 Task: Find connections with filter location Patna with filter topic #Ideaswith filter profile language Potuguese with filter current company Embassy Group with filter school Dr. Ambedkar Institute Of Technology with filter industry Caterers with filter service category Computer Repair with filter keywords title Personal Assistant
Action: Mouse moved to (719, 95)
Screenshot: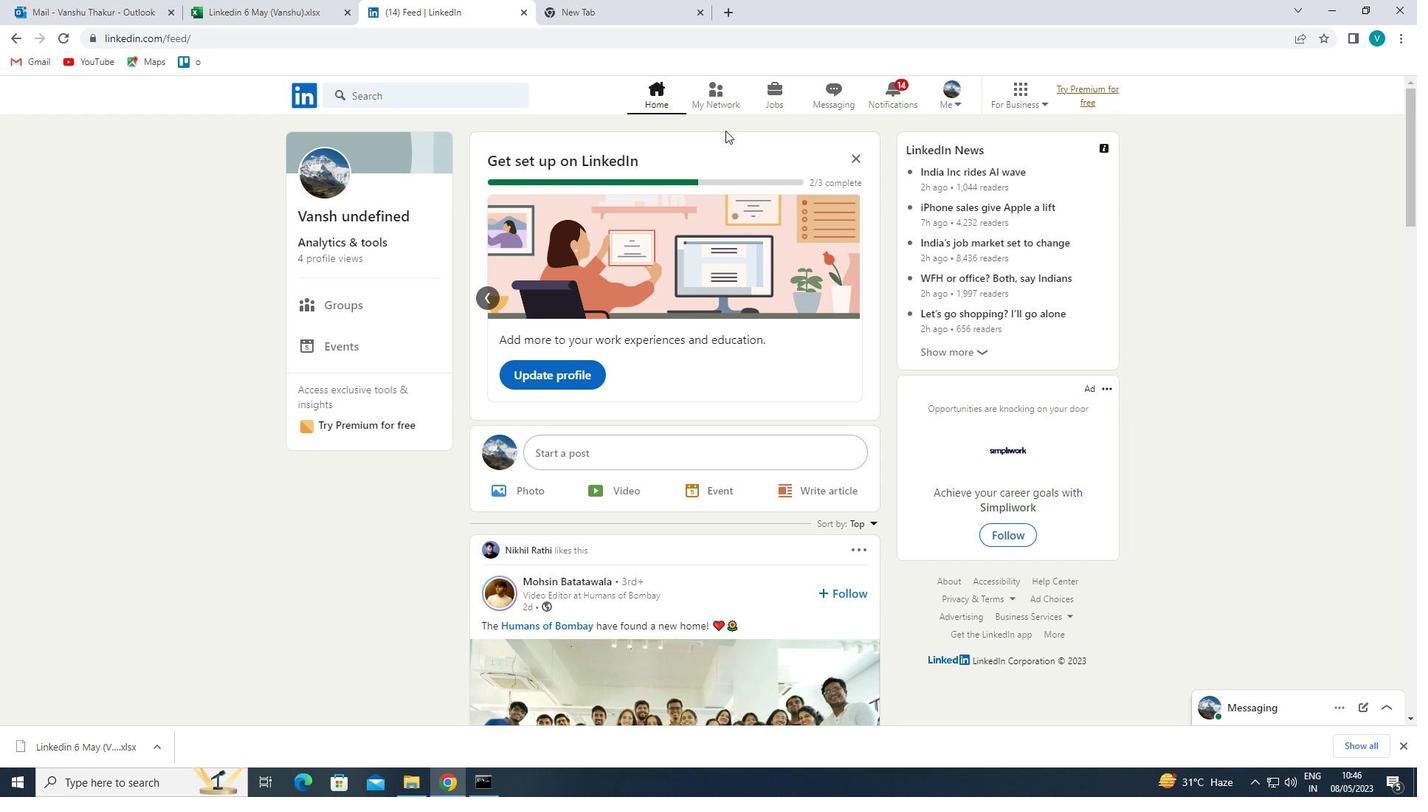 
Action: Mouse pressed left at (719, 95)
Screenshot: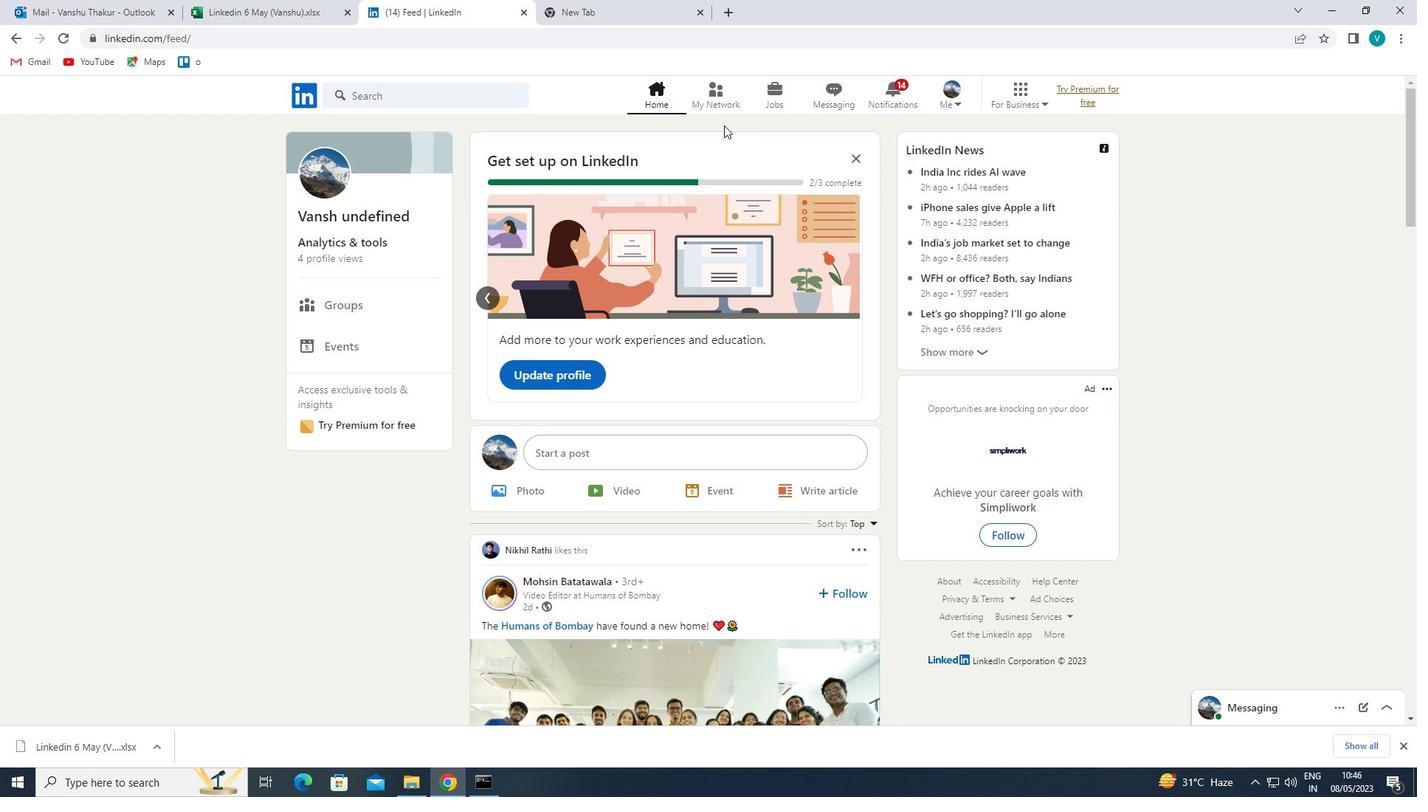 
Action: Mouse moved to (417, 175)
Screenshot: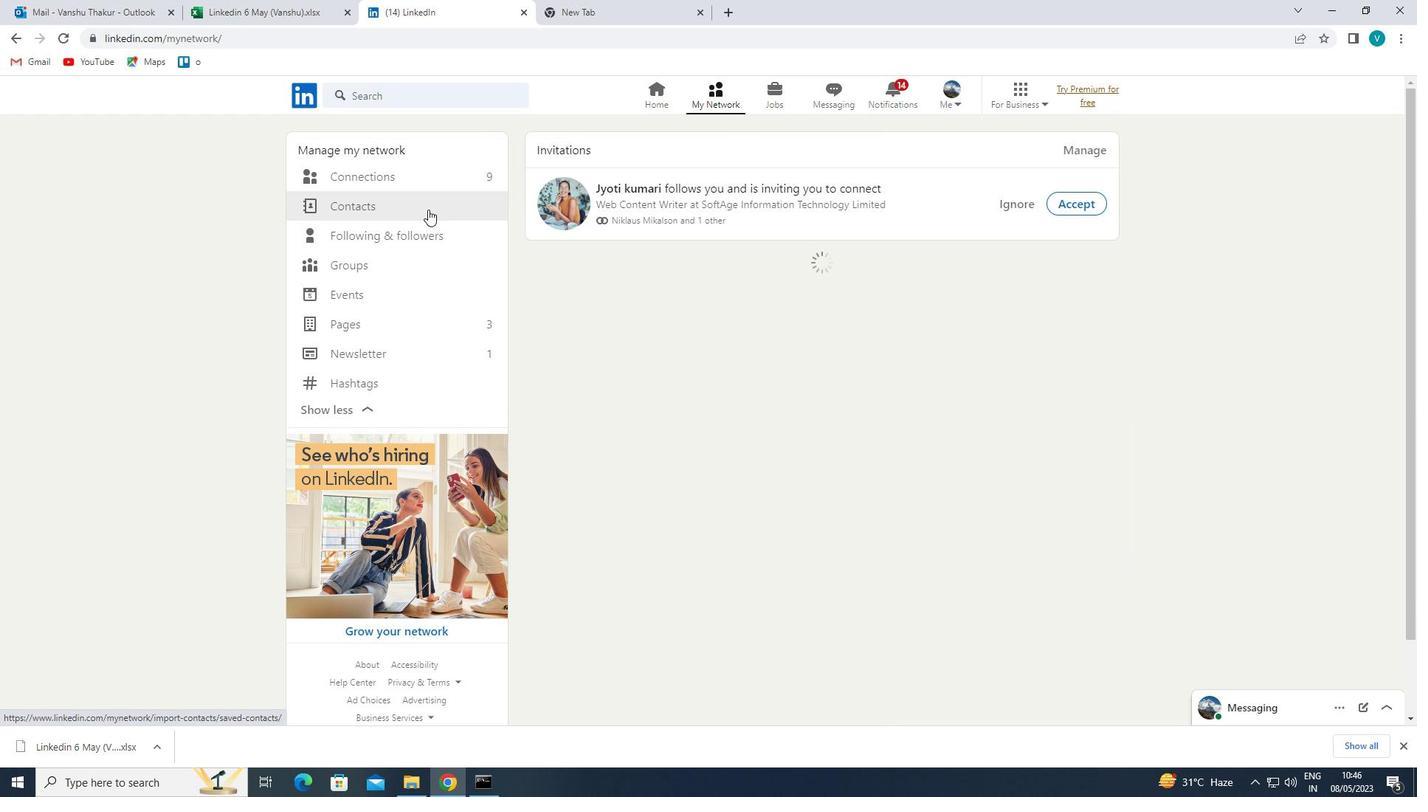 
Action: Mouse pressed left at (417, 175)
Screenshot: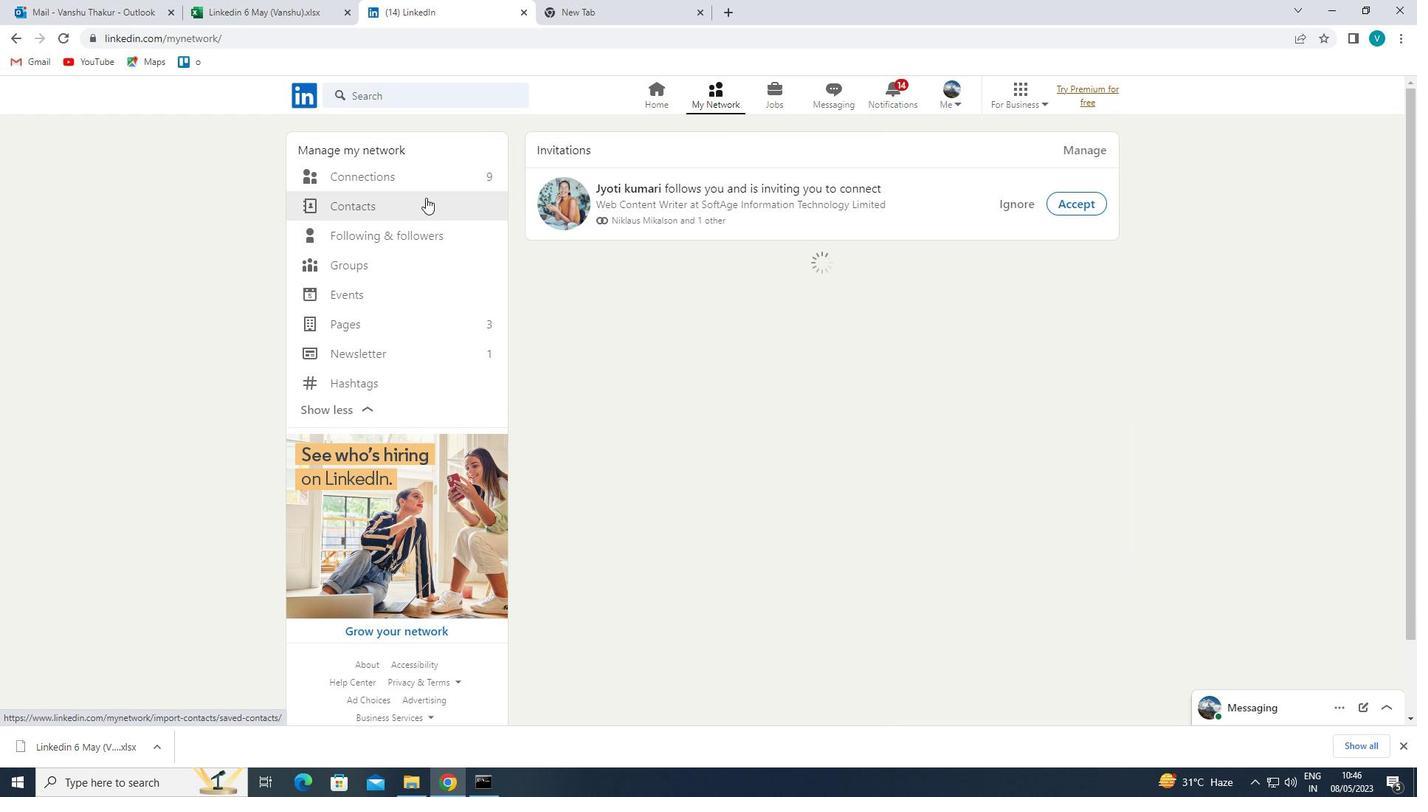 
Action: Mouse moved to (800, 170)
Screenshot: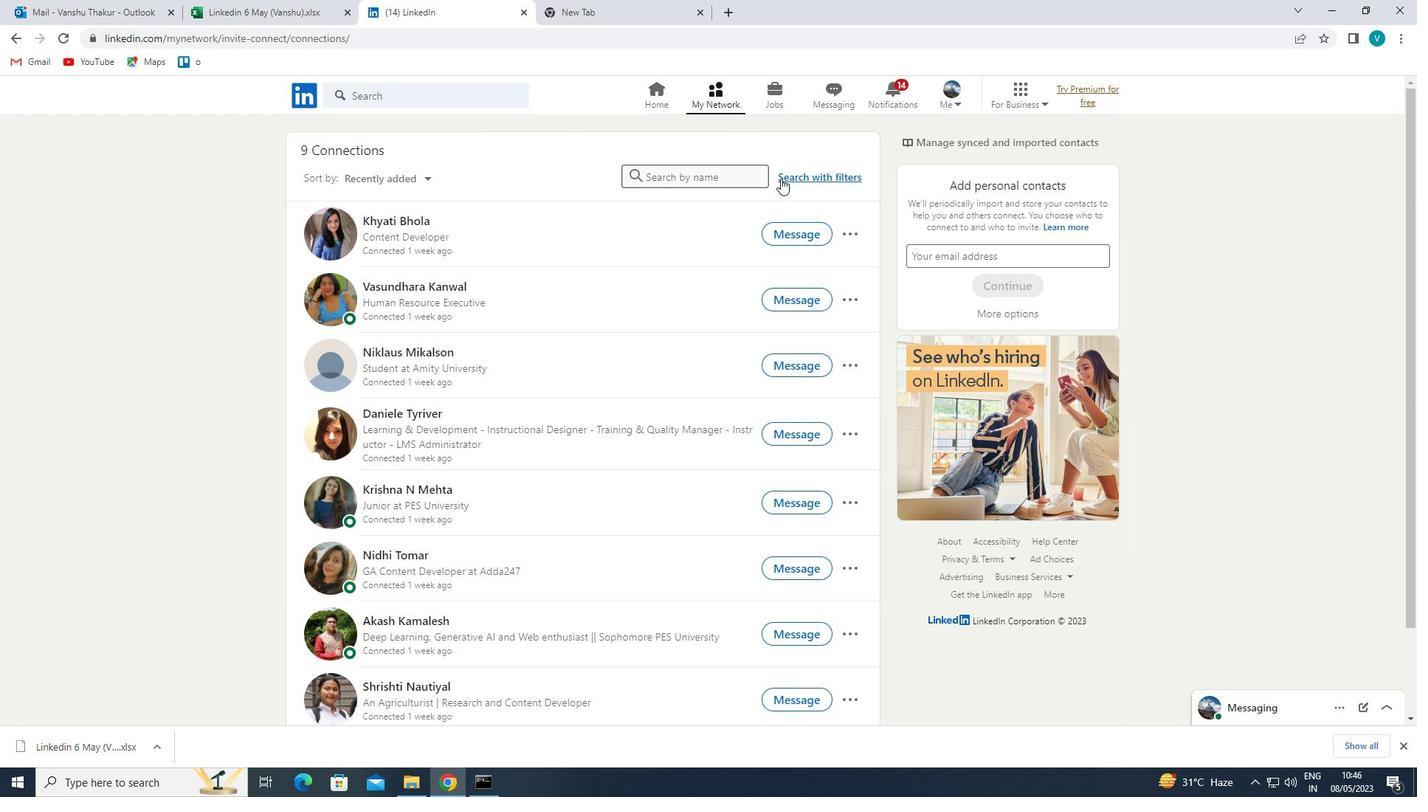 
Action: Mouse pressed left at (800, 170)
Screenshot: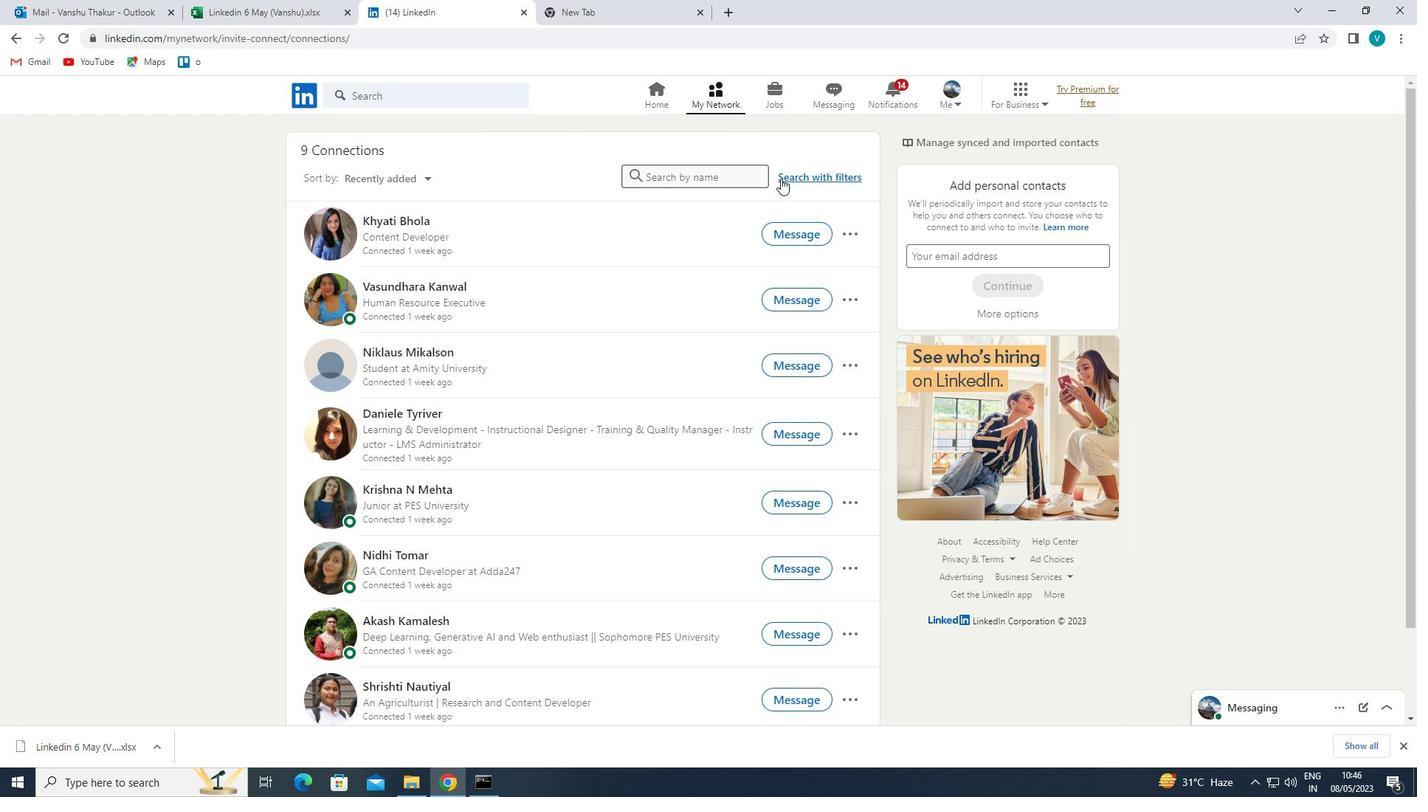 
Action: Mouse moved to (707, 136)
Screenshot: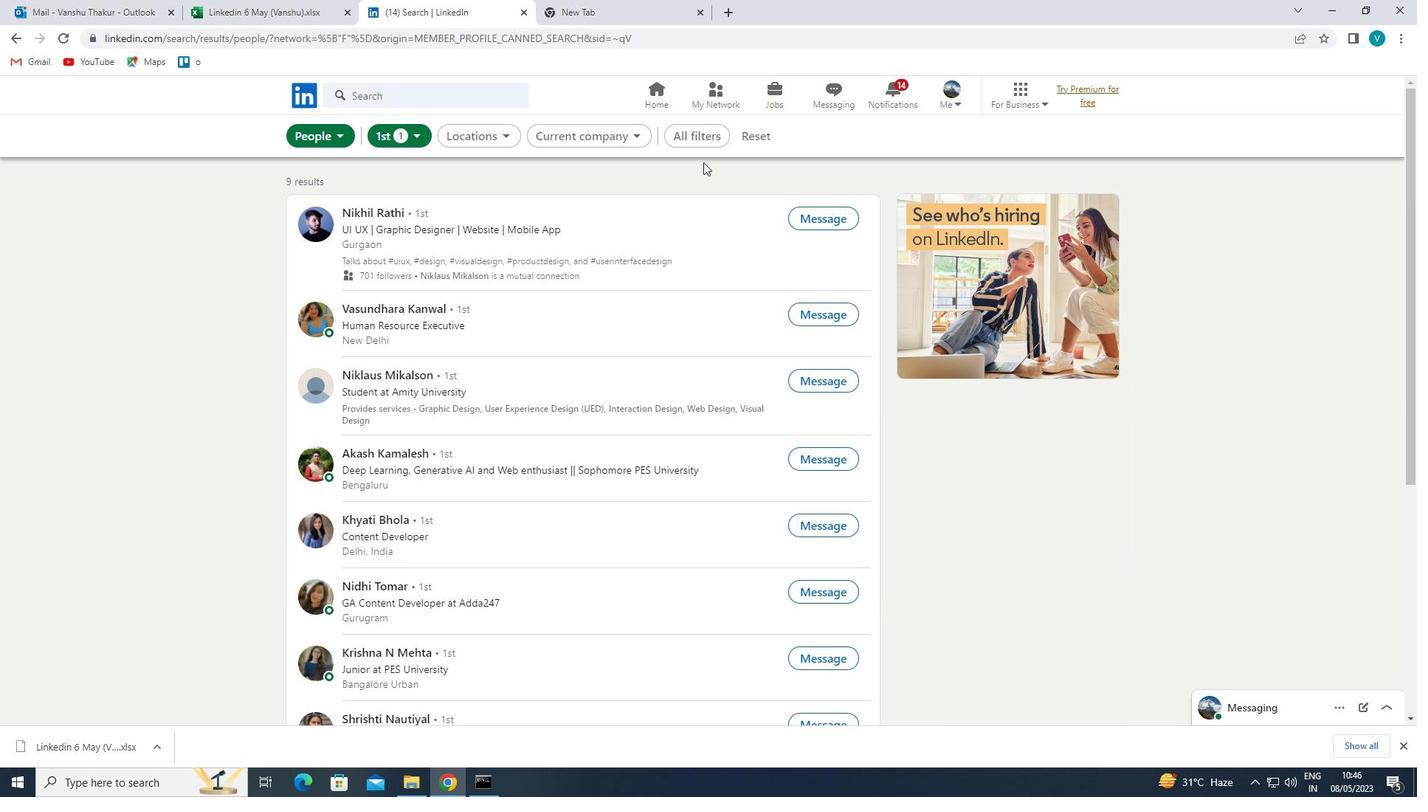 
Action: Mouse pressed left at (707, 136)
Screenshot: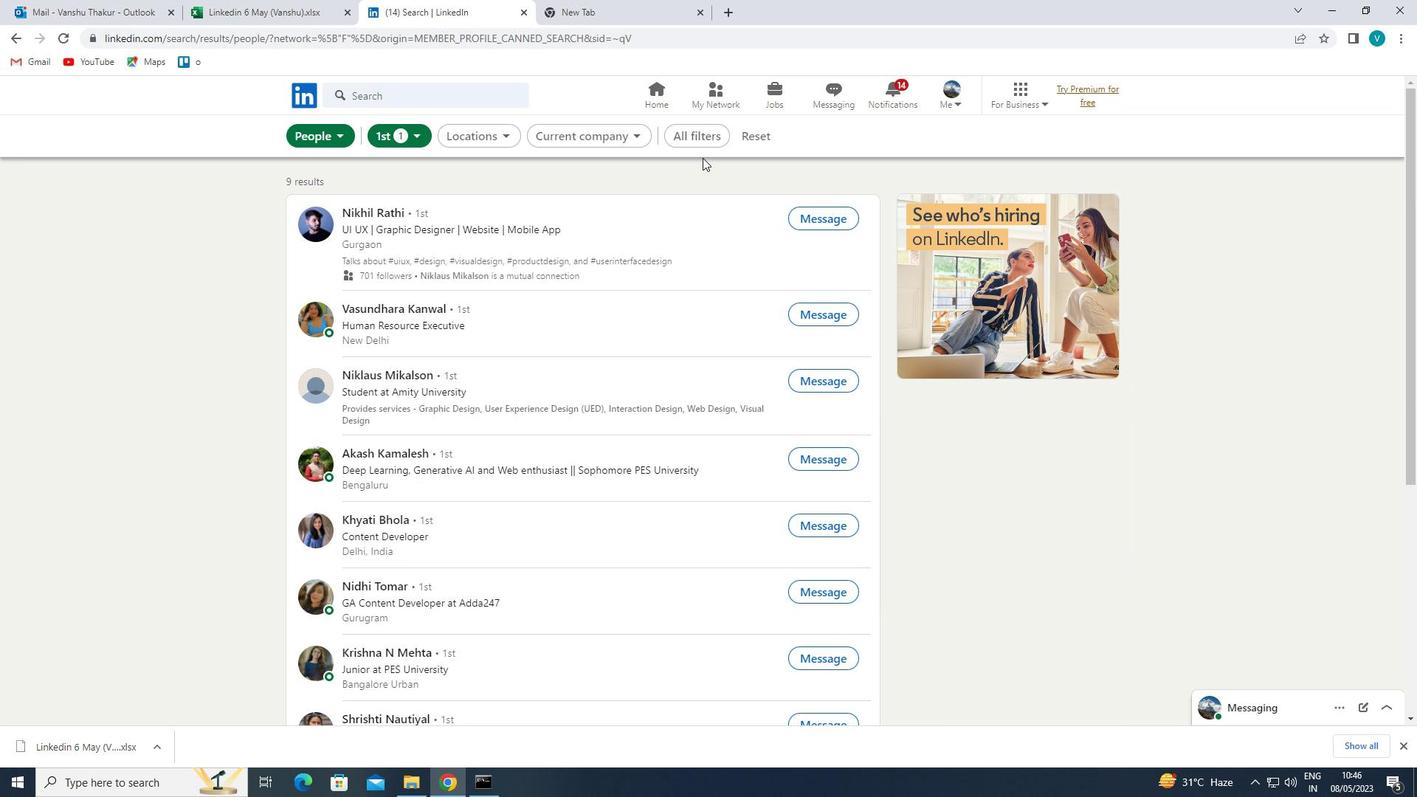
Action: Mouse moved to (1189, 340)
Screenshot: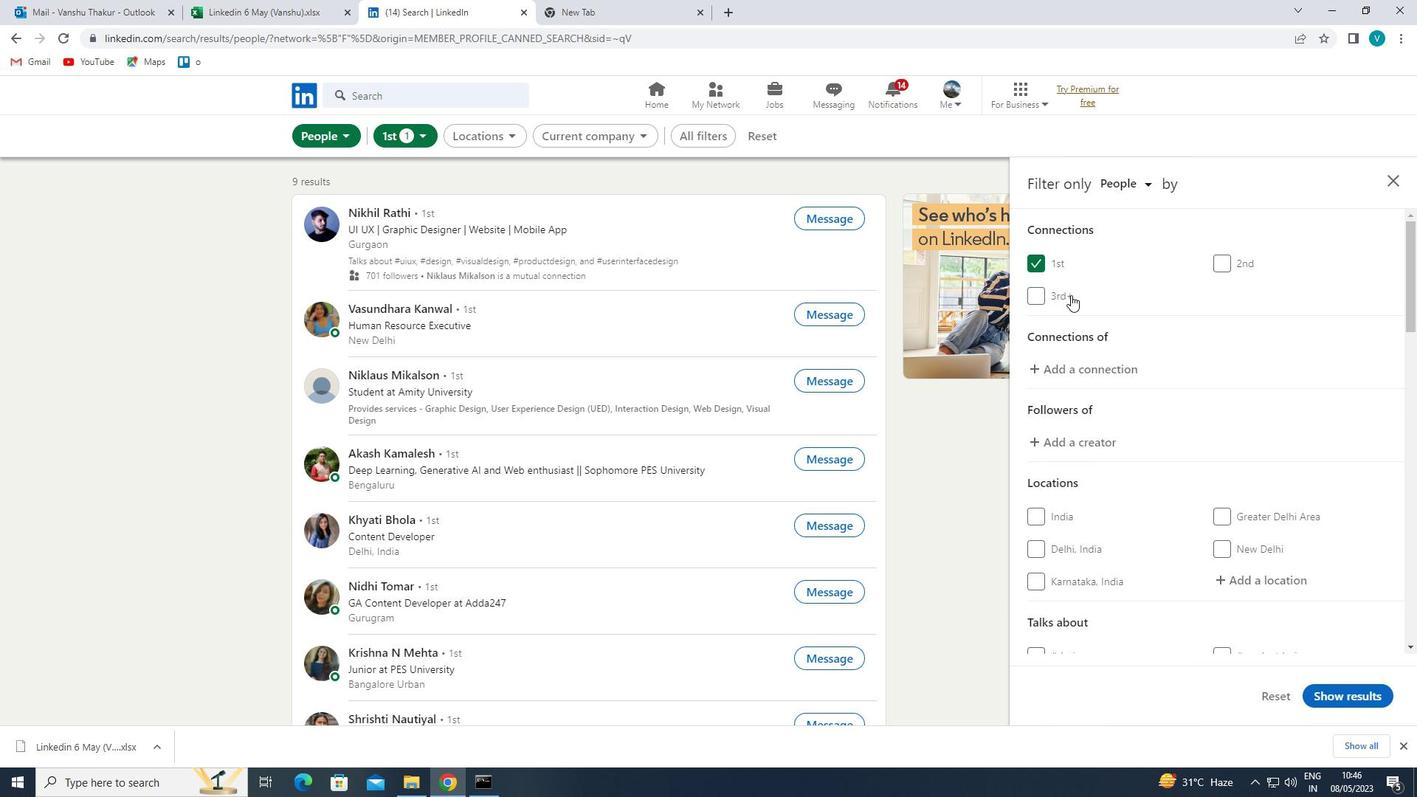 
Action: Mouse scrolled (1189, 339) with delta (0, 0)
Screenshot: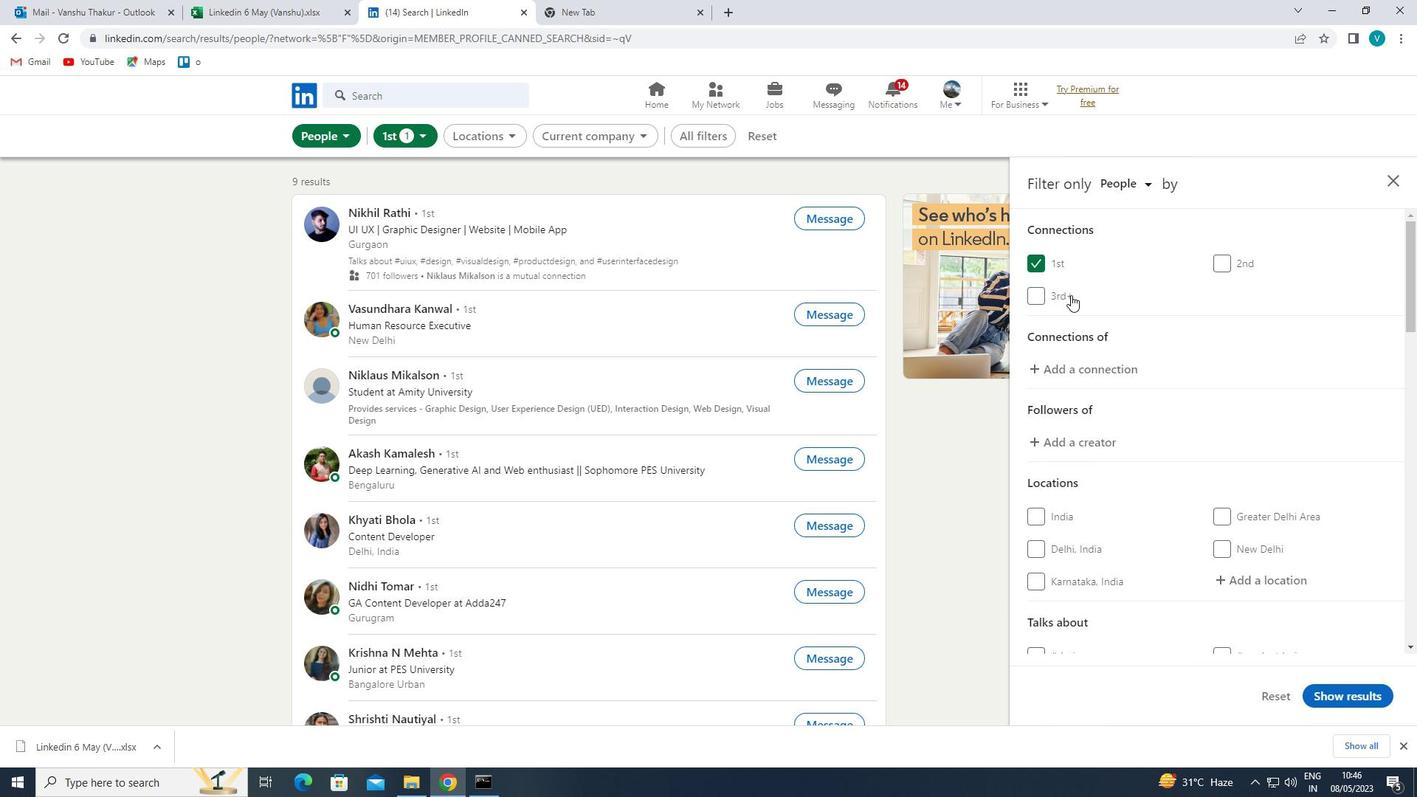 
Action: Mouse moved to (1199, 345)
Screenshot: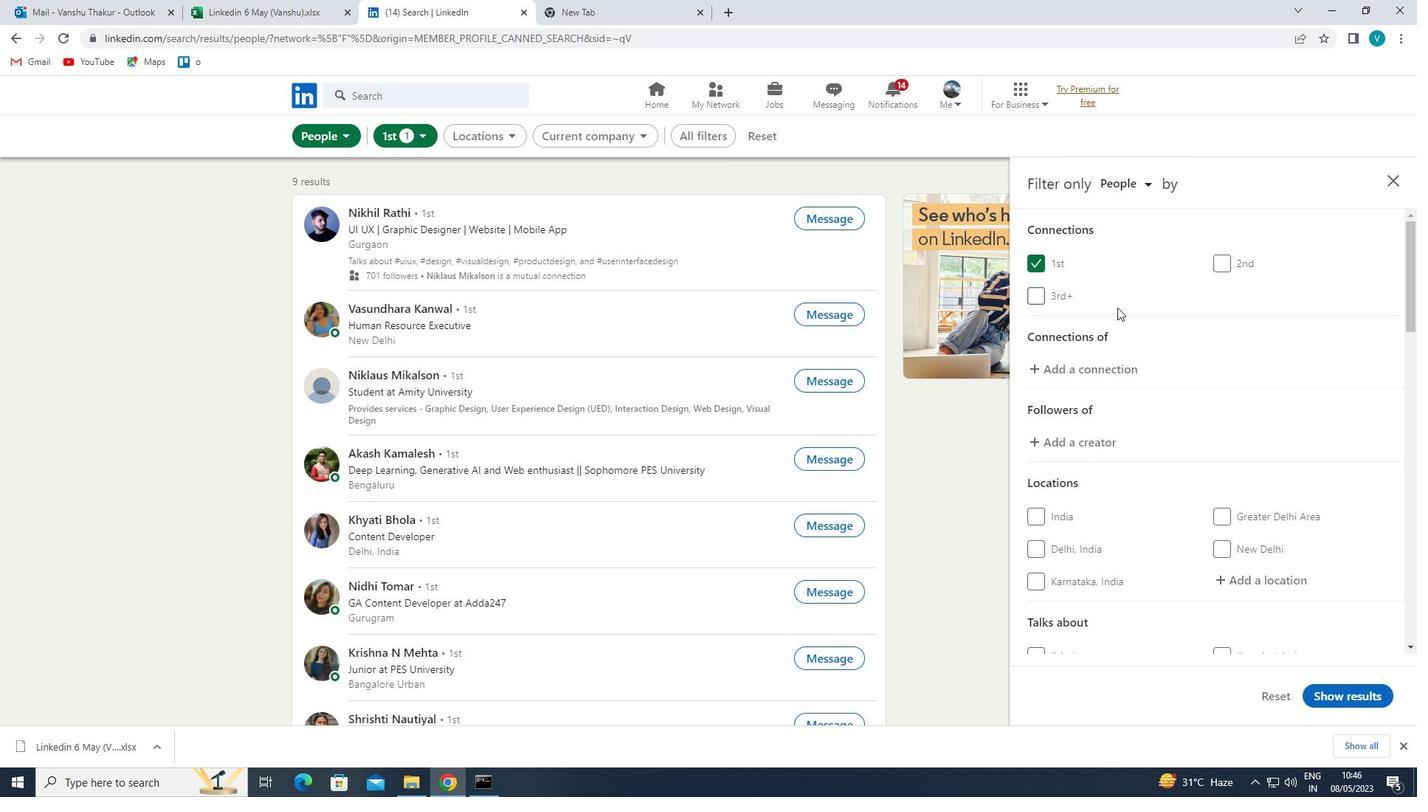 
Action: Mouse scrolled (1199, 344) with delta (0, 0)
Screenshot: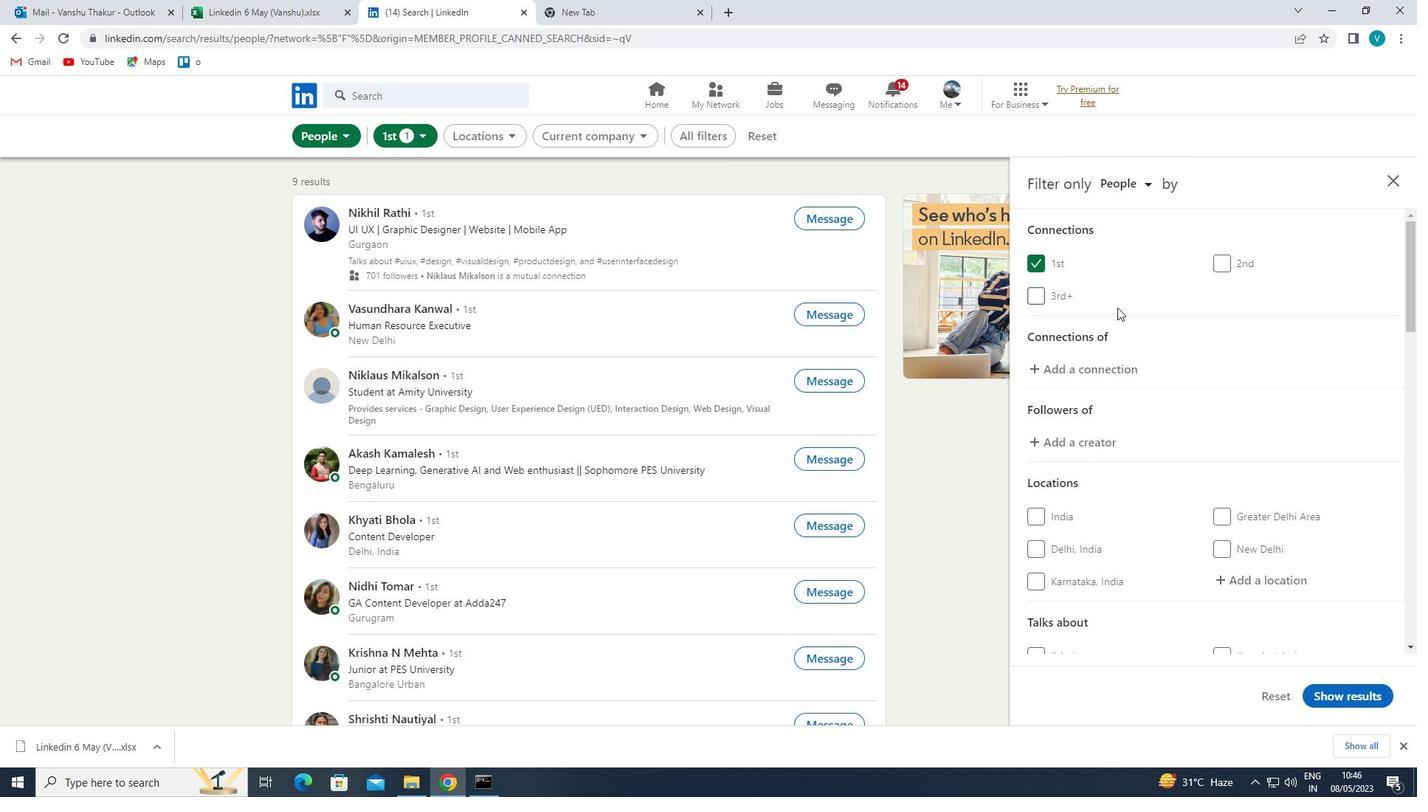 
Action: Mouse moved to (1282, 430)
Screenshot: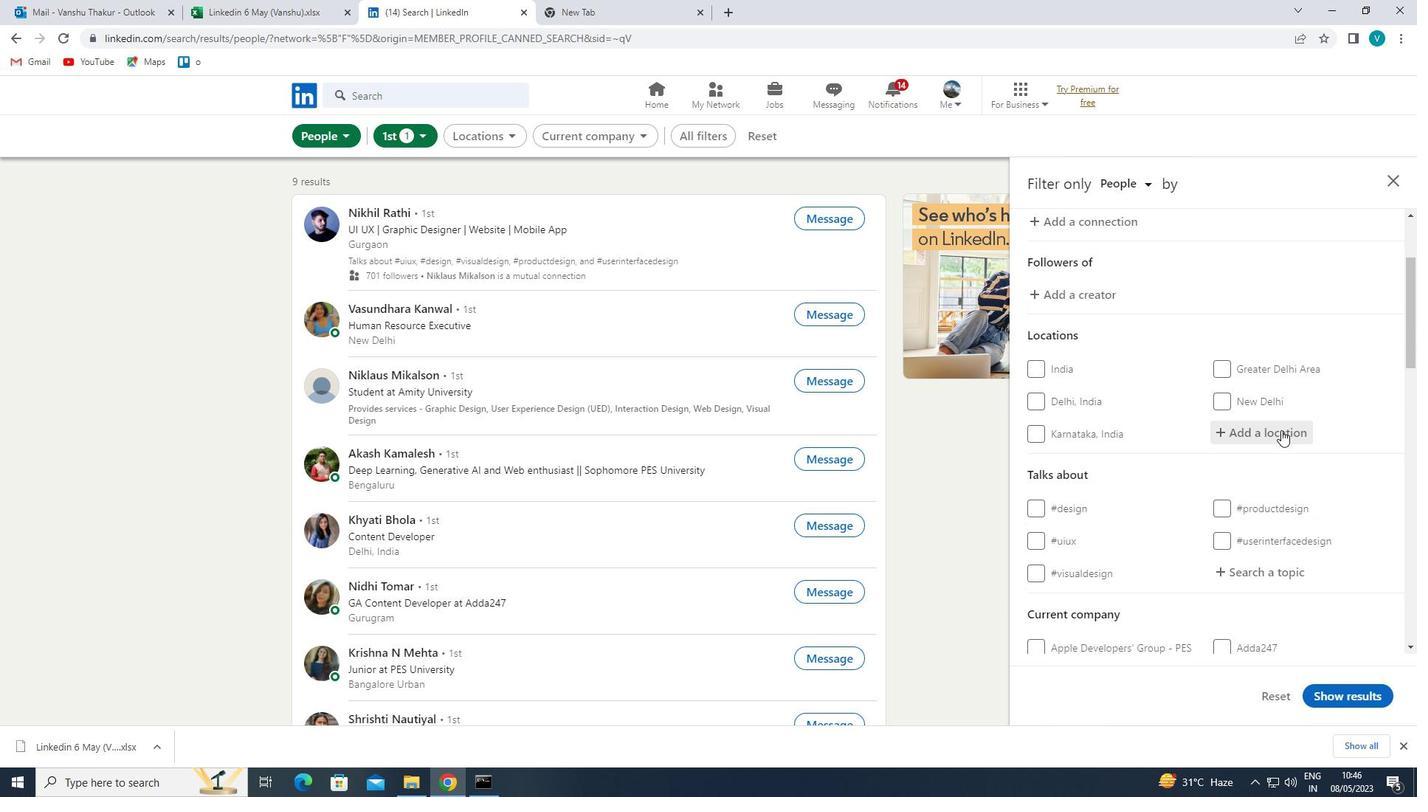
Action: Mouse pressed left at (1282, 430)
Screenshot: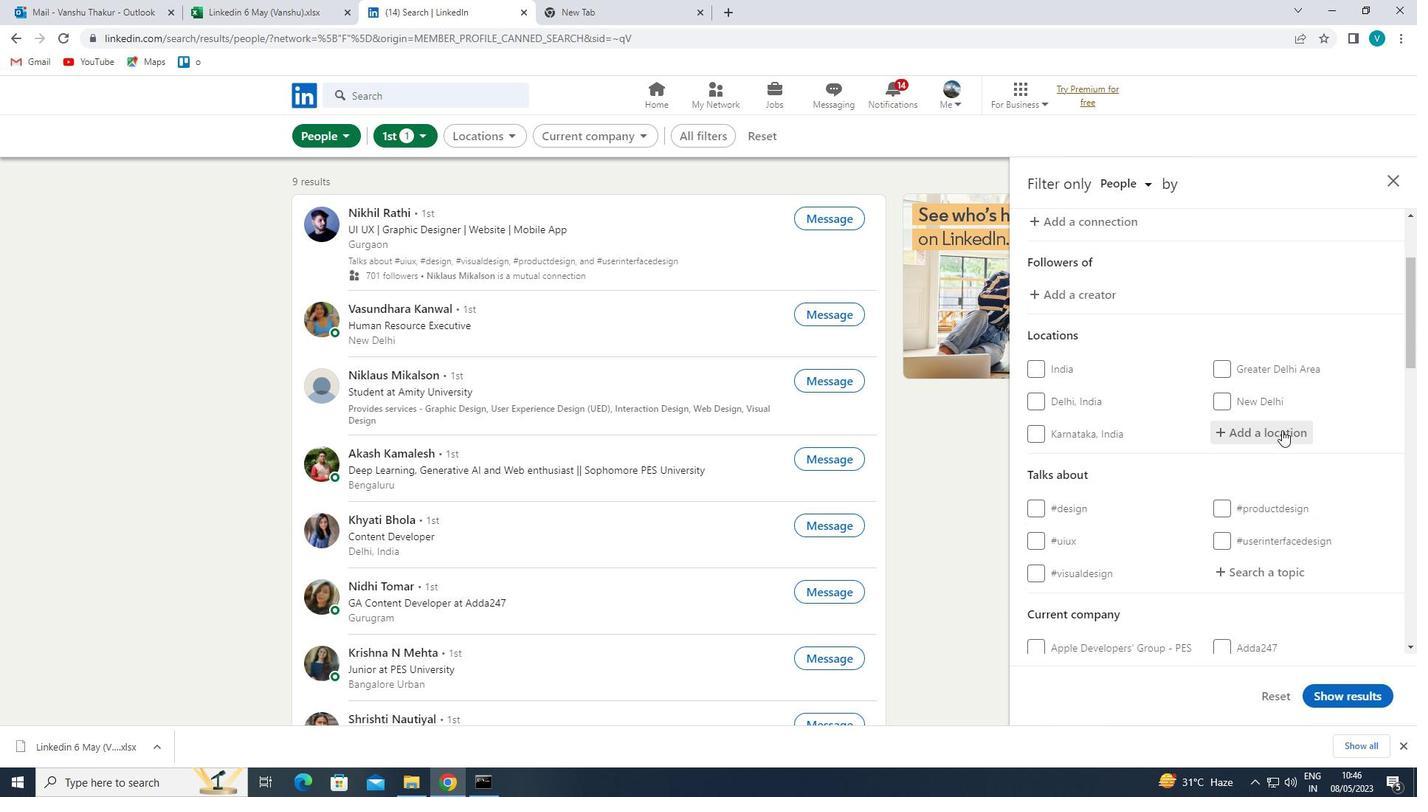
Action: Mouse moved to (1143, 353)
Screenshot: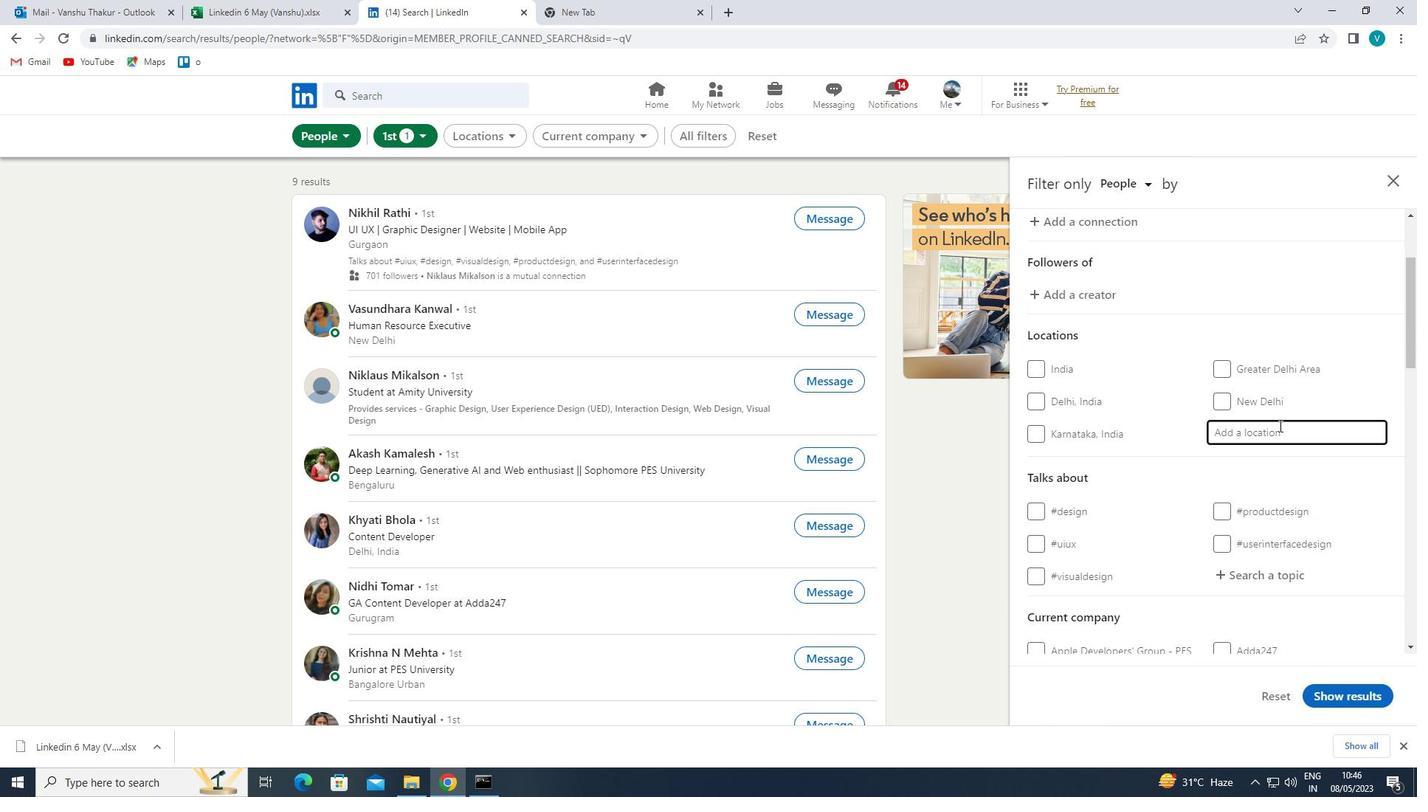 
Action: Key pressed <Key.shift>
Screenshot: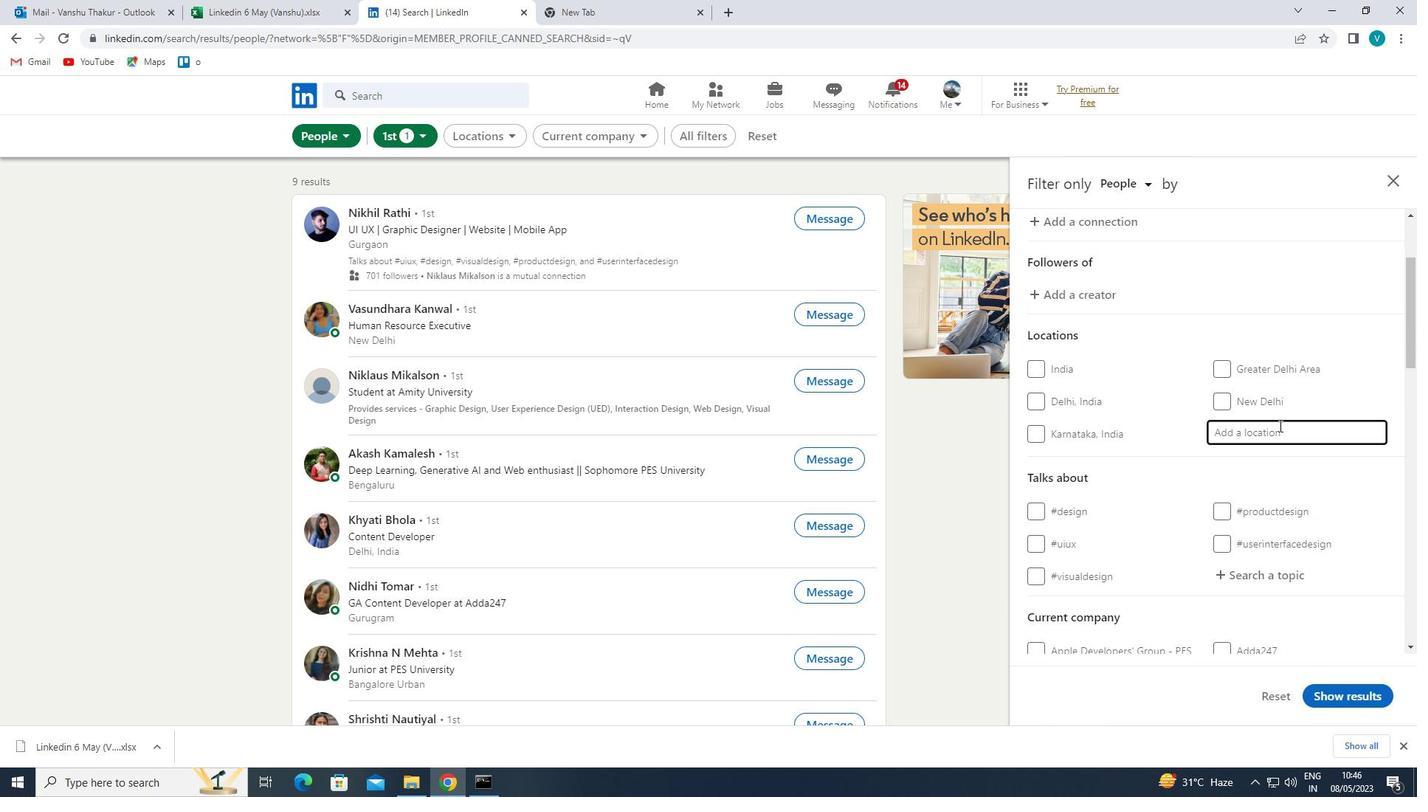 
Action: Mouse moved to (1136, 351)
Screenshot: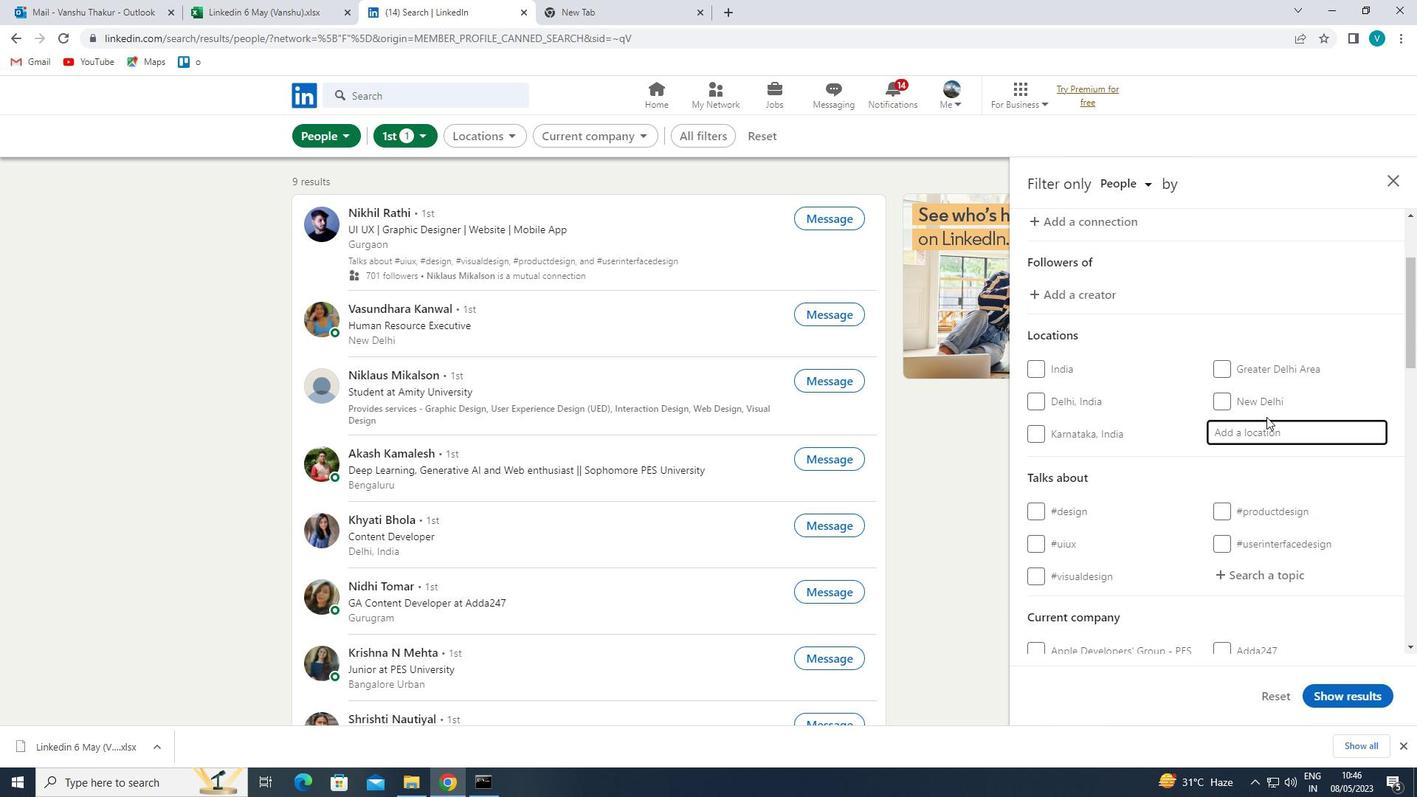
Action: Key pressed PATNA<Key.space>
Screenshot: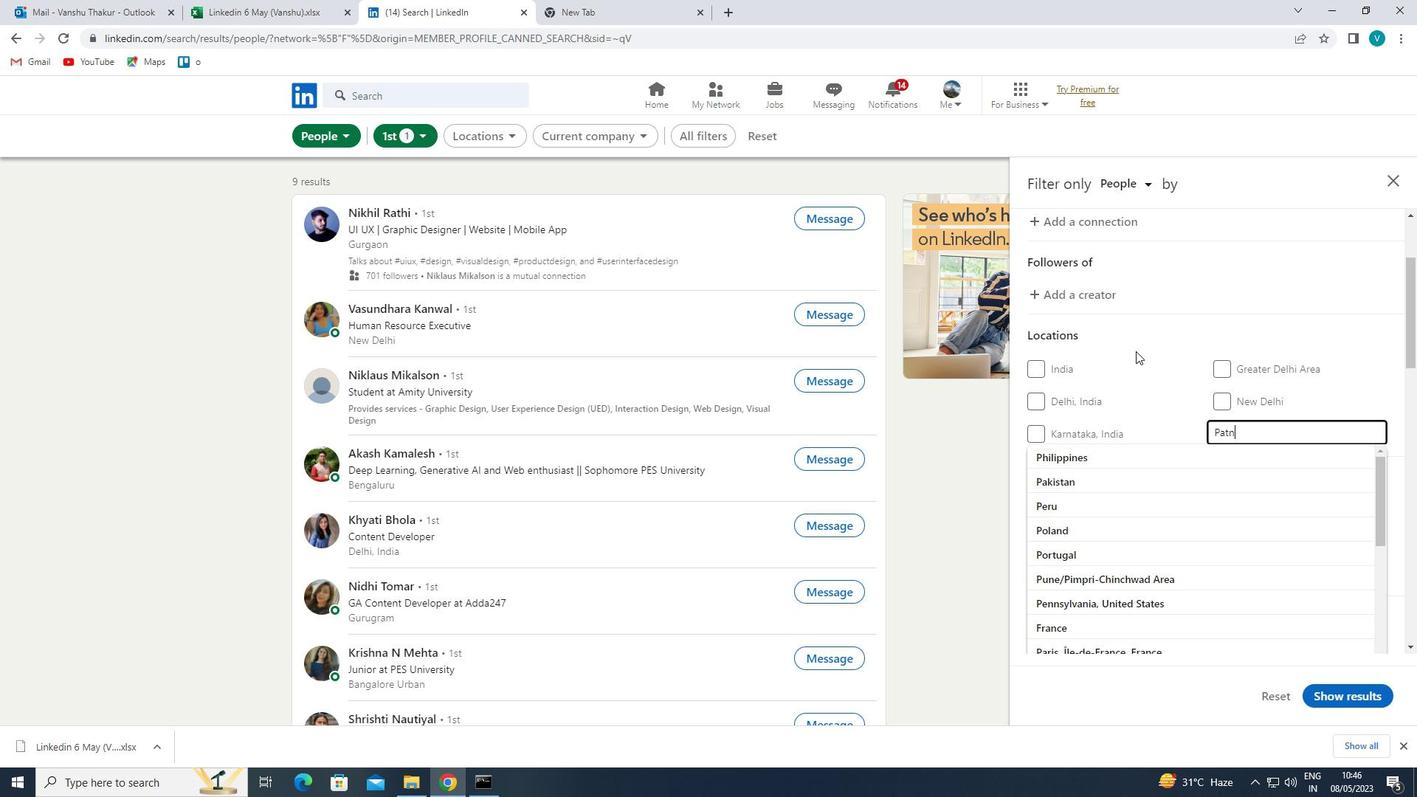 
Action: Mouse moved to (1159, 458)
Screenshot: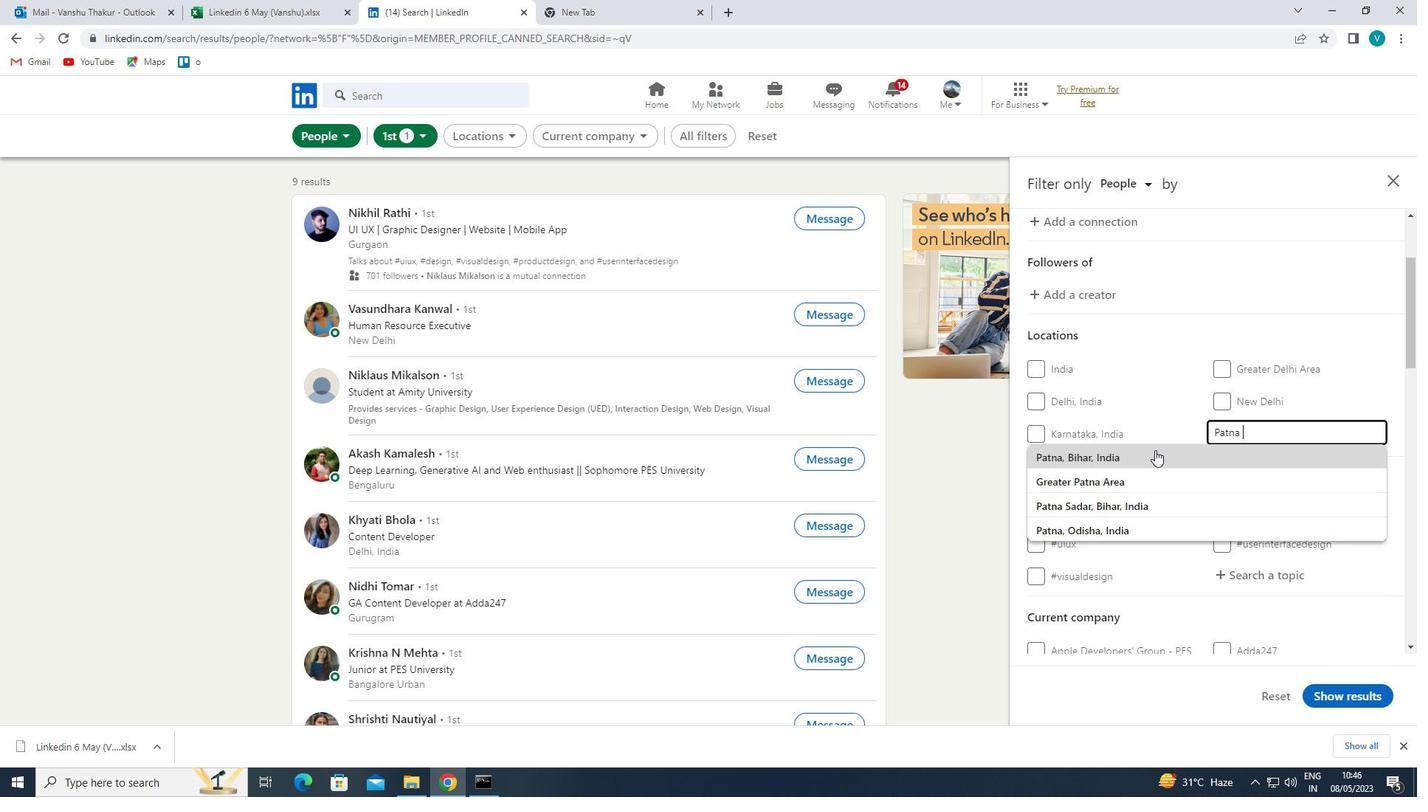 
Action: Mouse pressed left at (1159, 458)
Screenshot: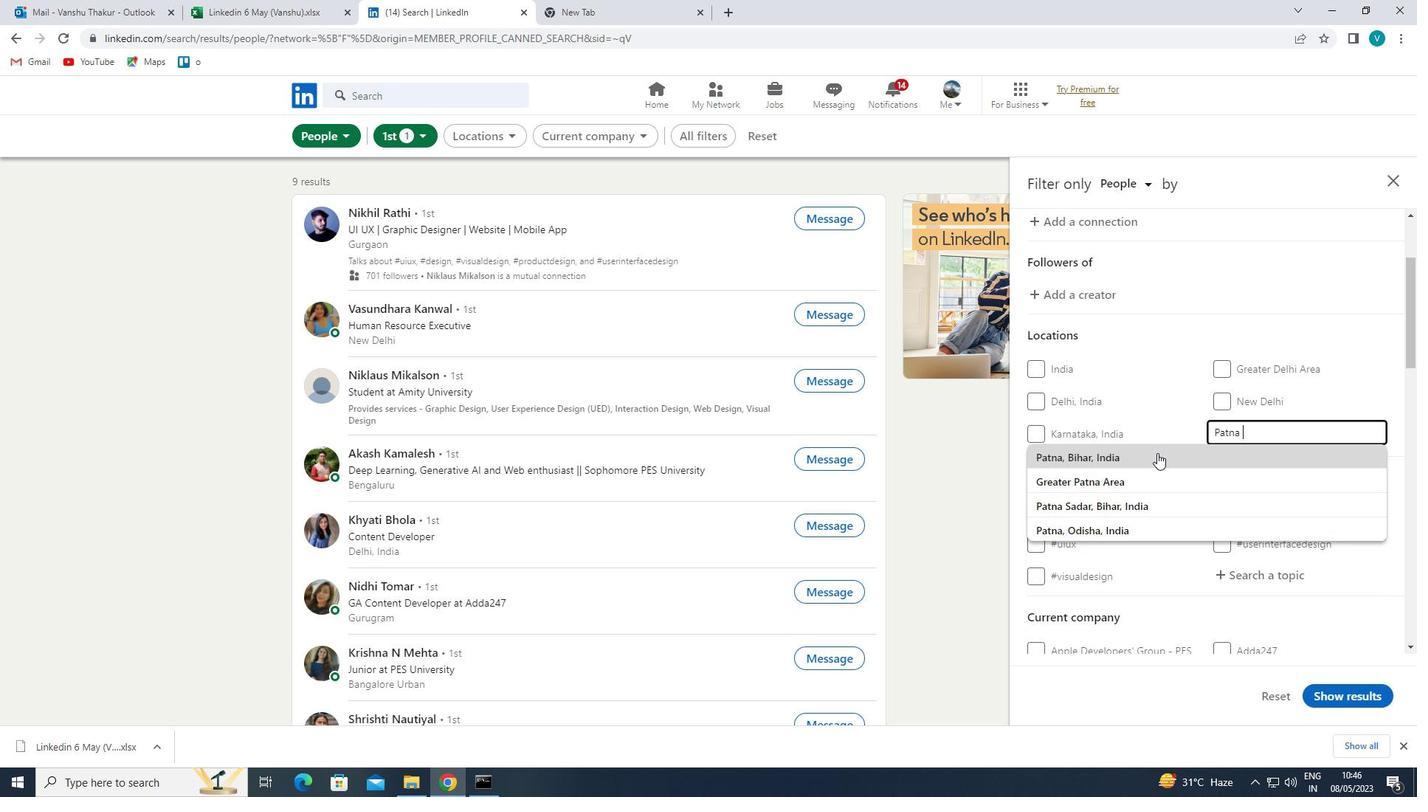 
Action: Mouse moved to (1173, 465)
Screenshot: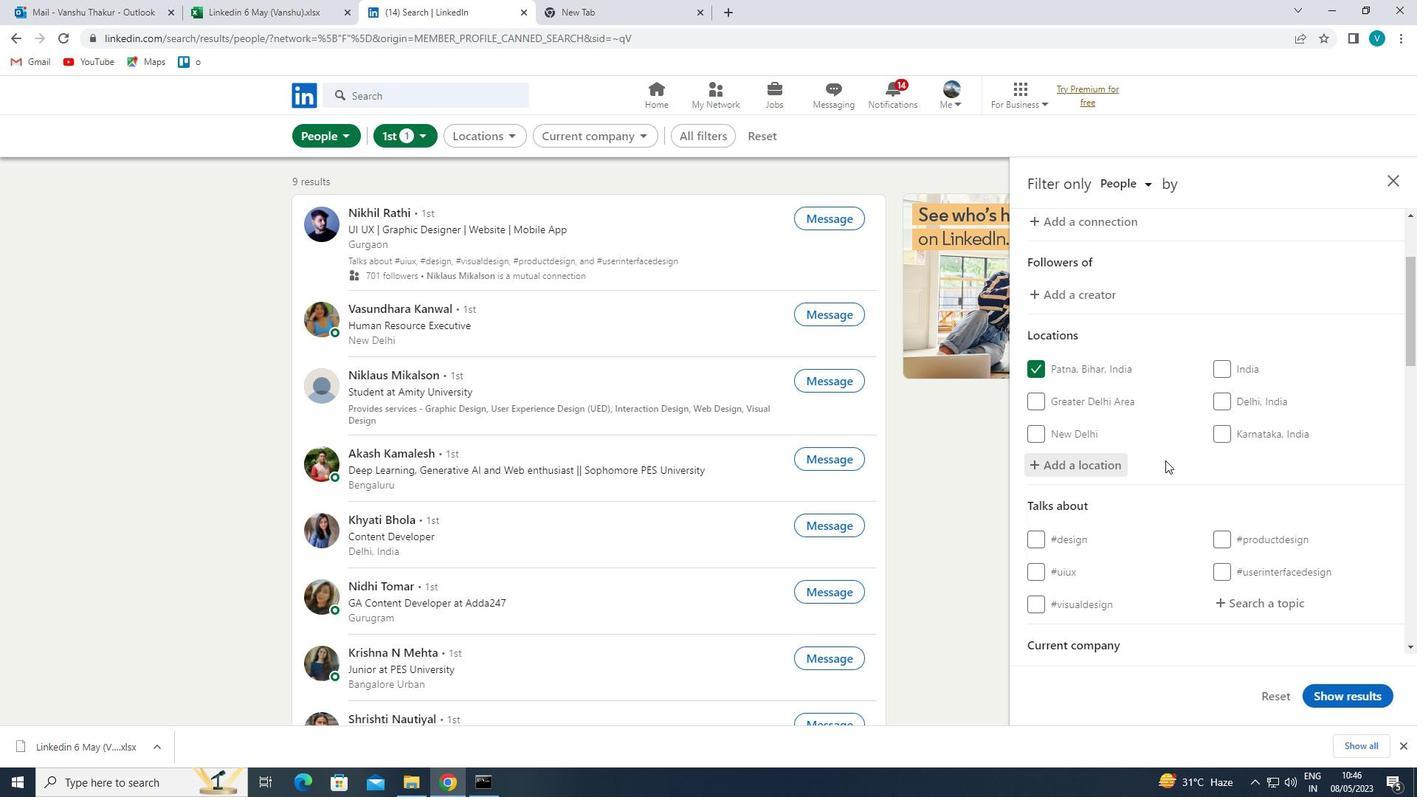 
Action: Mouse scrolled (1173, 464) with delta (0, 0)
Screenshot: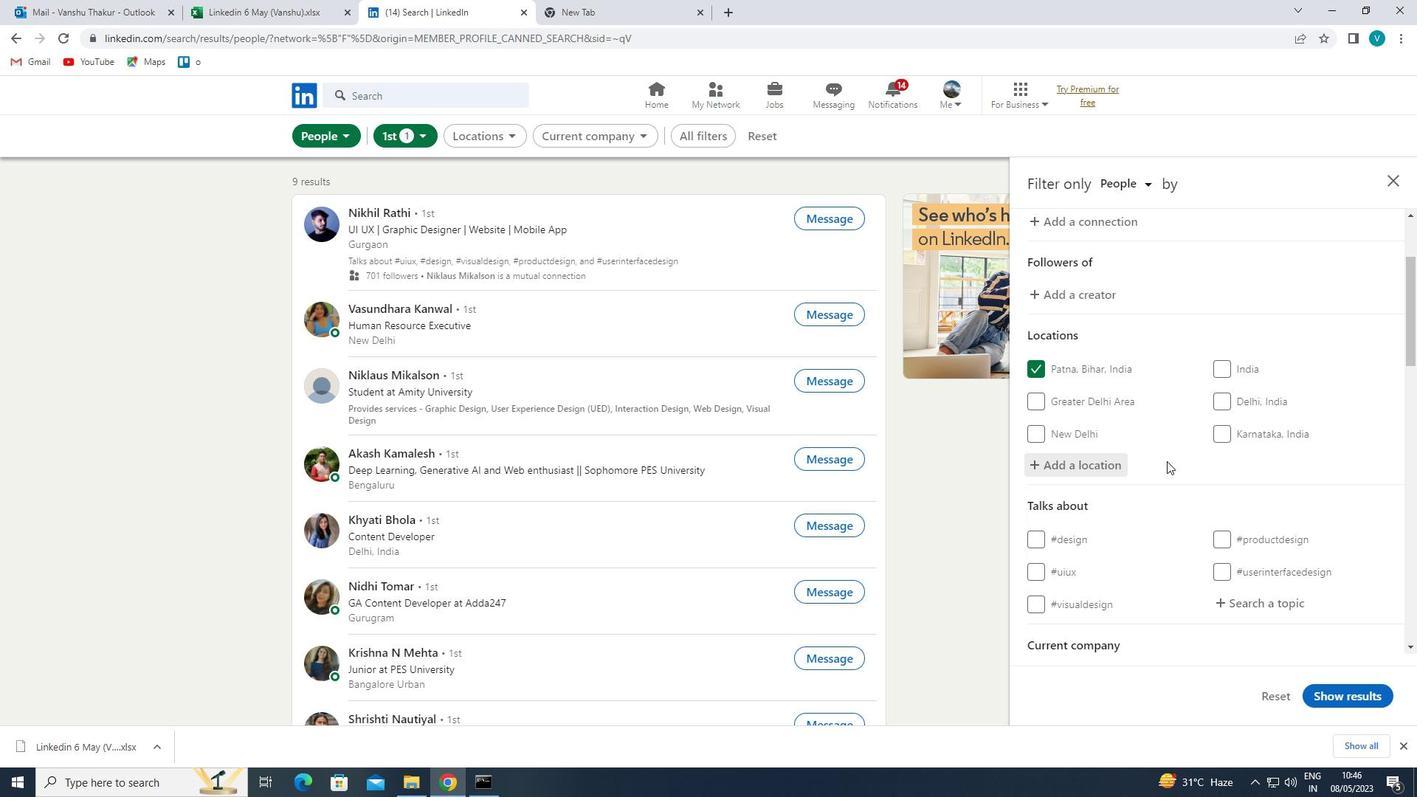 
Action: Mouse moved to (1175, 465)
Screenshot: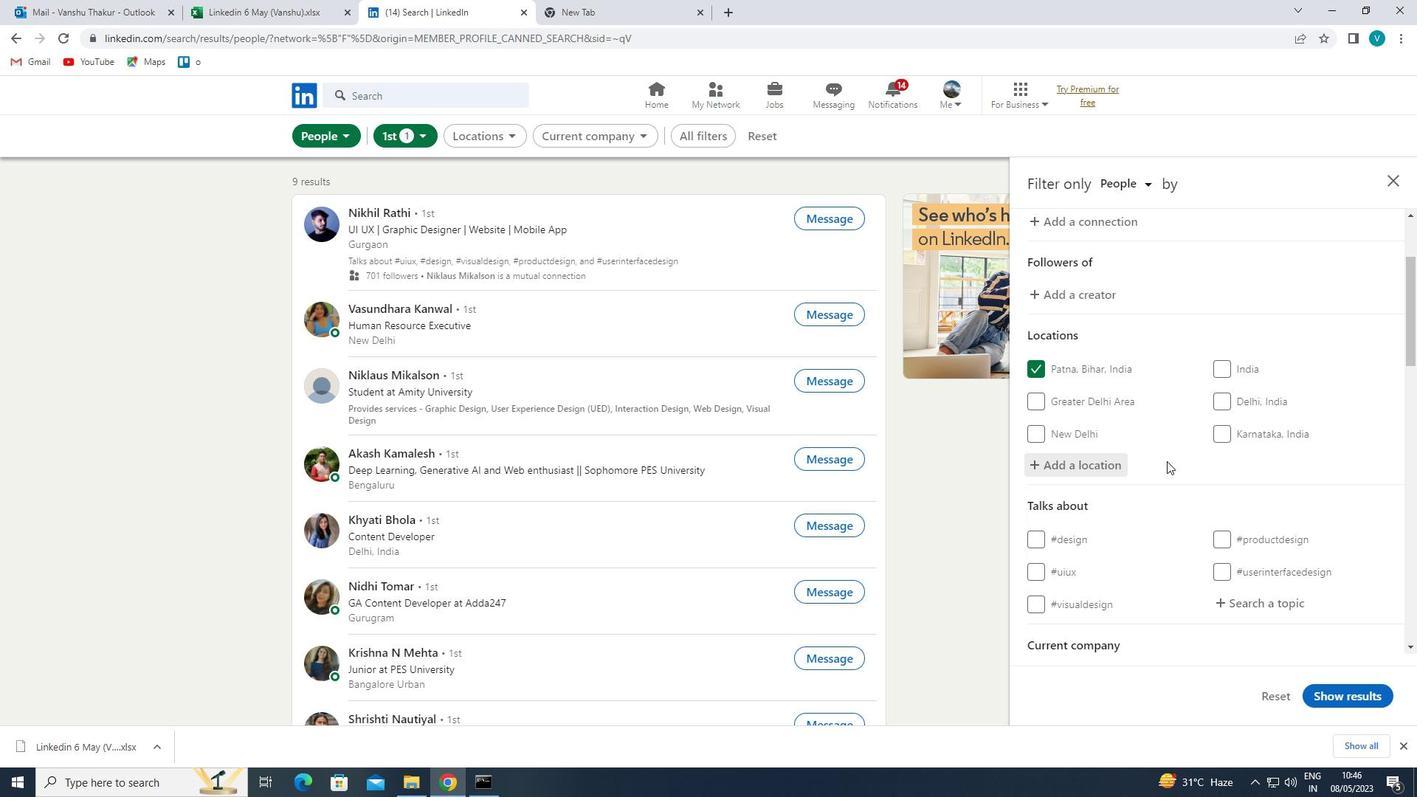 
Action: Mouse scrolled (1175, 465) with delta (0, 0)
Screenshot: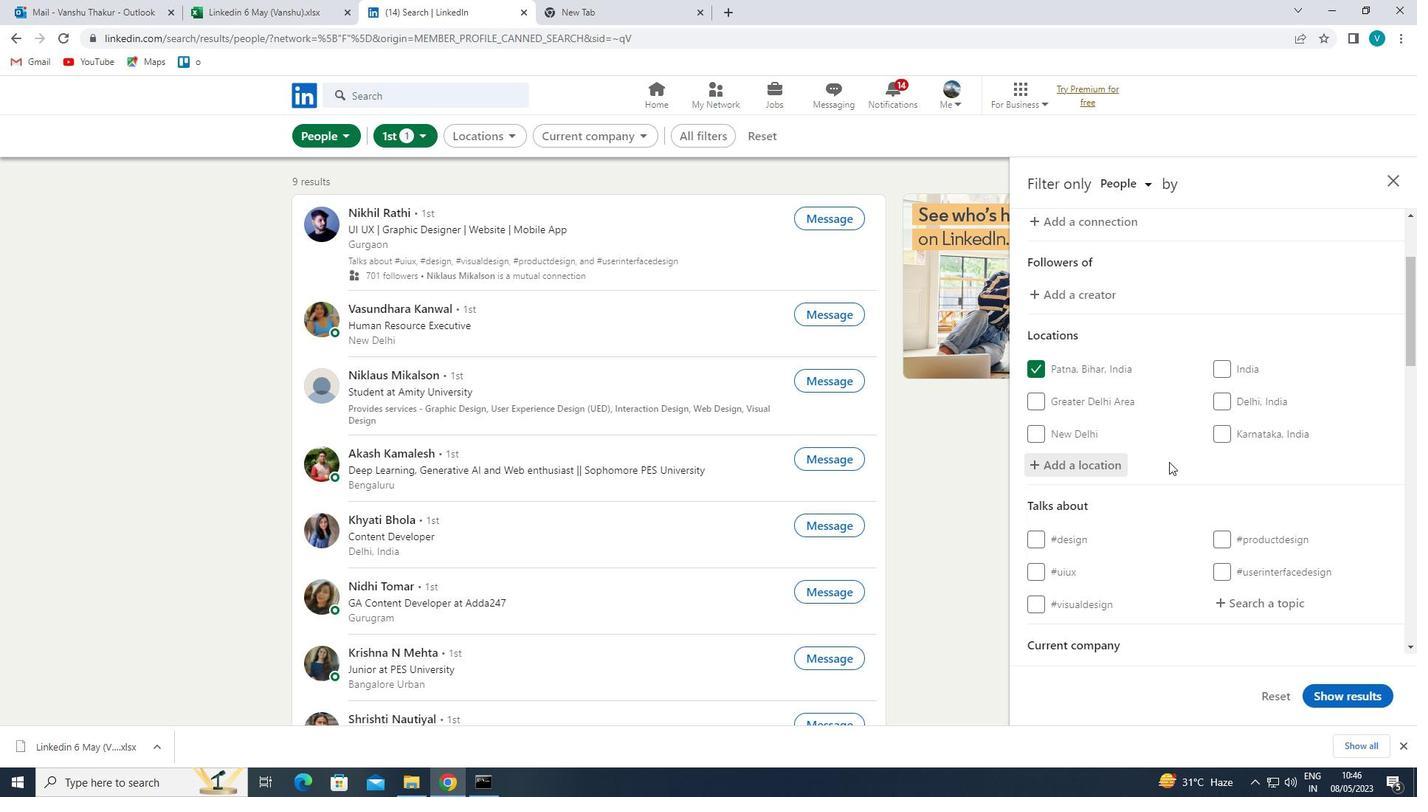 
Action: Mouse moved to (1239, 453)
Screenshot: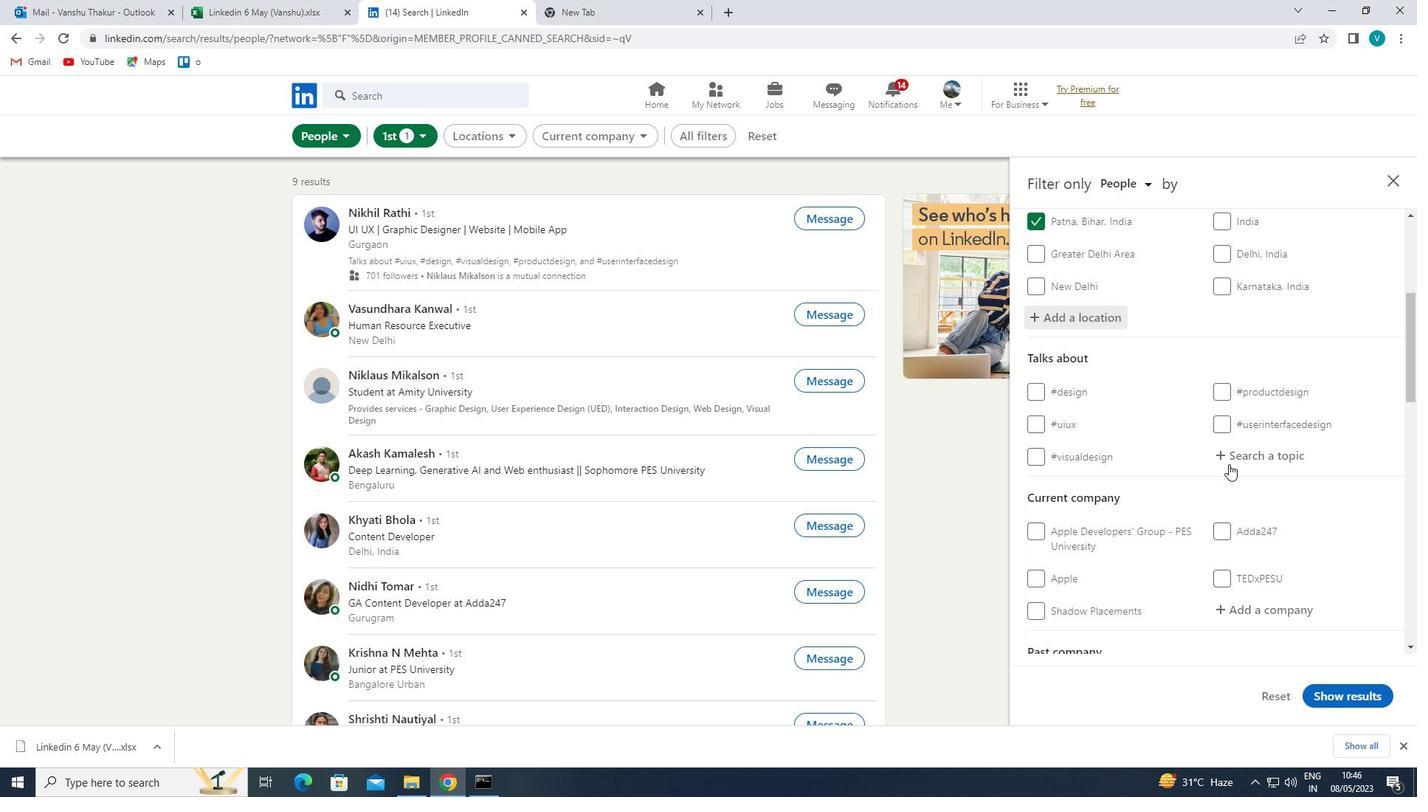 
Action: Mouse pressed left at (1239, 453)
Screenshot: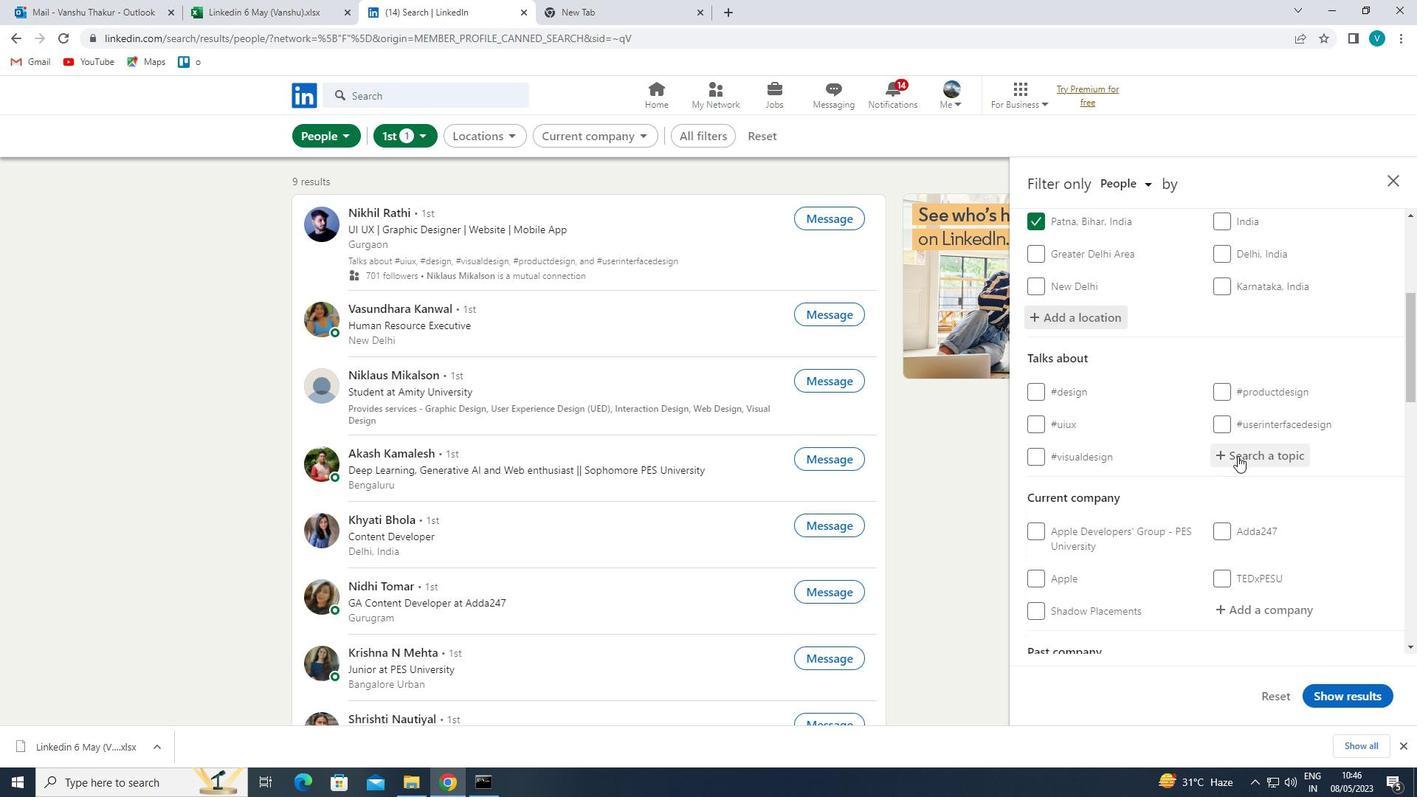 
Action: Mouse moved to (1140, 394)
Screenshot: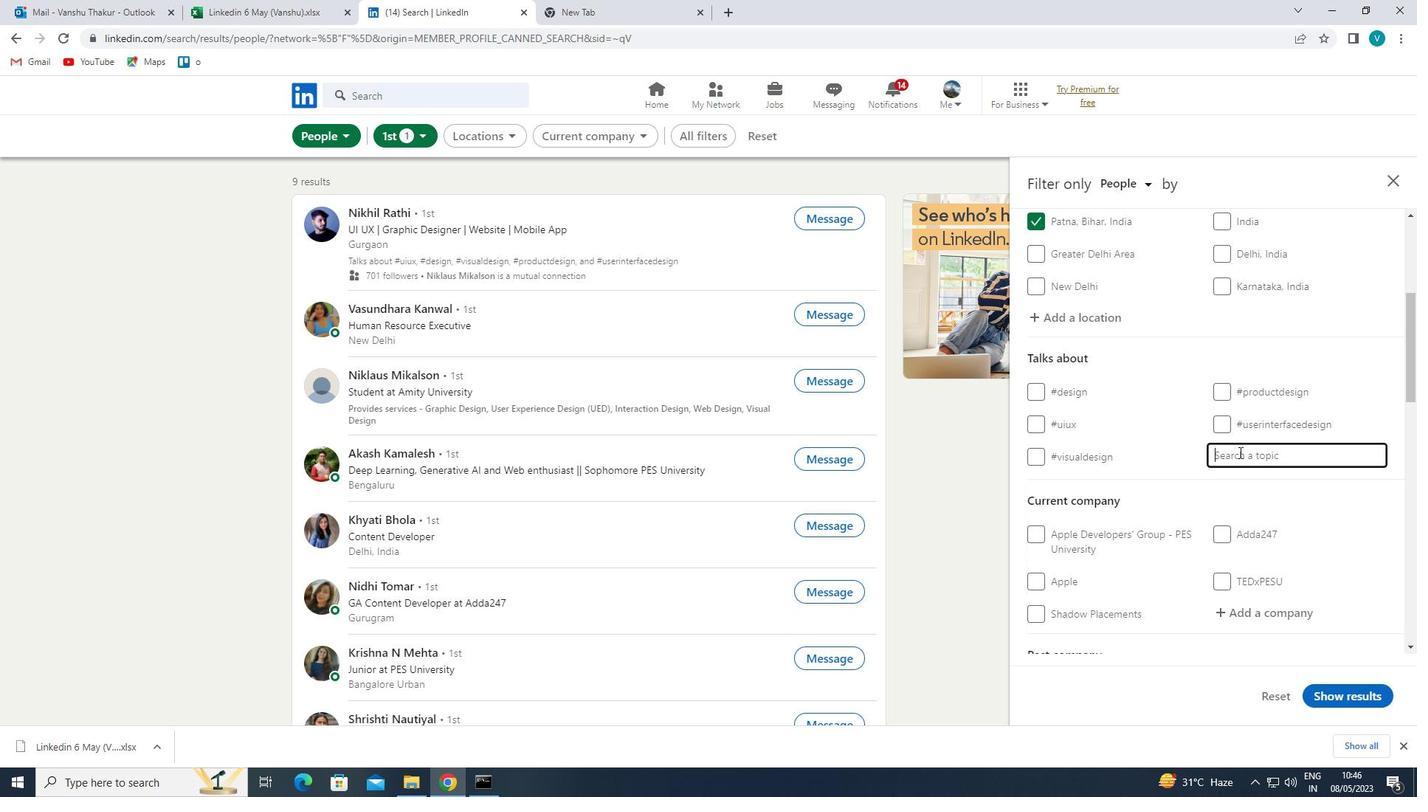 
Action: Key pressed <Key.shift>IDEAS
Screenshot: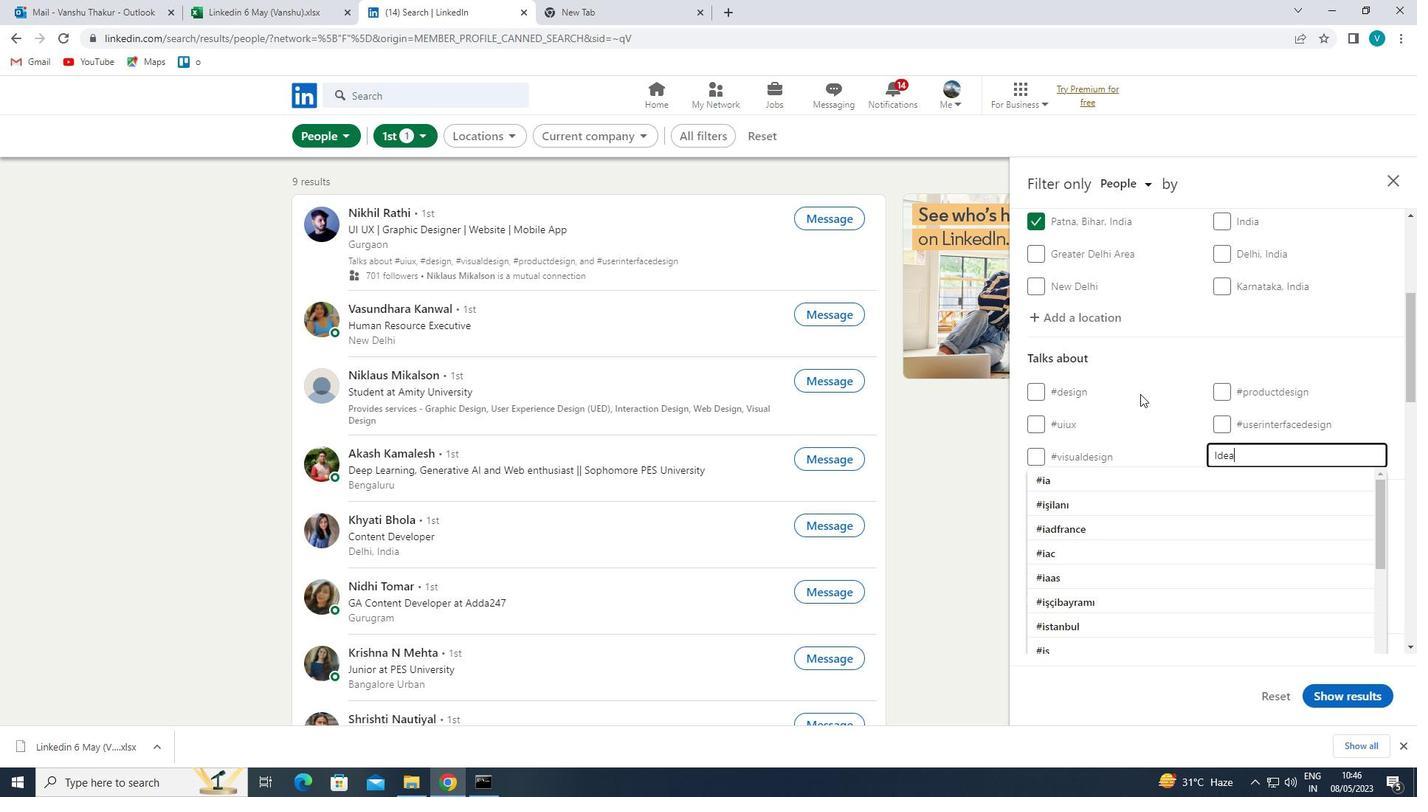 
Action: Mouse moved to (1128, 476)
Screenshot: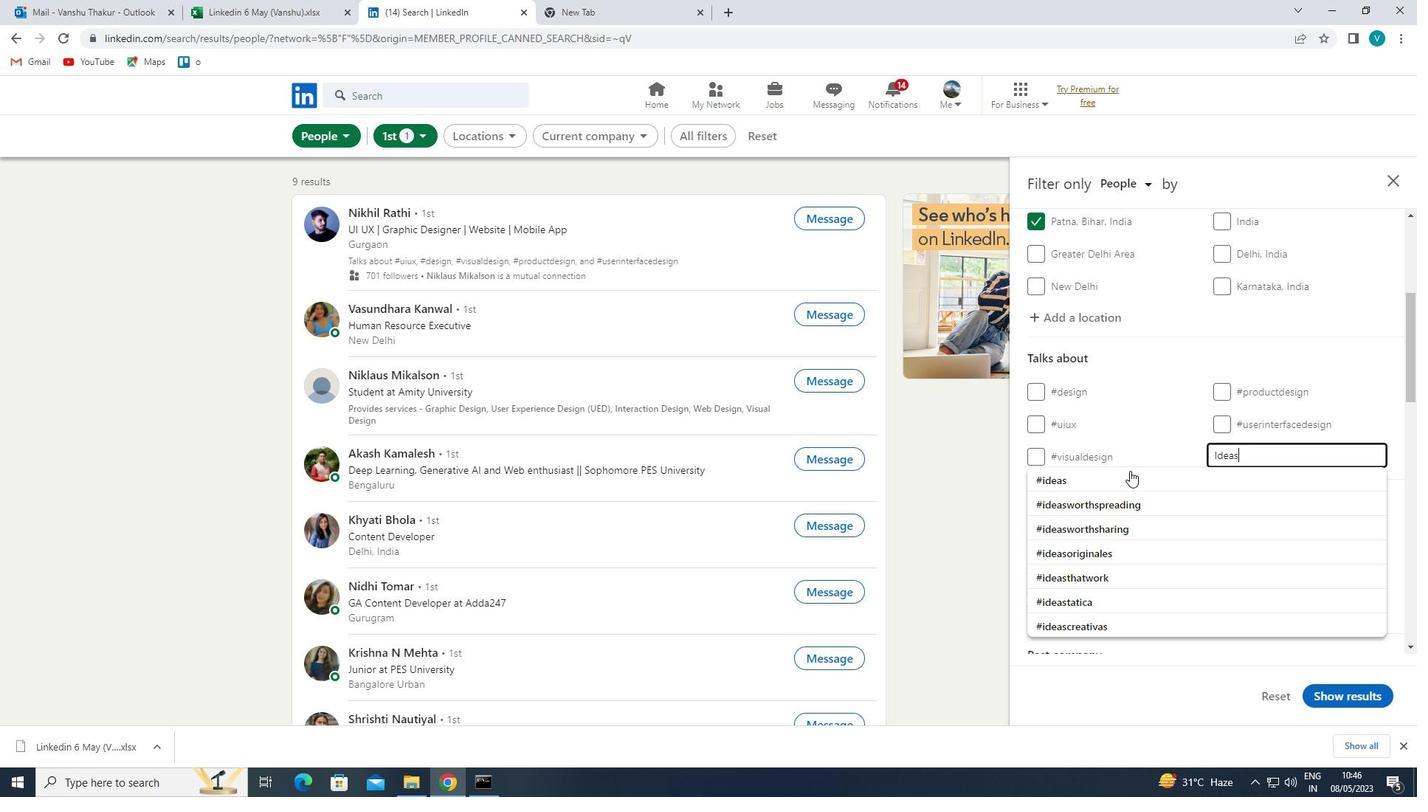 
Action: Mouse pressed left at (1128, 476)
Screenshot: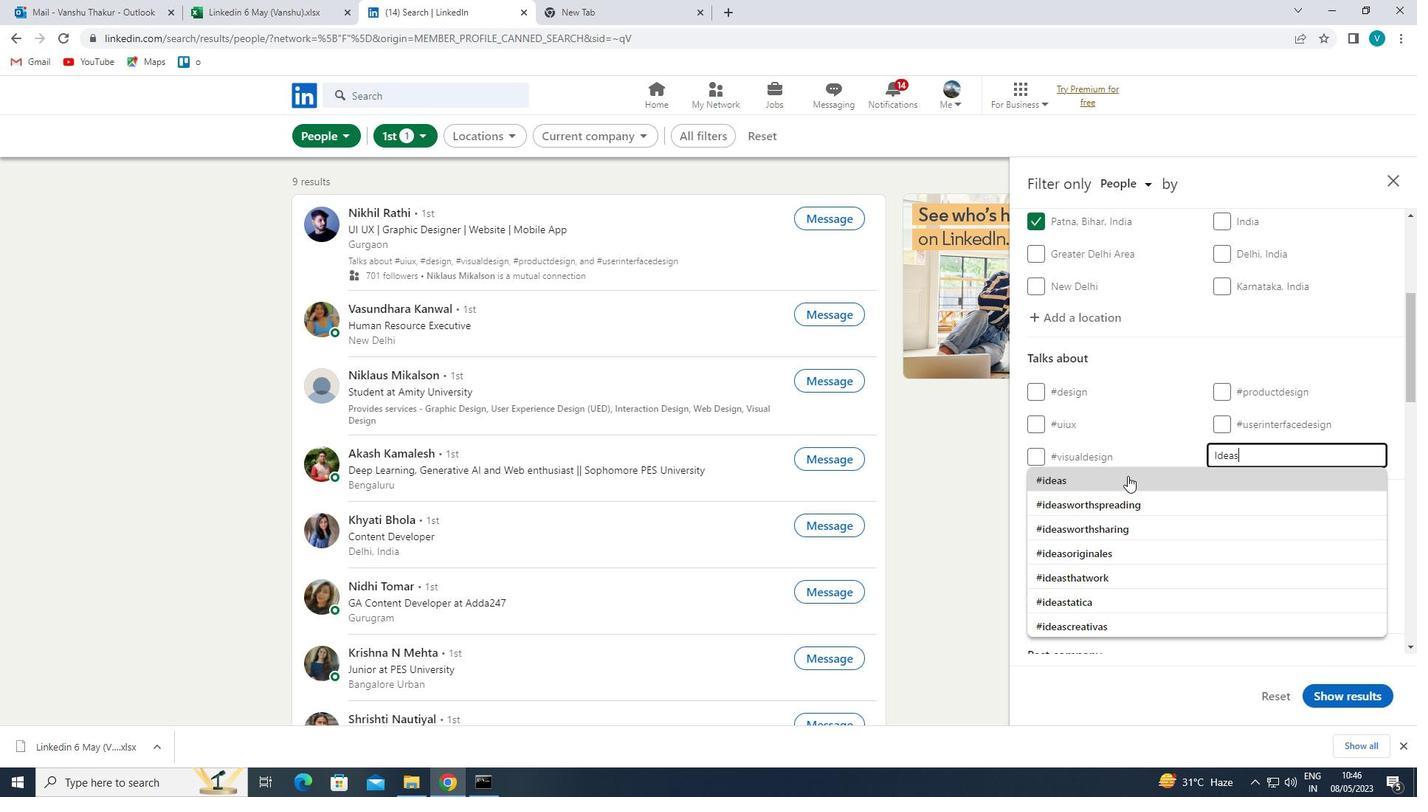 
Action: Mouse moved to (1136, 482)
Screenshot: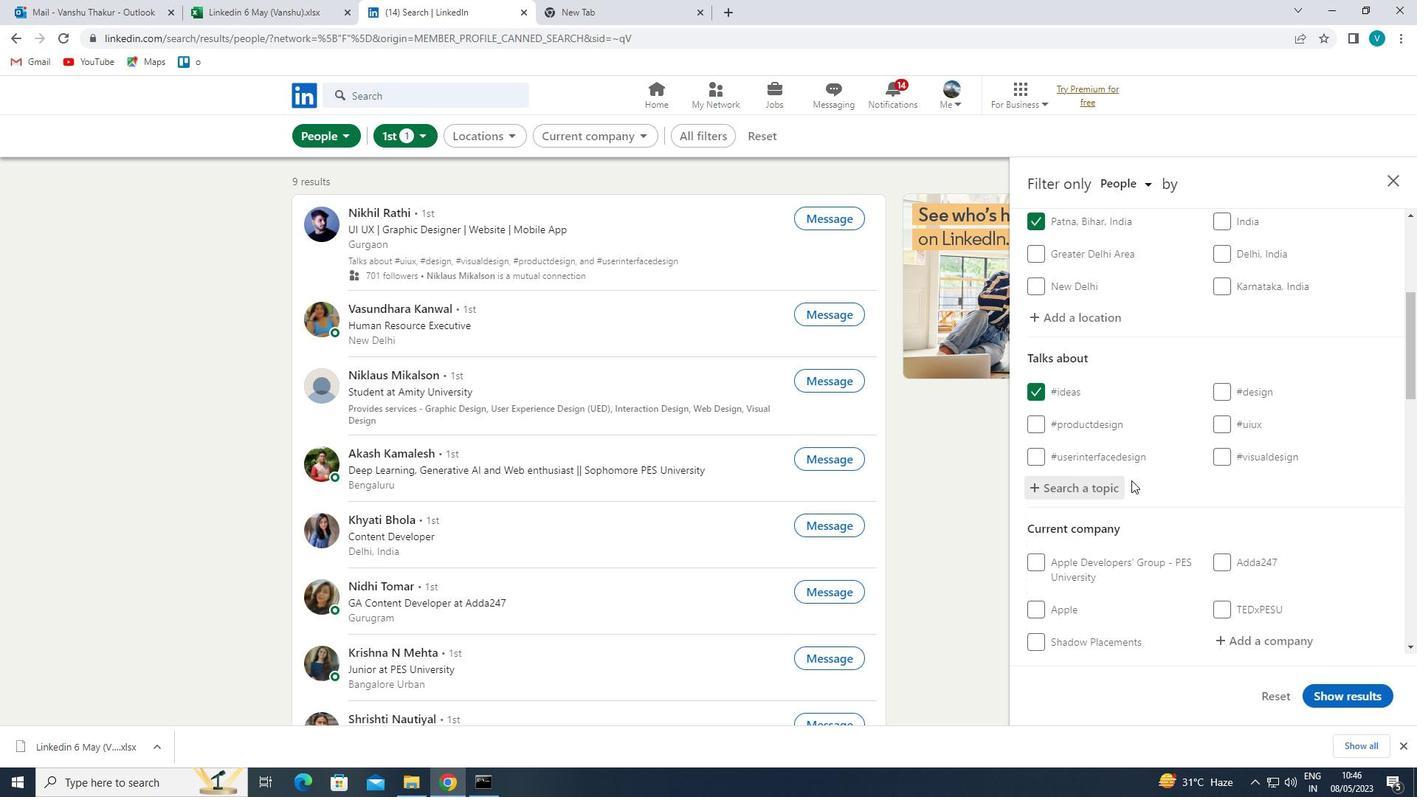 
Action: Mouse scrolled (1136, 482) with delta (0, 0)
Screenshot: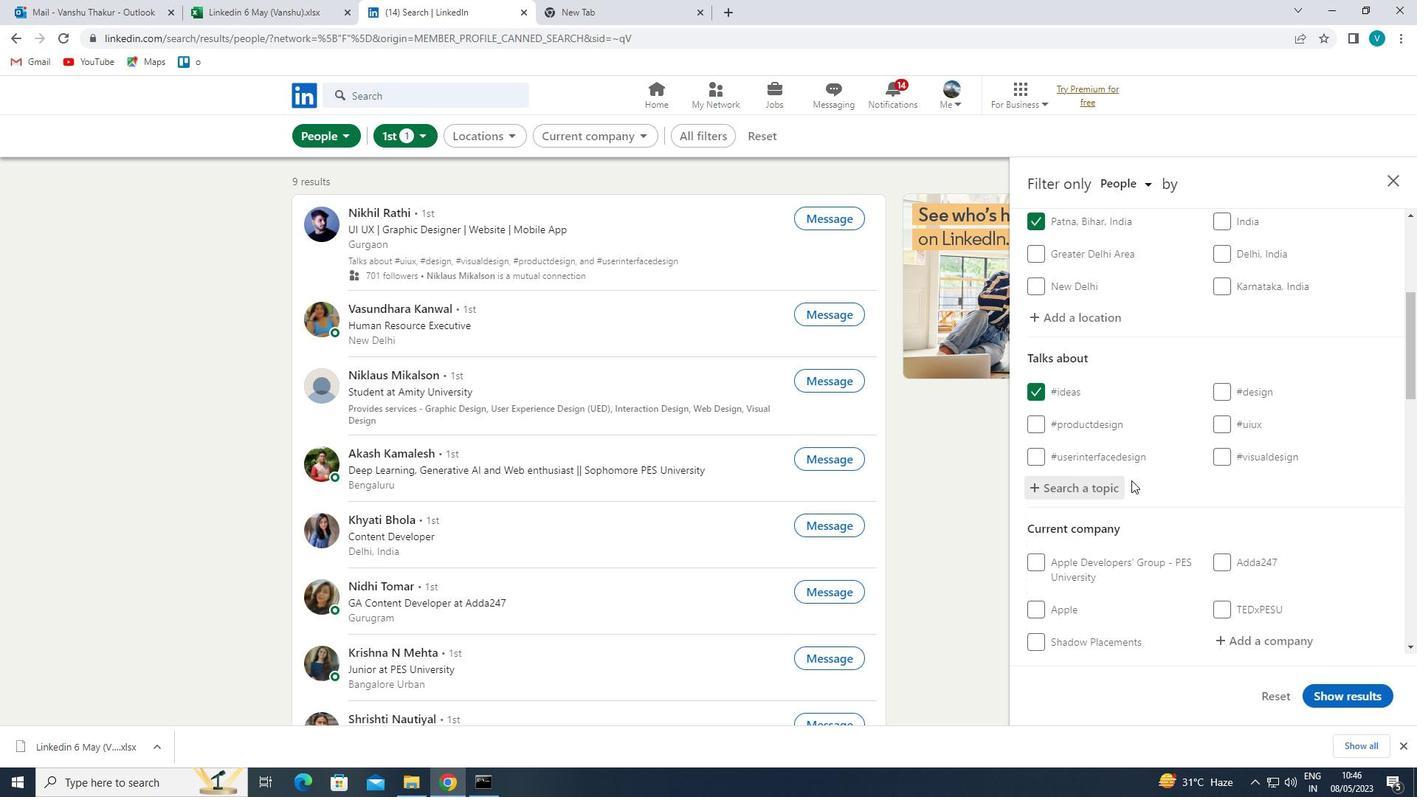 
Action: Mouse moved to (1173, 524)
Screenshot: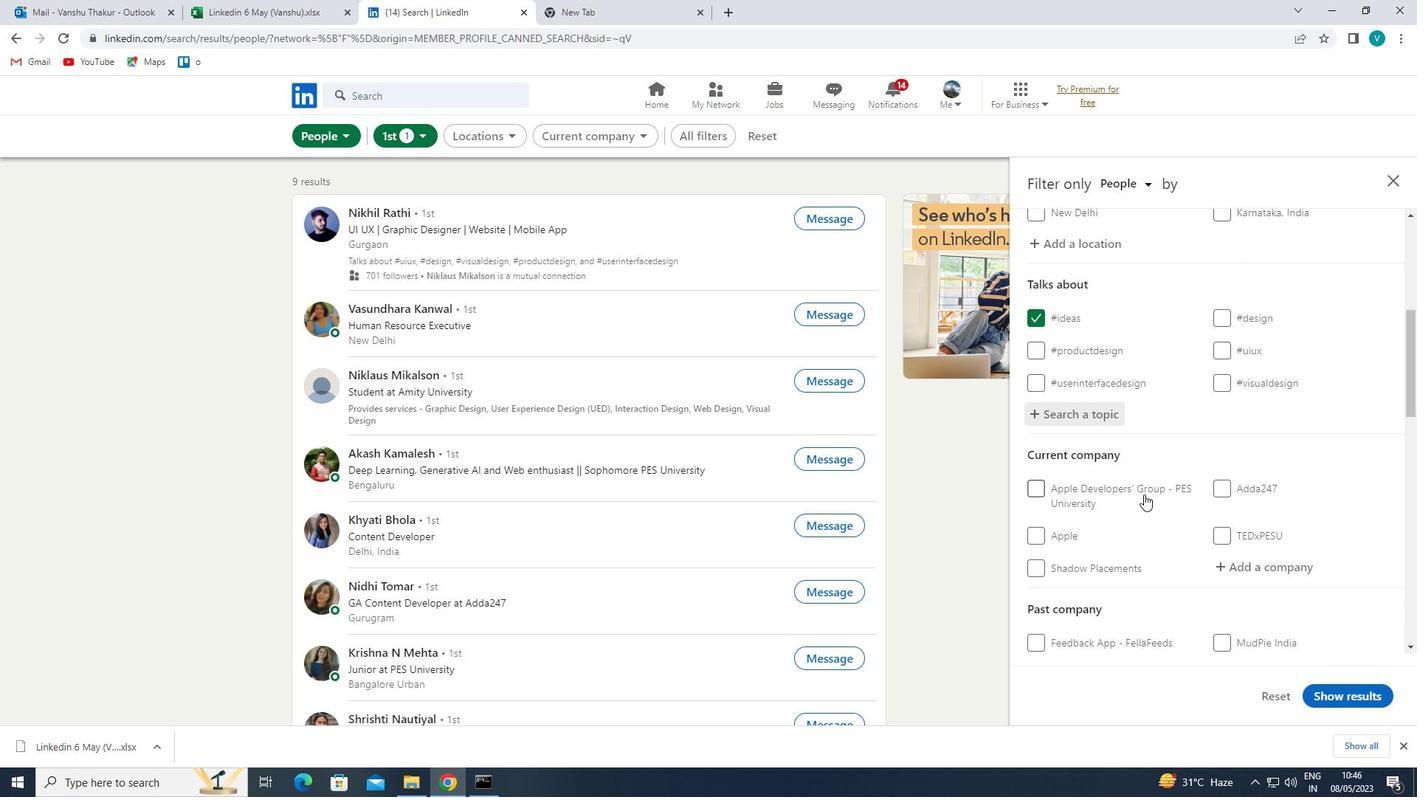 
Action: Mouse scrolled (1173, 524) with delta (0, 0)
Screenshot: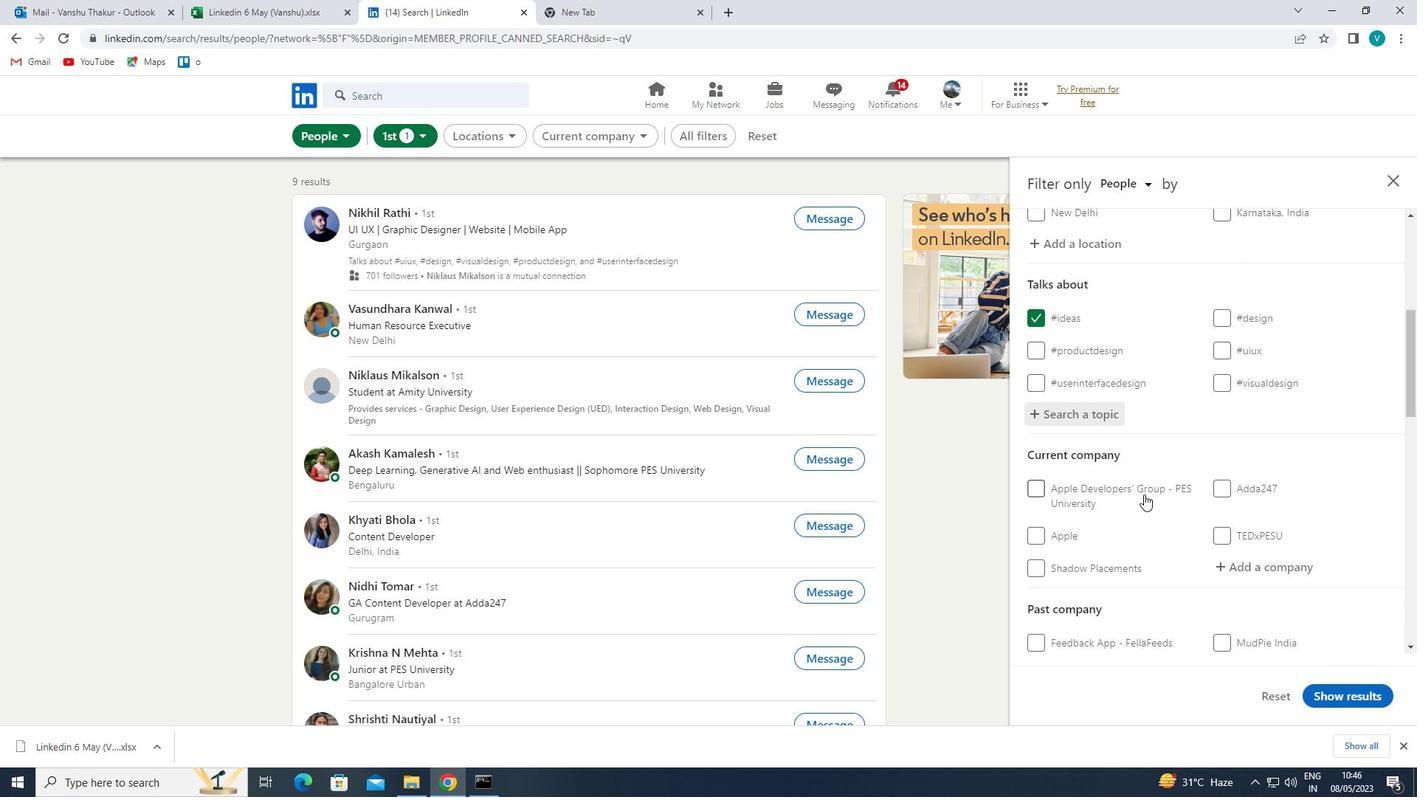 
Action: Mouse moved to (1232, 489)
Screenshot: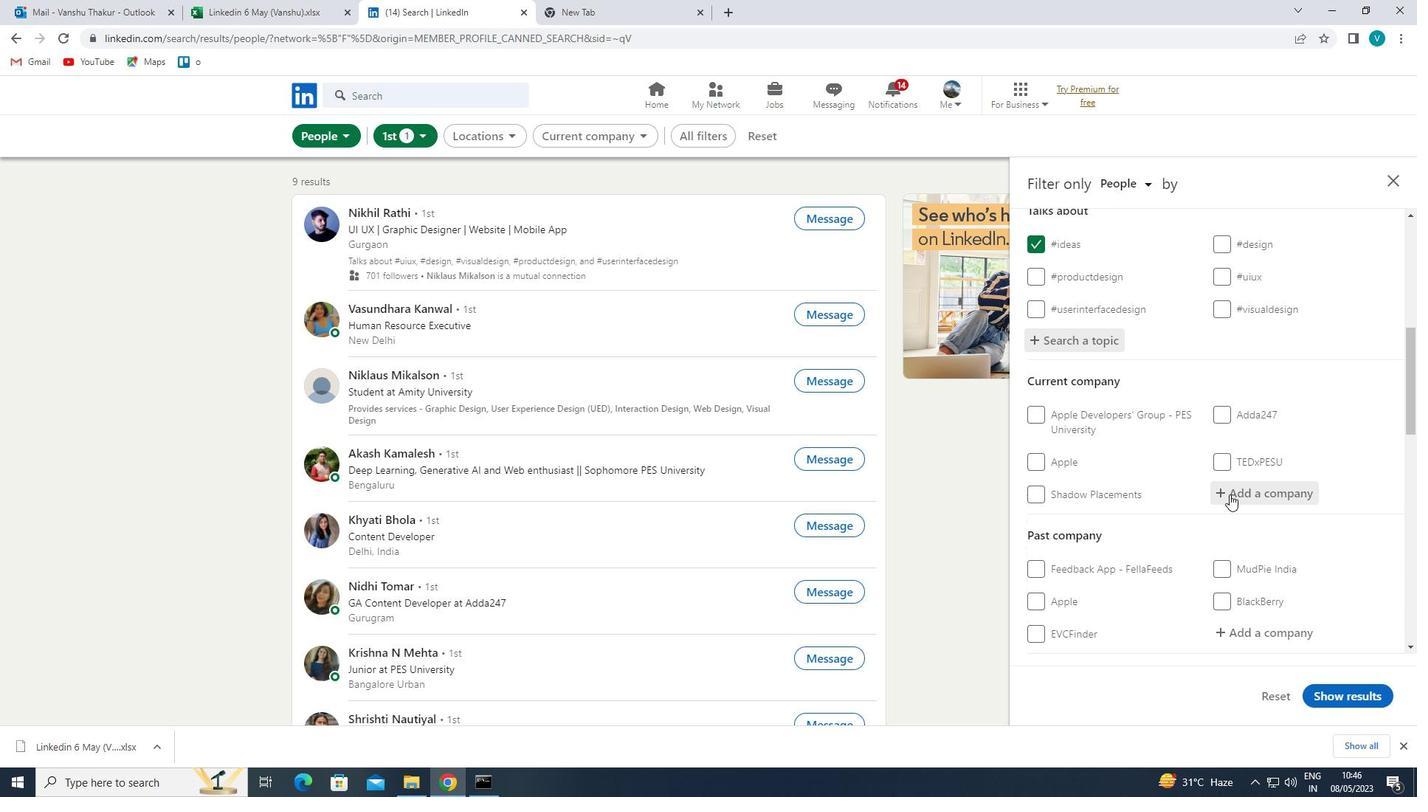 
Action: Mouse pressed left at (1232, 489)
Screenshot: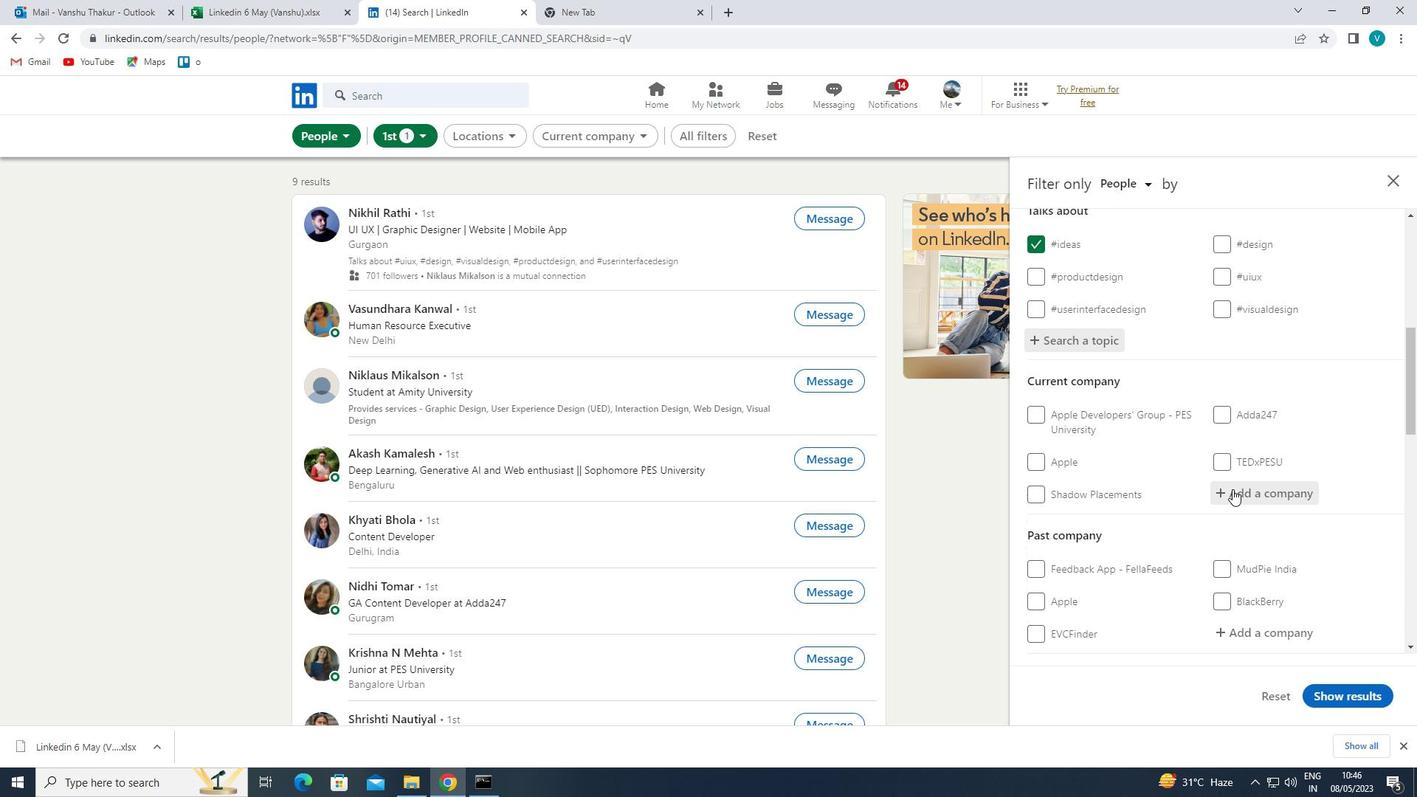 
Action: Mouse moved to (1232, 488)
Screenshot: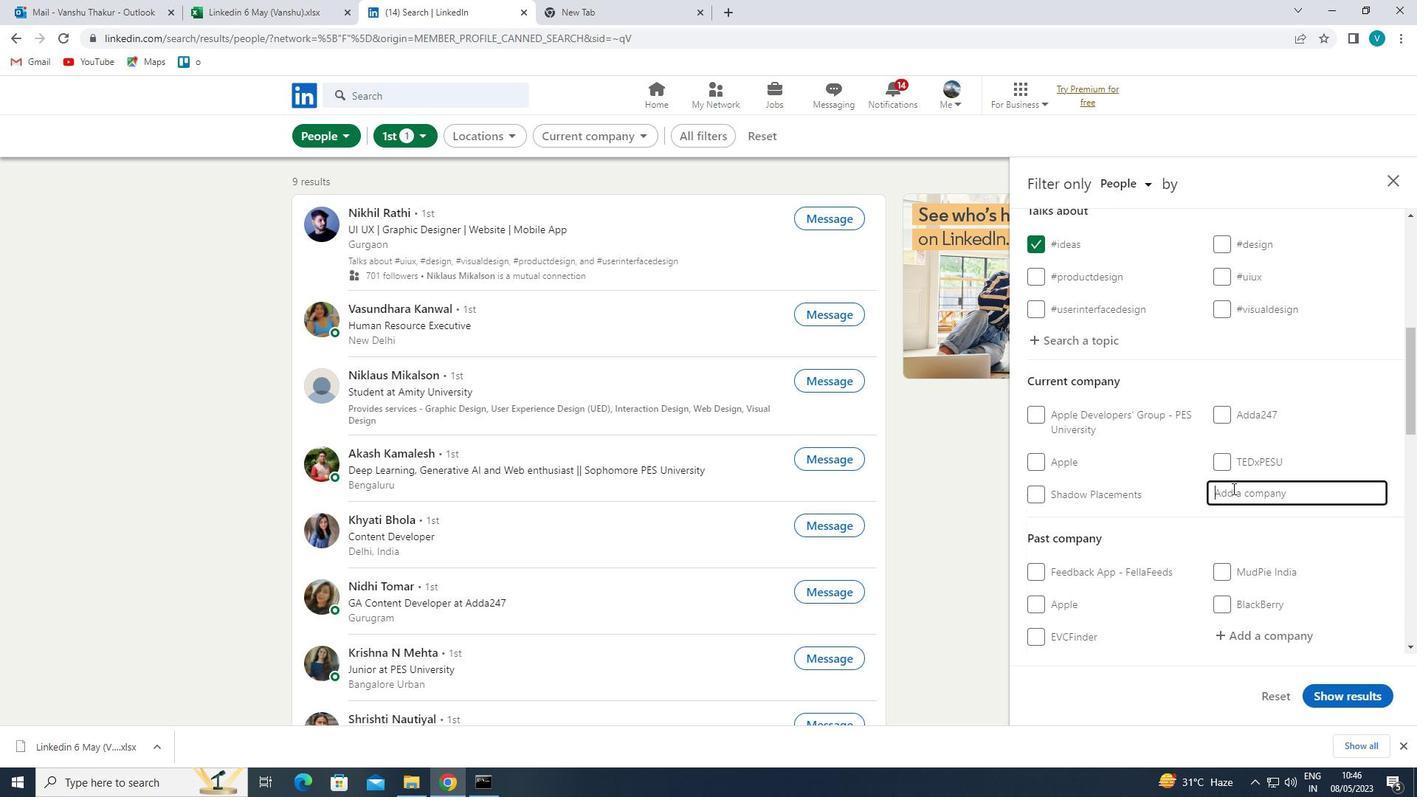 
Action: Key pressed <Key.shift>E
Screenshot: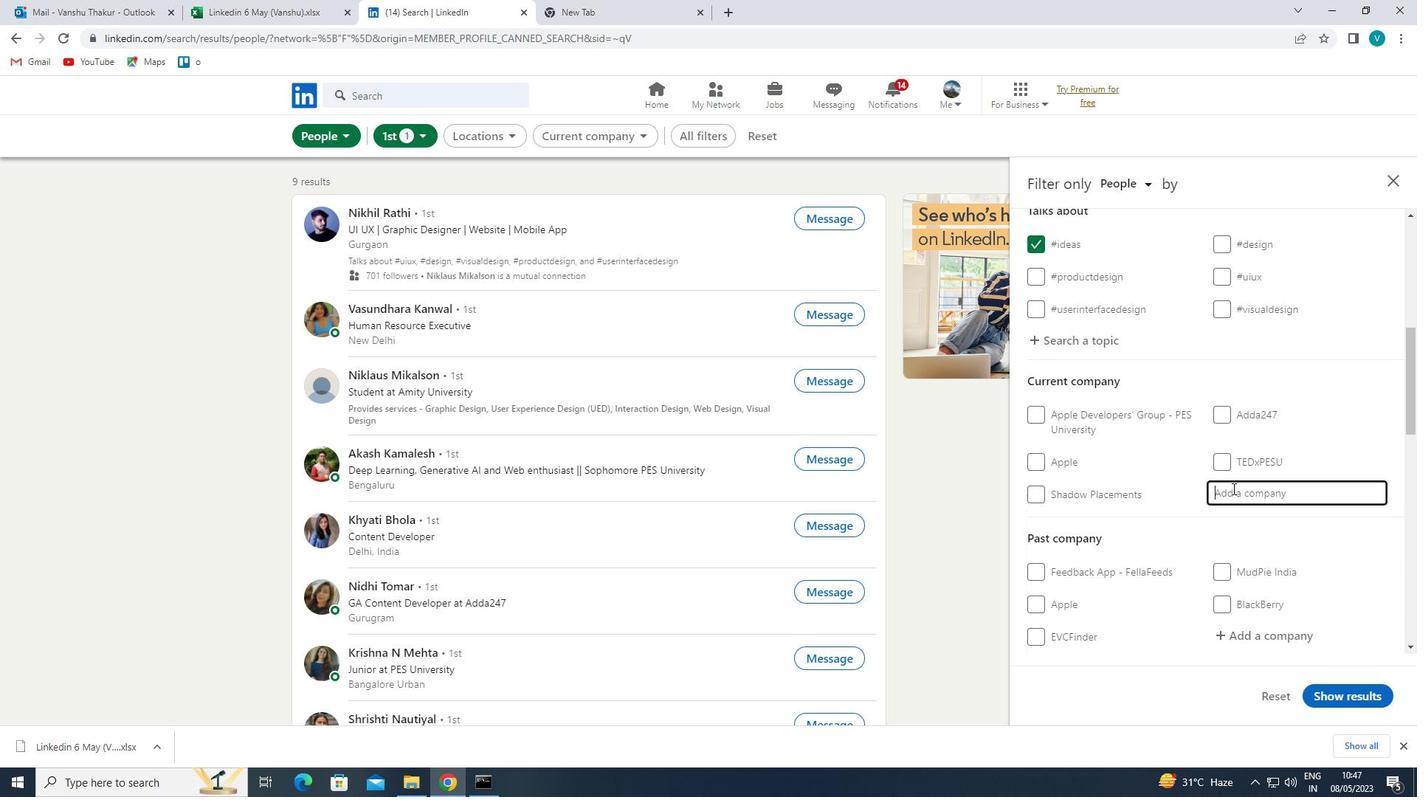 
Action: Mouse moved to (1181, 459)
Screenshot: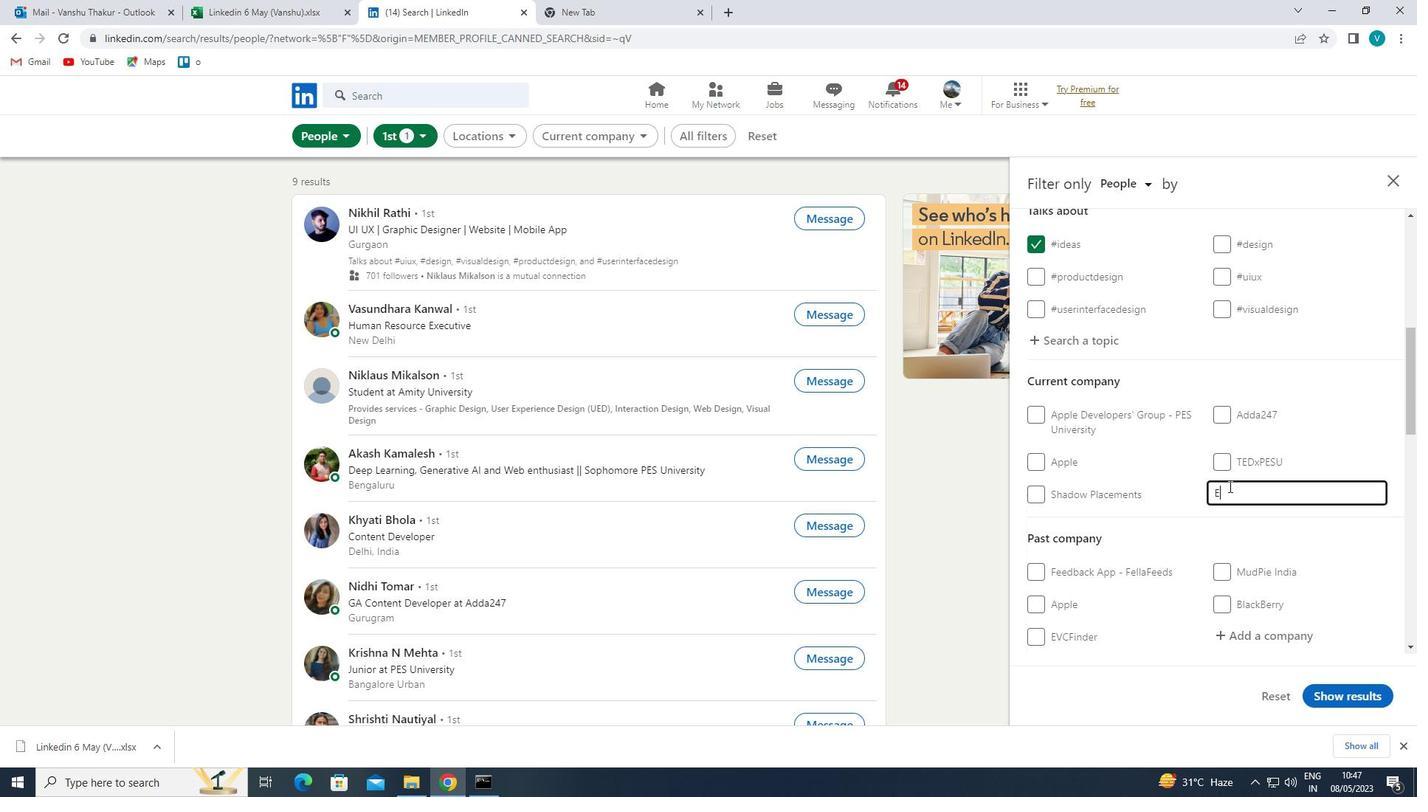
Action: Key pressed MBASS
Screenshot: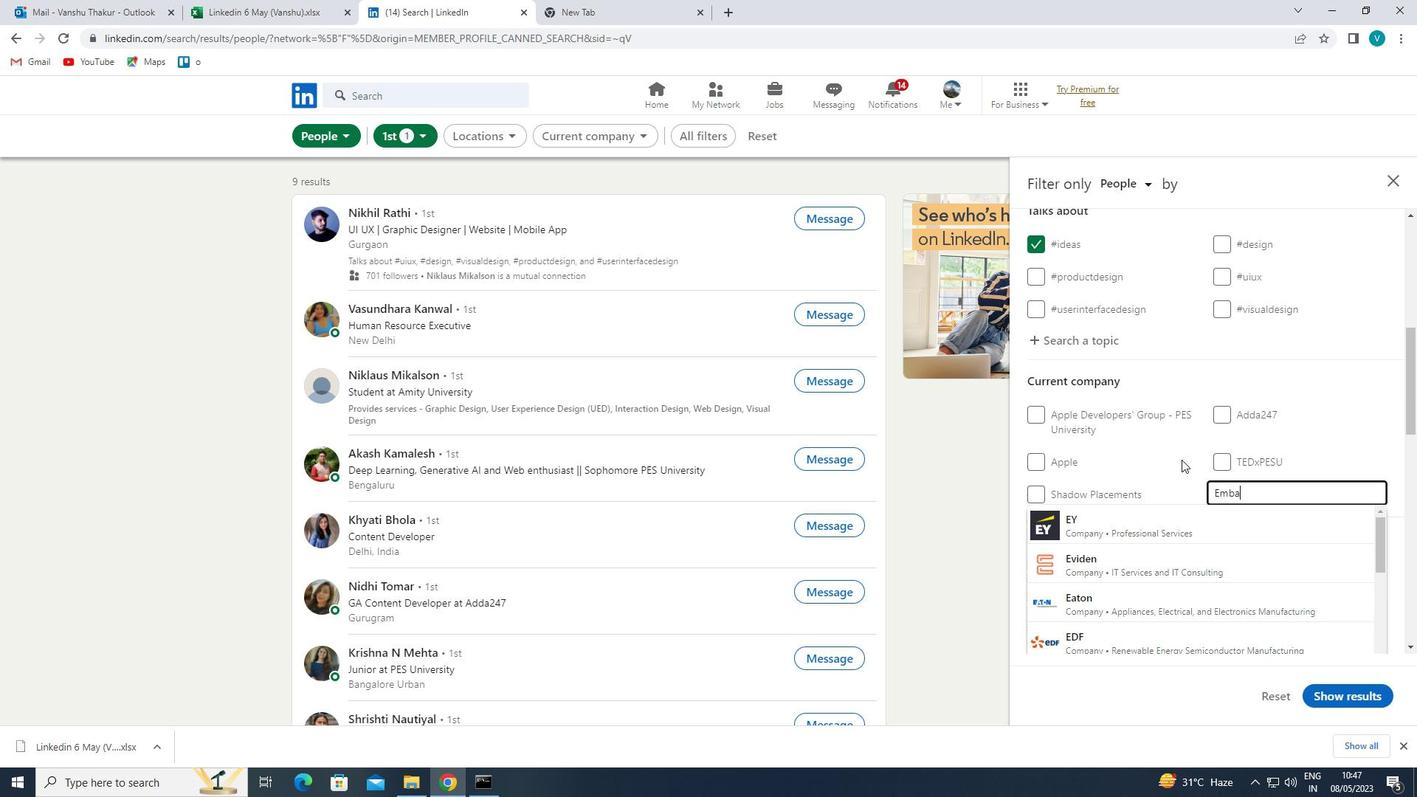 
Action: Mouse moved to (1226, 425)
Screenshot: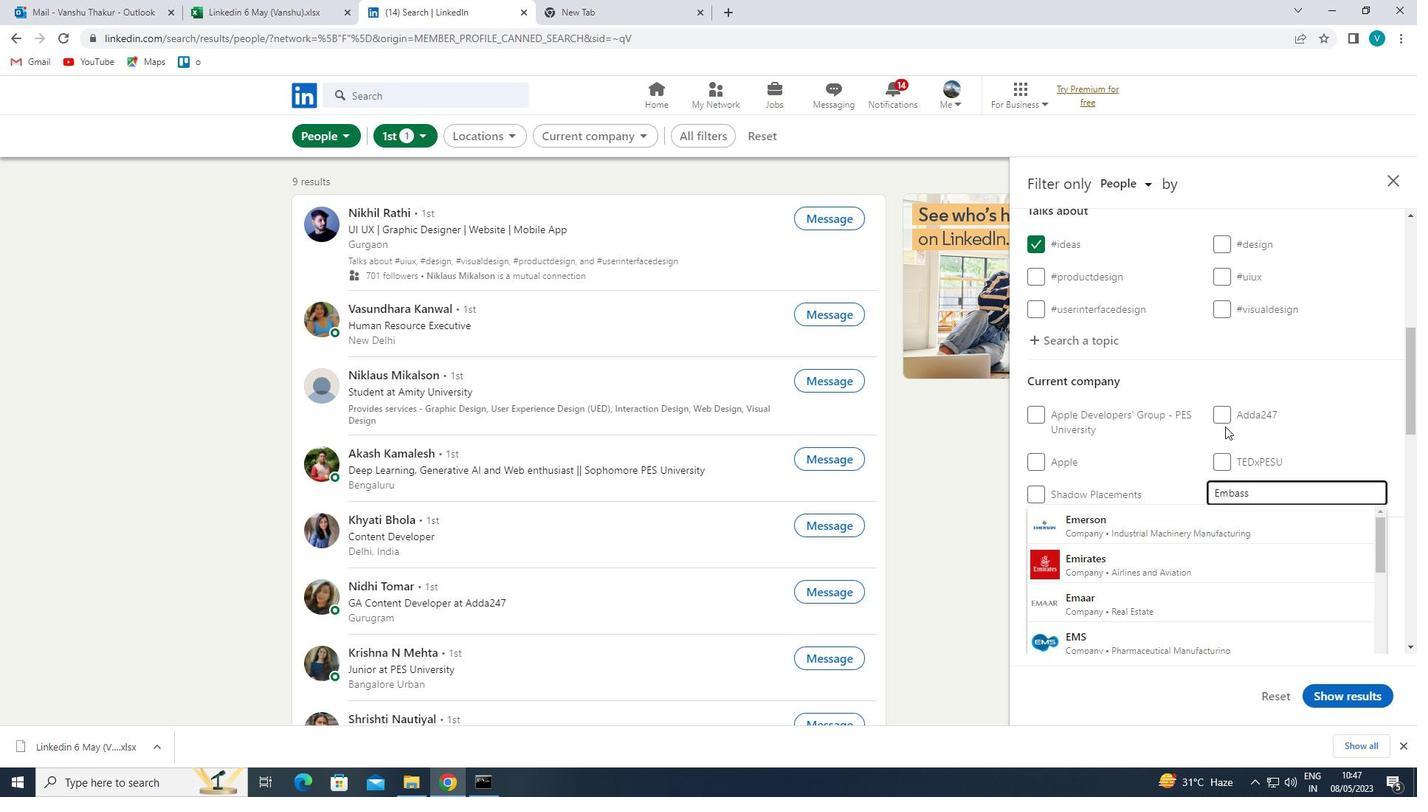 
Action: Key pressed Y
Screenshot: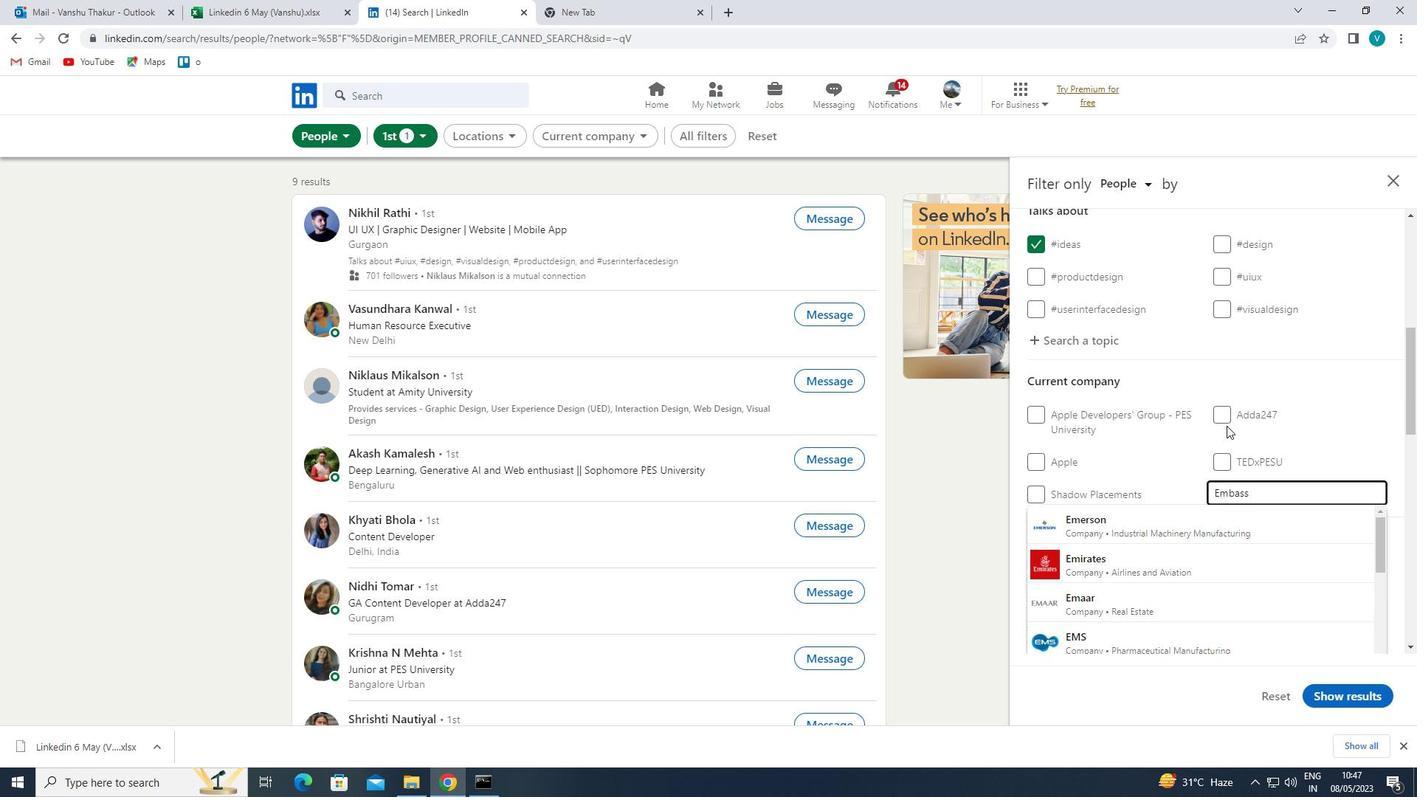 
Action: Mouse moved to (1229, 526)
Screenshot: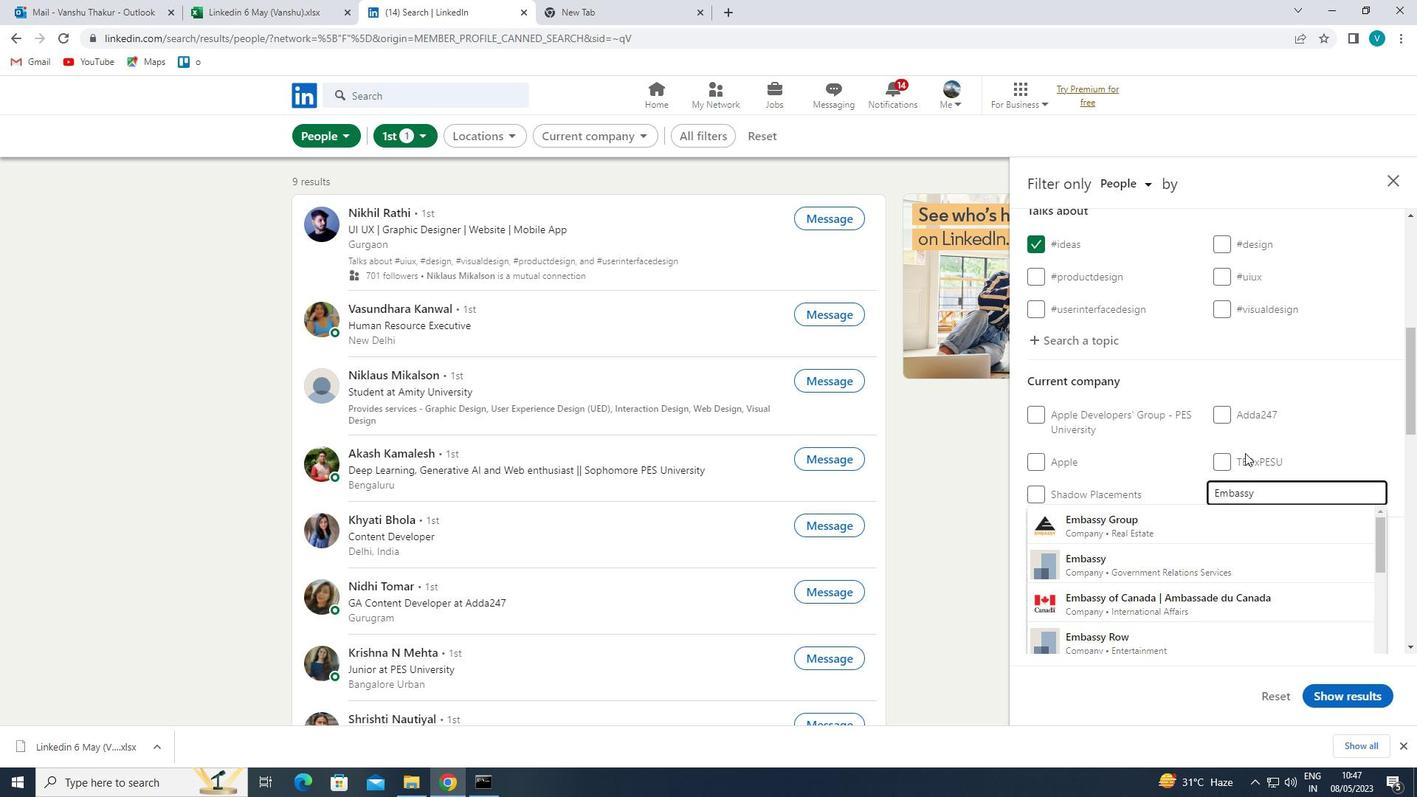 
Action: Mouse pressed left at (1229, 526)
Screenshot: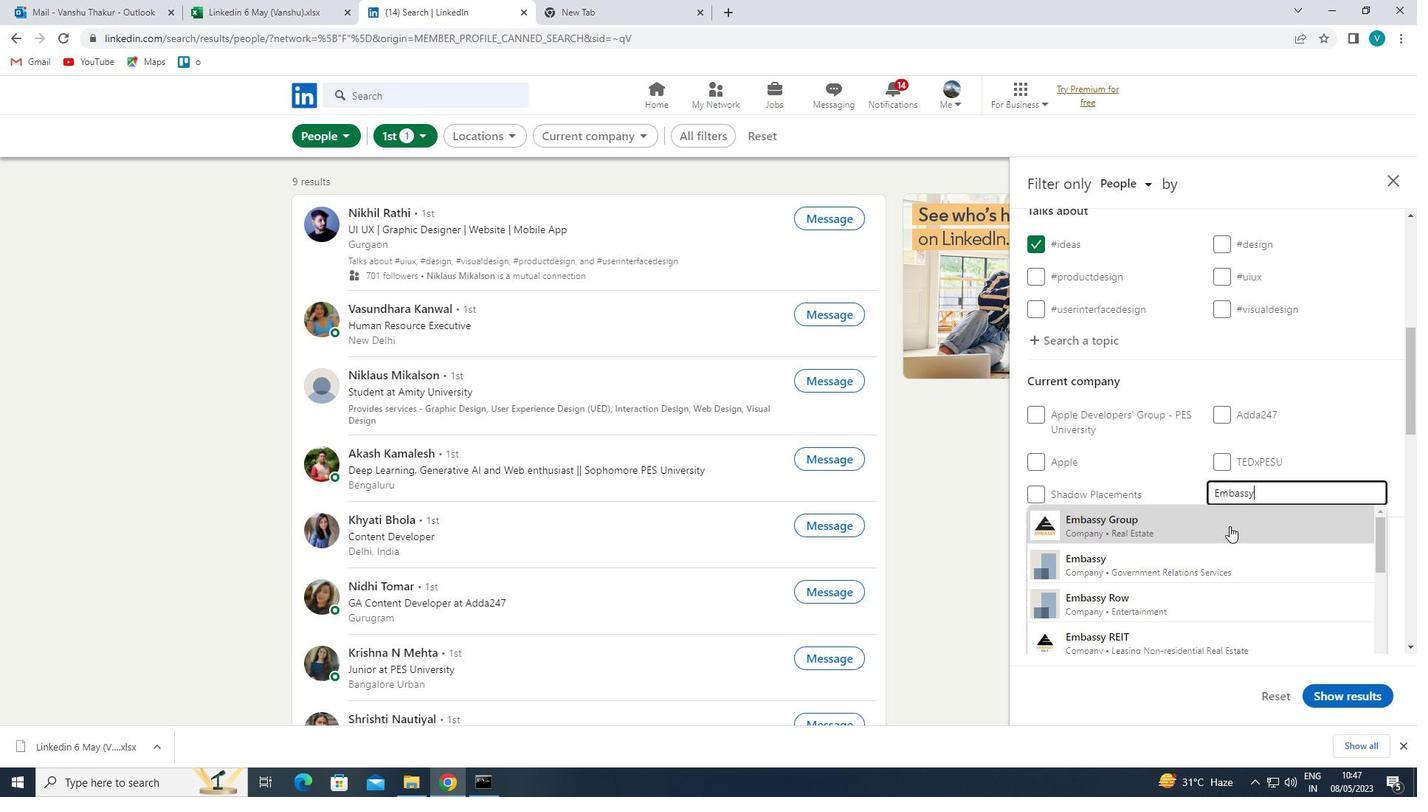 
Action: Mouse moved to (1231, 526)
Screenshot: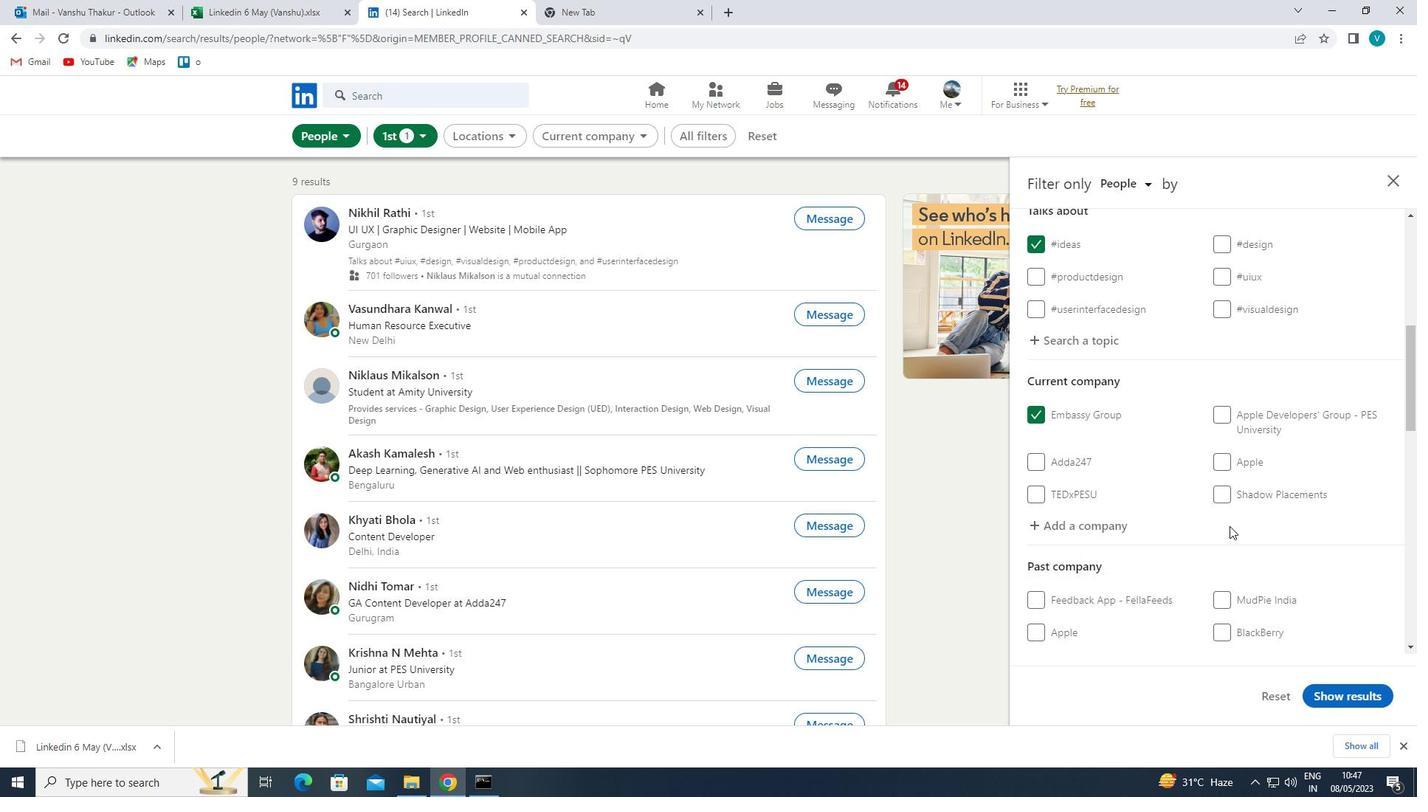 
Action: Mouse scrolled (1231, 525) with delta (0, 0)
Screenshot: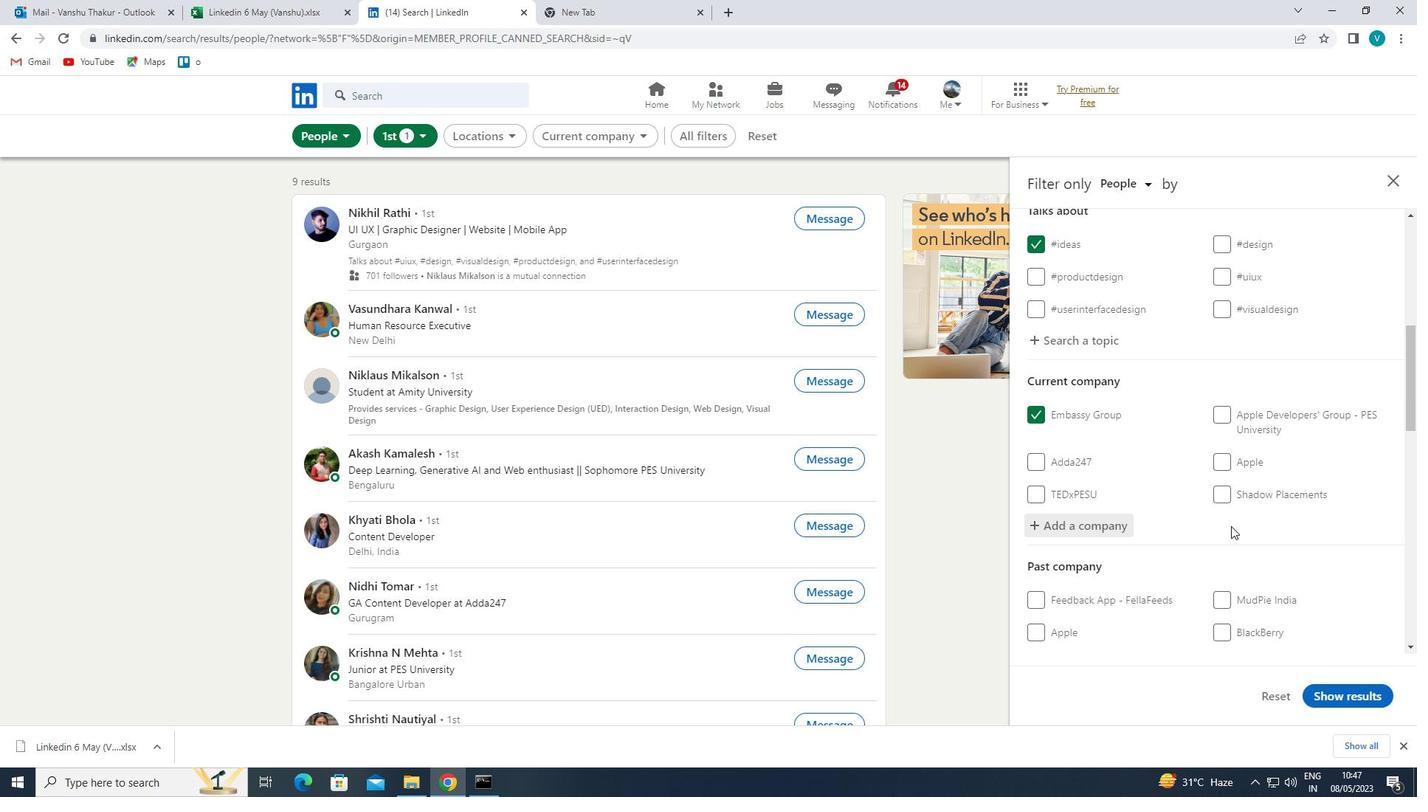 
Action: Mouse scrolled (1231, 525) with delta (0, 0)
Screenshot: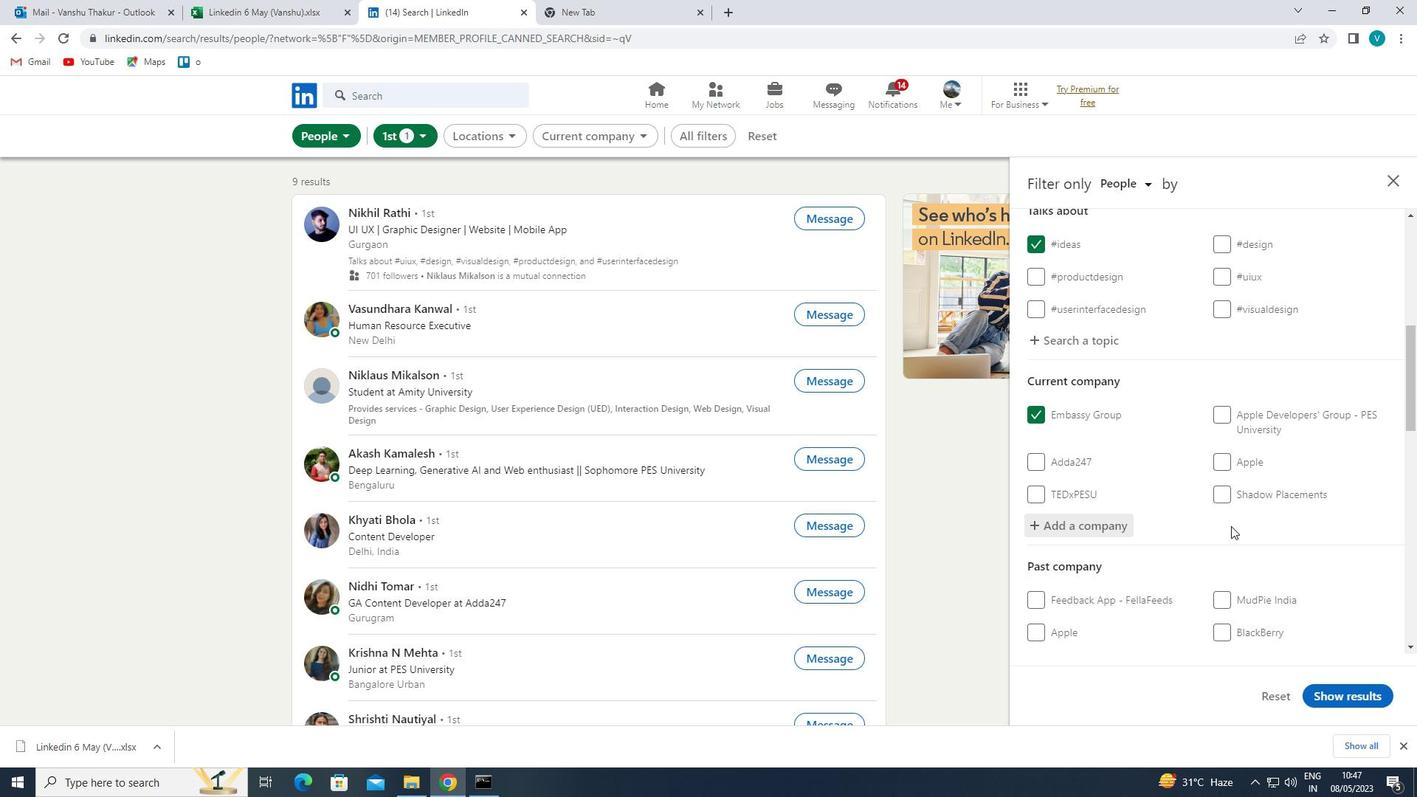 
Action: Mouse moved to (1228, 546)
Screenshot: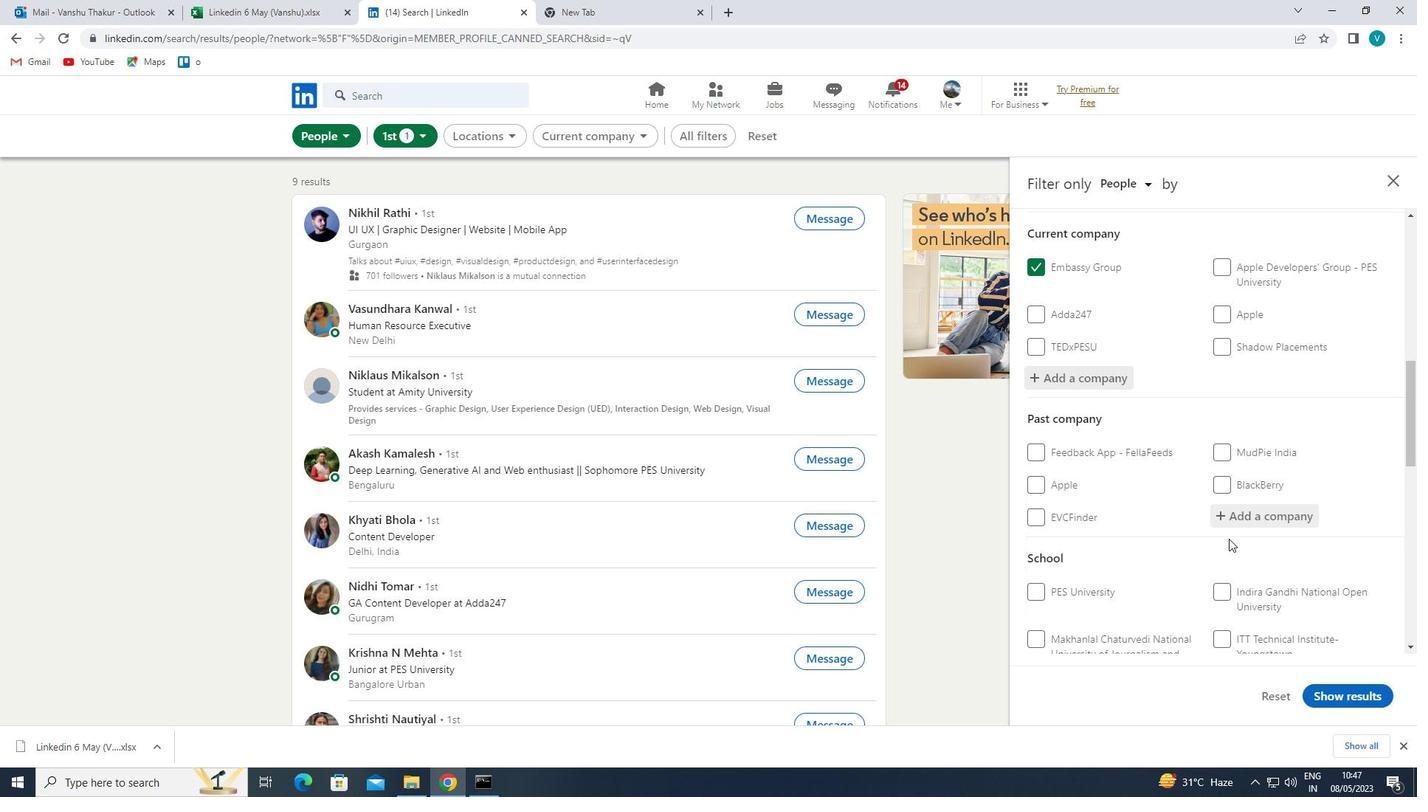 
Action: Mouse scrolled (1228, 545) with delta (0, 0)
Screenshot: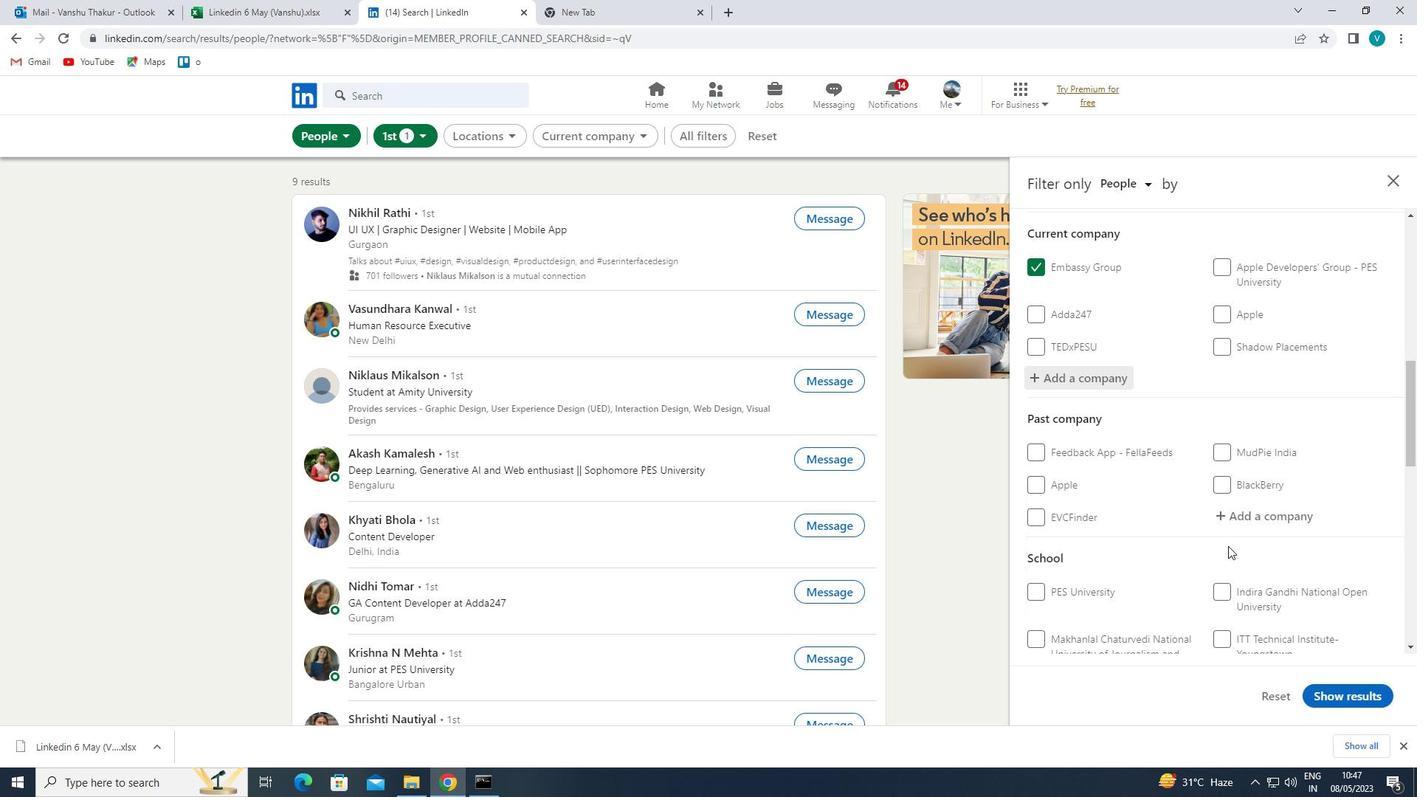 
Action: Mouse moved to (1244, 532)
Screenshot: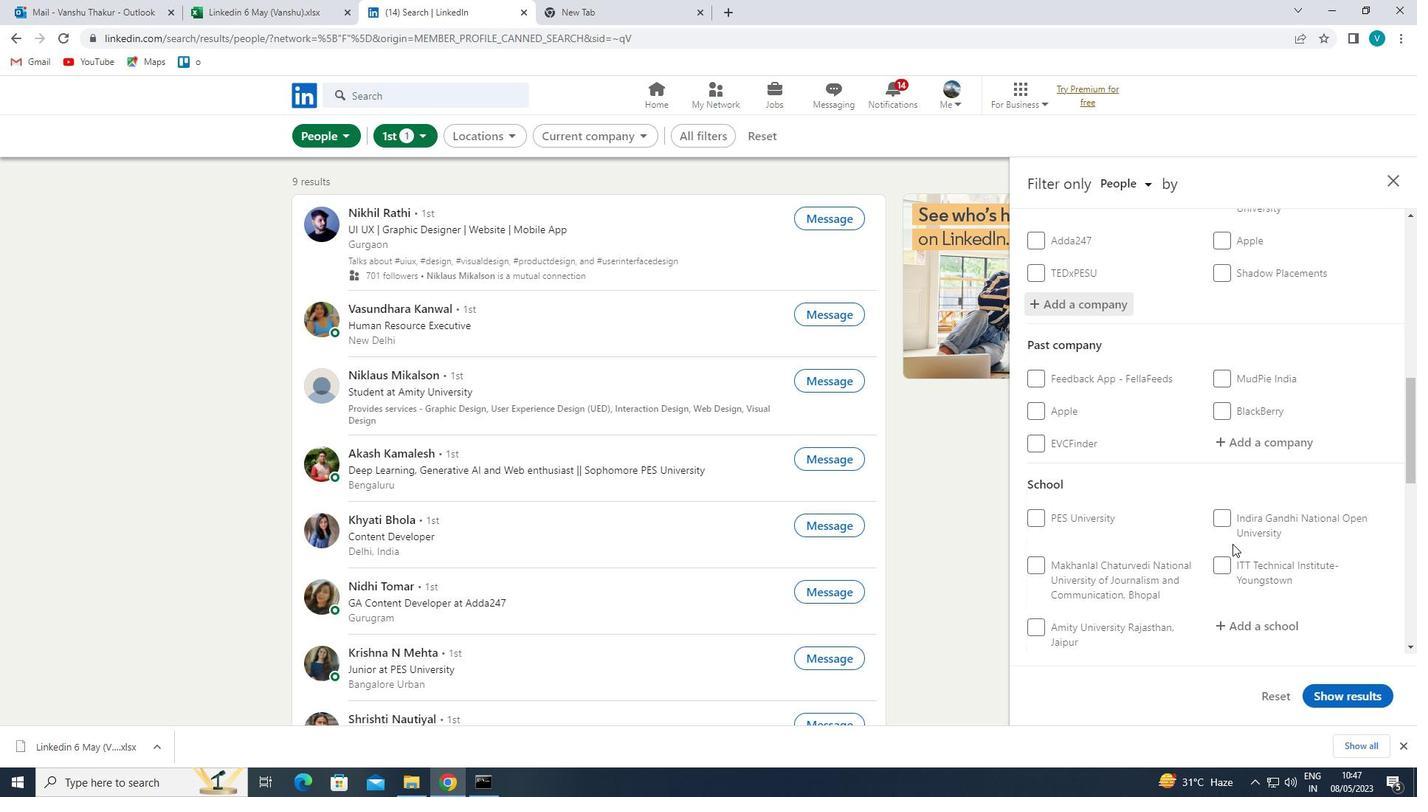 
Action: Mouse scrolled (1244, 531) with delta (0, 0)
Screenshot: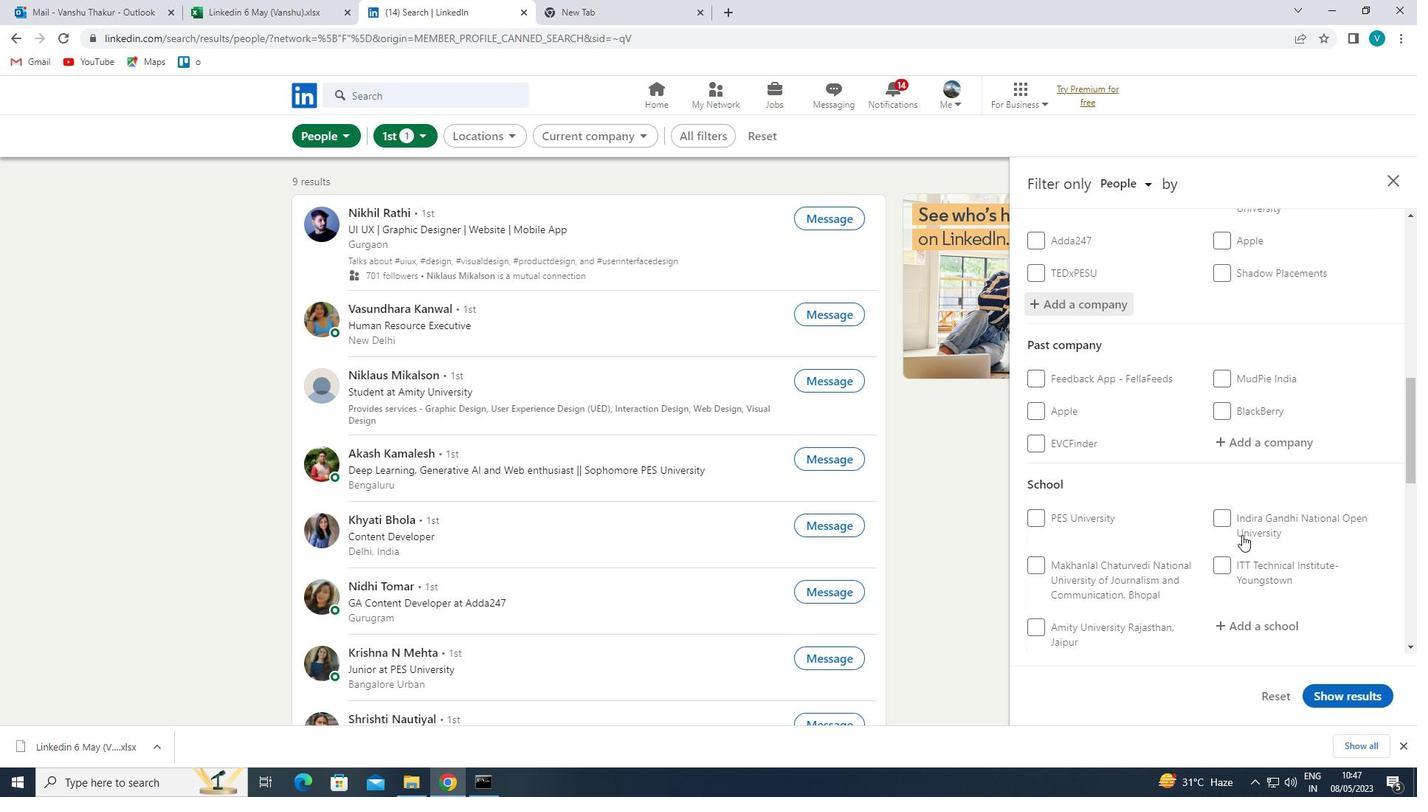 
Action: Mouse scrolled (1244, 531) with delta (0, 0)
Screenshot: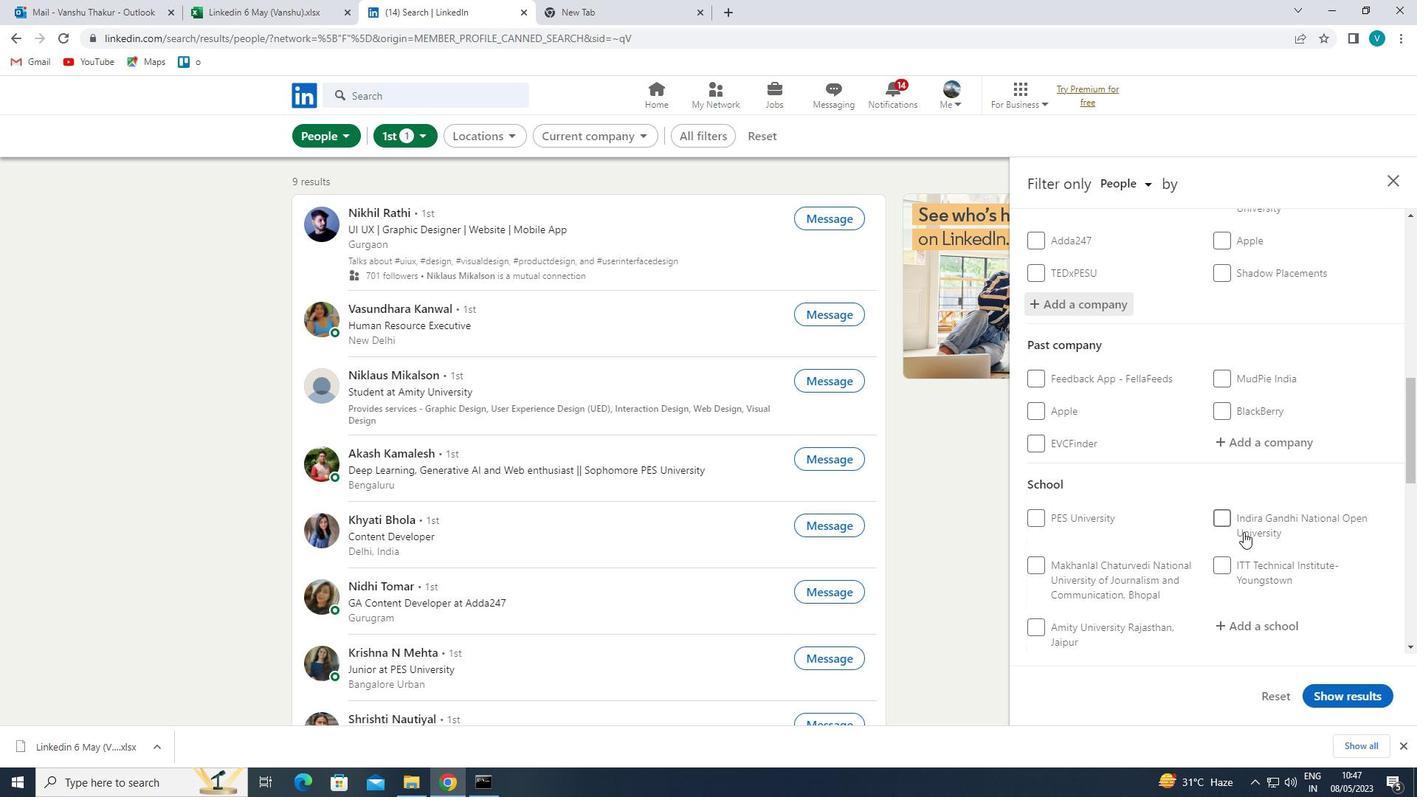 
Action: Mouse moved to (1256, 482)
Screenshot: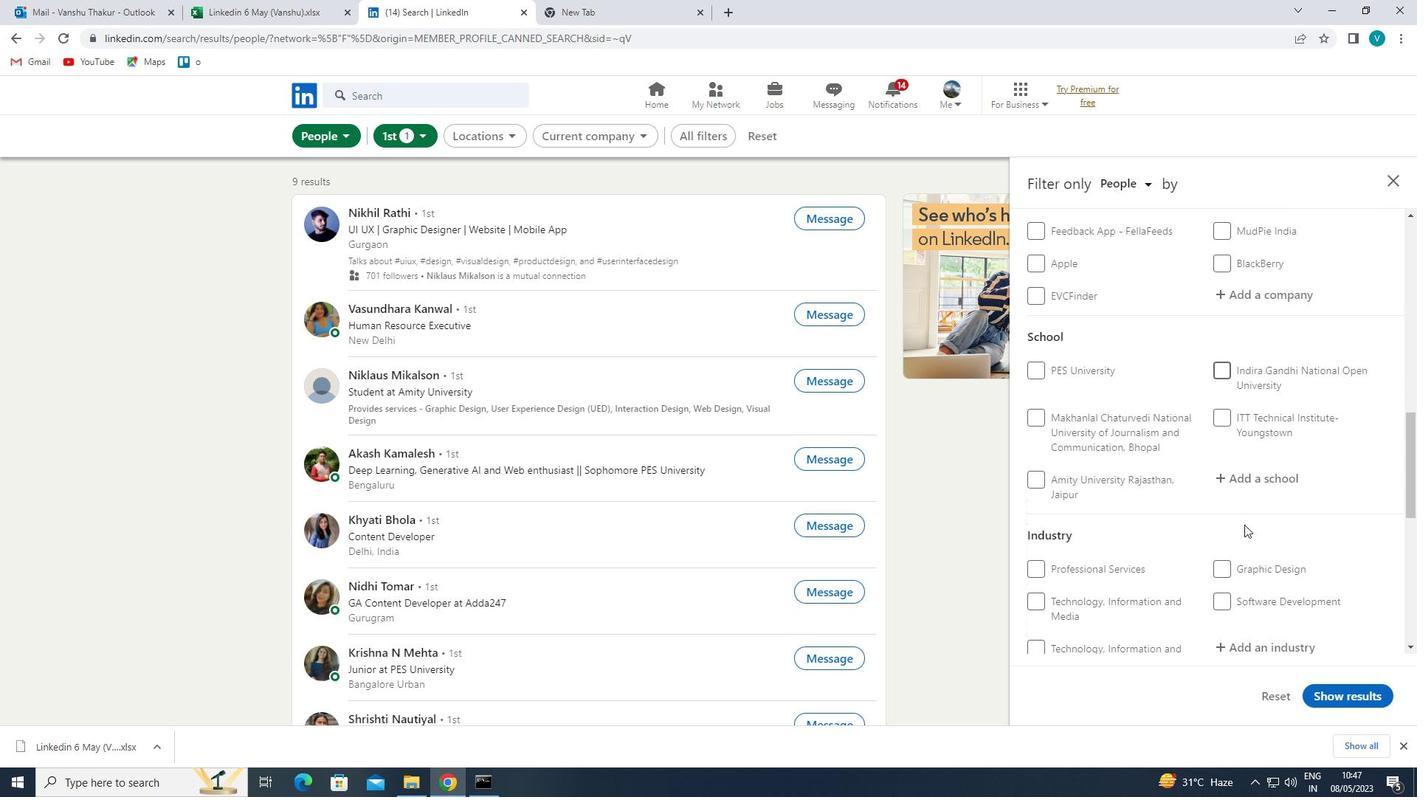 
Action: Mouse pressed left at (1256, 482)
Screenshot: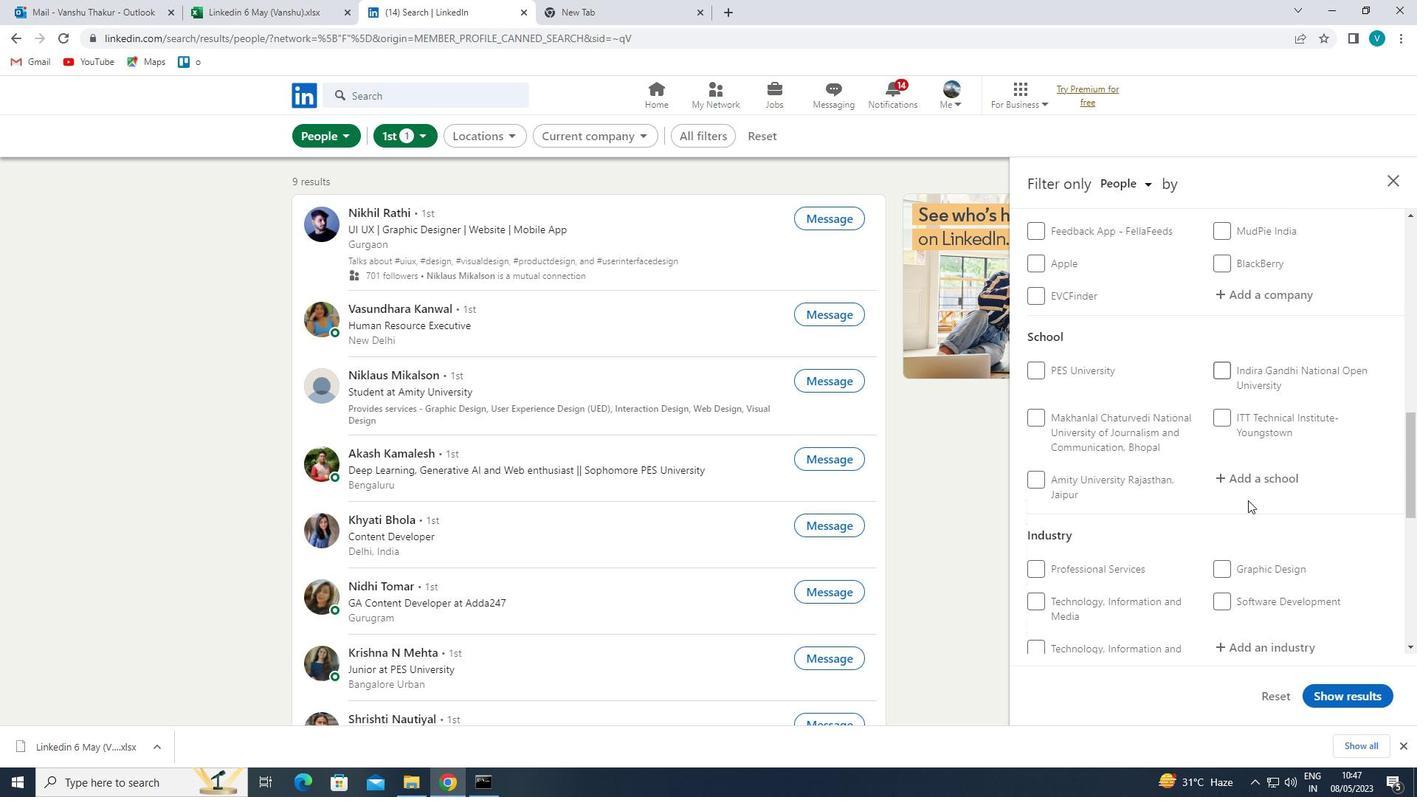 
Action: Mouse moved to (1256, 481)
Screenshot: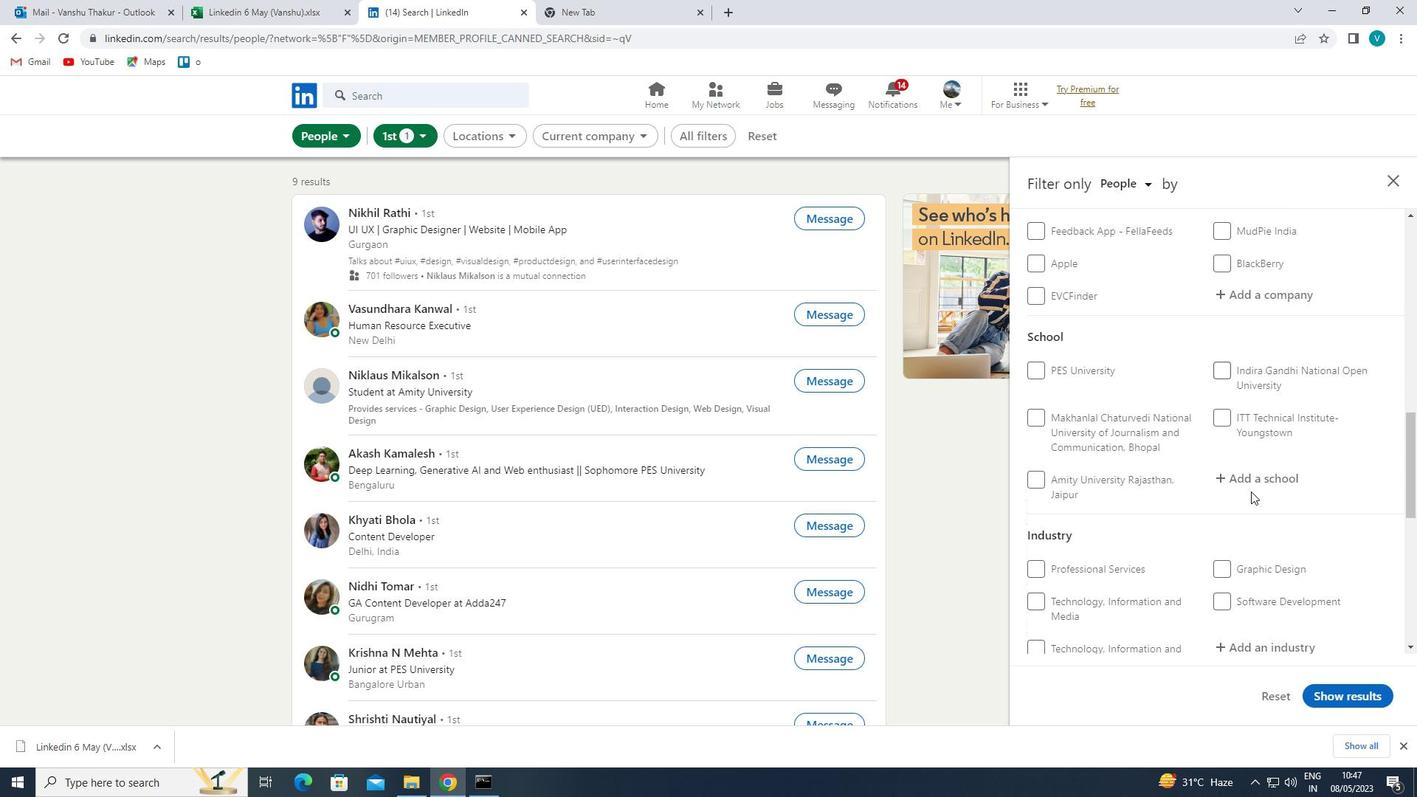 
Action: Key pressed <Key.shift>DR.<Key.space><Key.shift>AMEDKAR<Key.space>
Screenshot: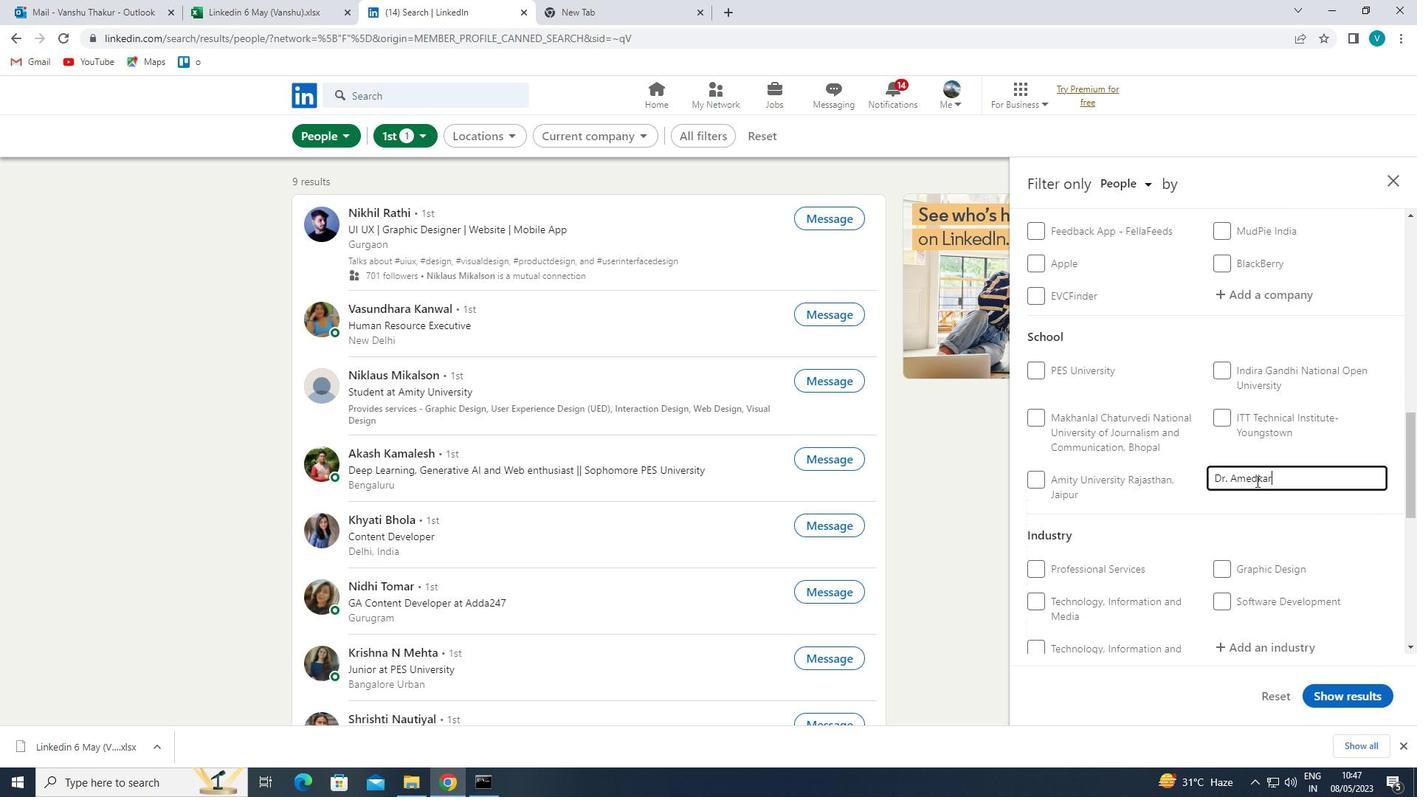 
Action: Mouse moved to (1250, 493)
Screenshot: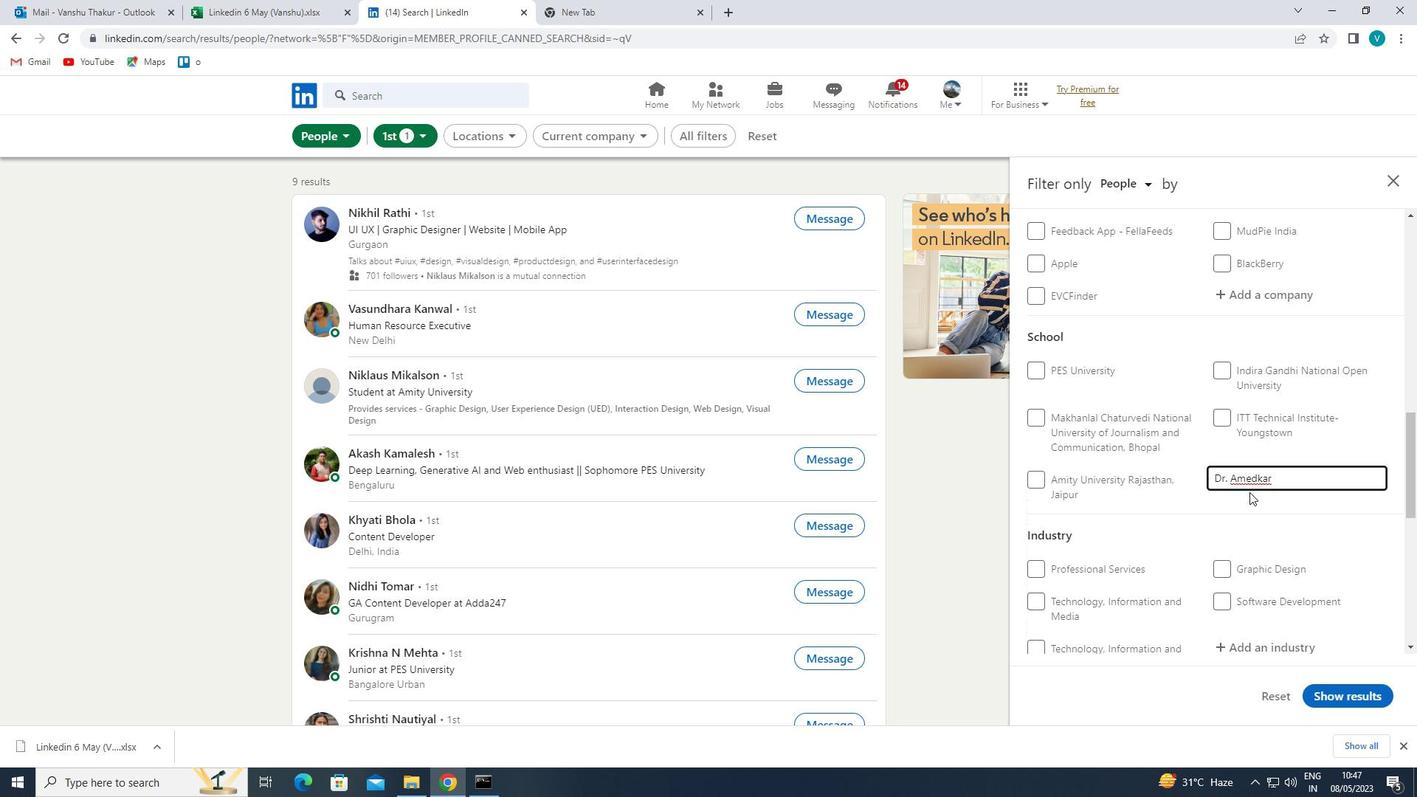 
Action: Key pressed <Key.shift>INSTITUTE<Key.space>
Screenshot: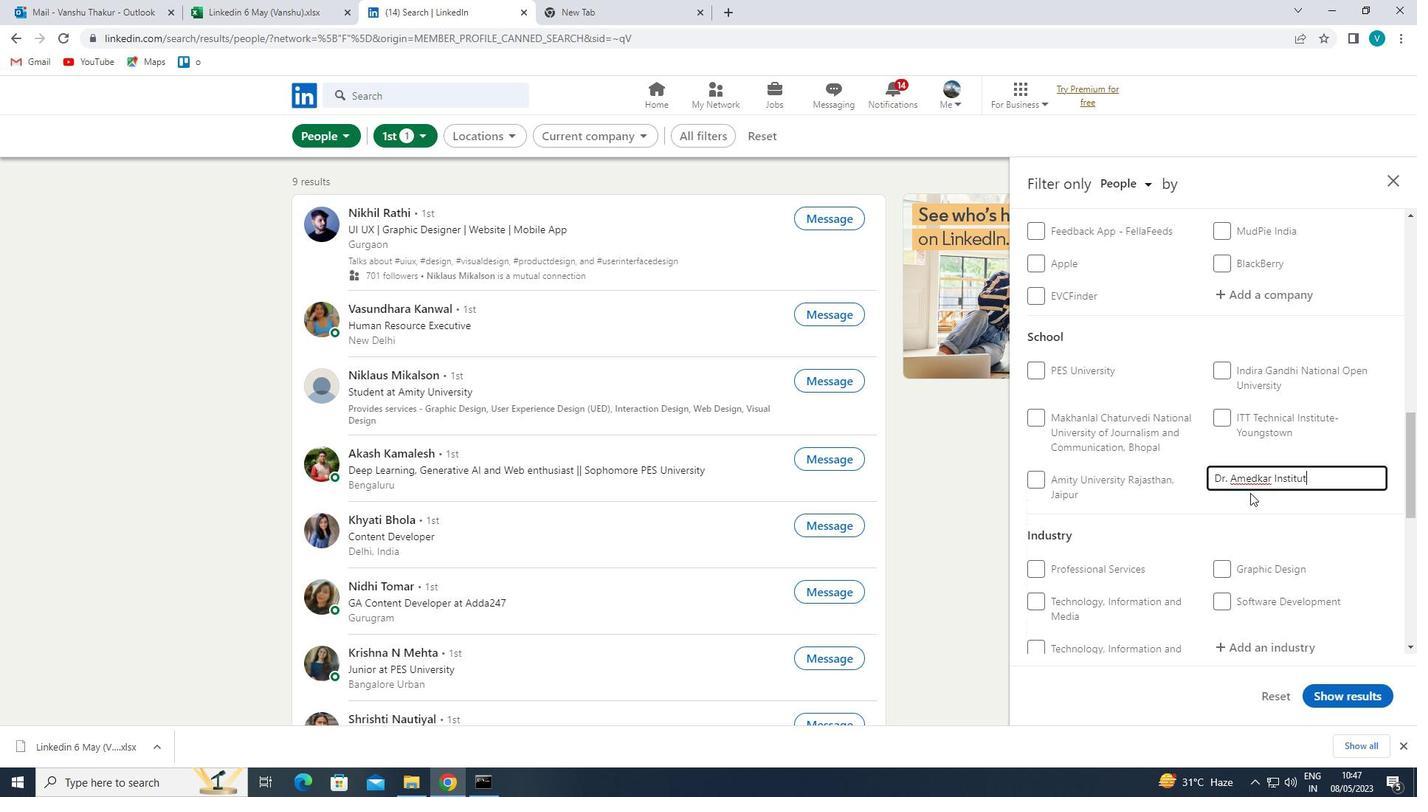 
Action: Mouse moved to (1266, 494)
Screenshot: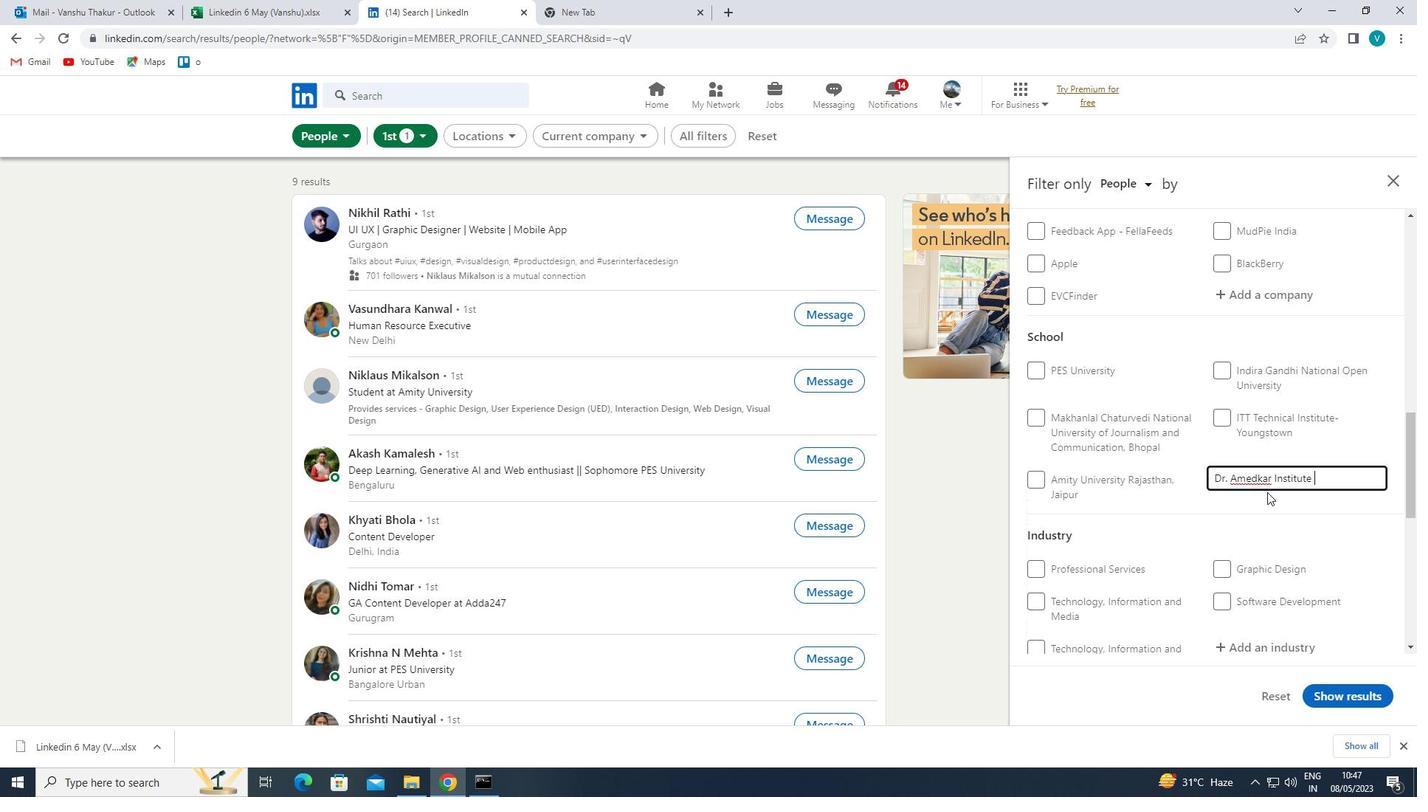 
Action: Key pressed OF<Key.space><Key.shift>TECHNOLOGY
Screenshot: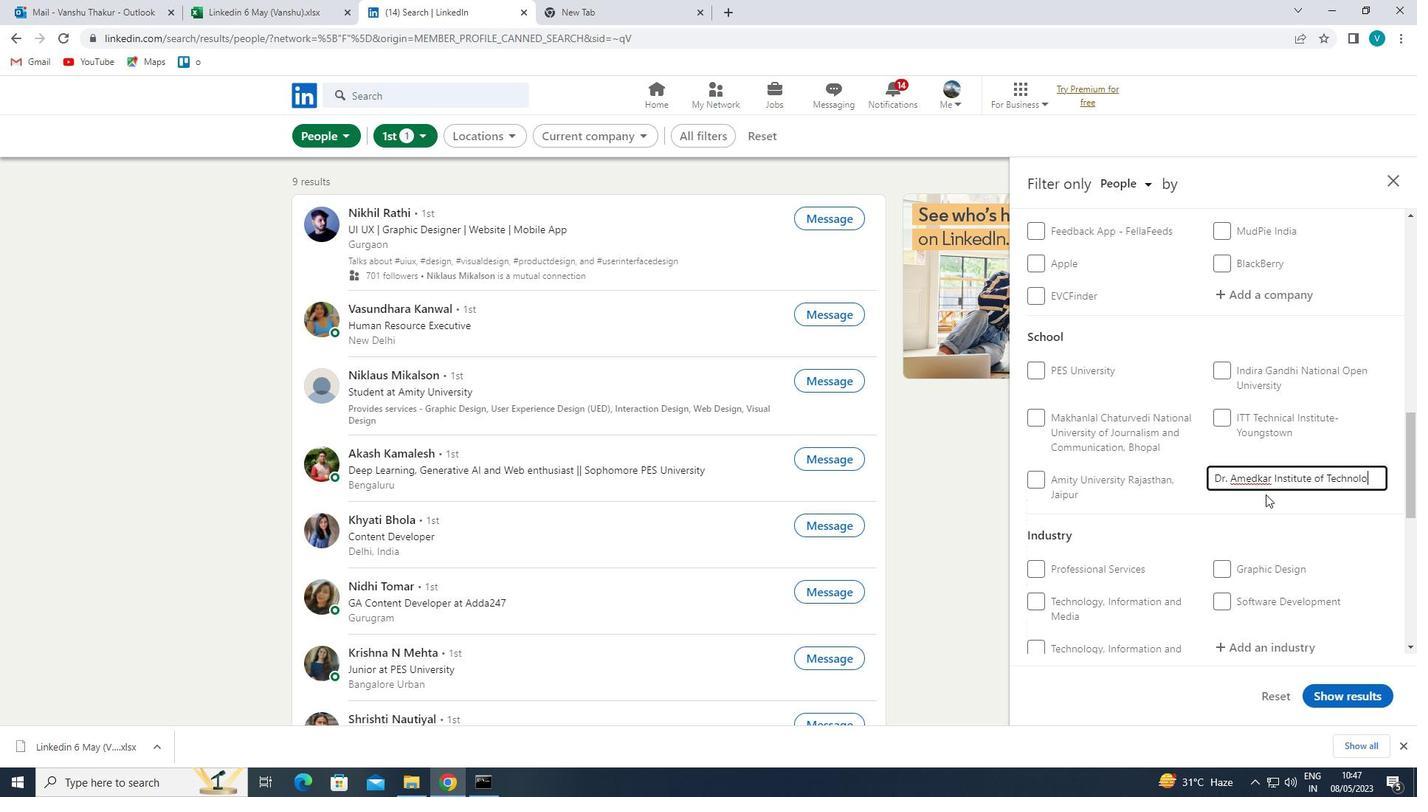 
Action: Mouse moved to (1246, 480)
Screenshot: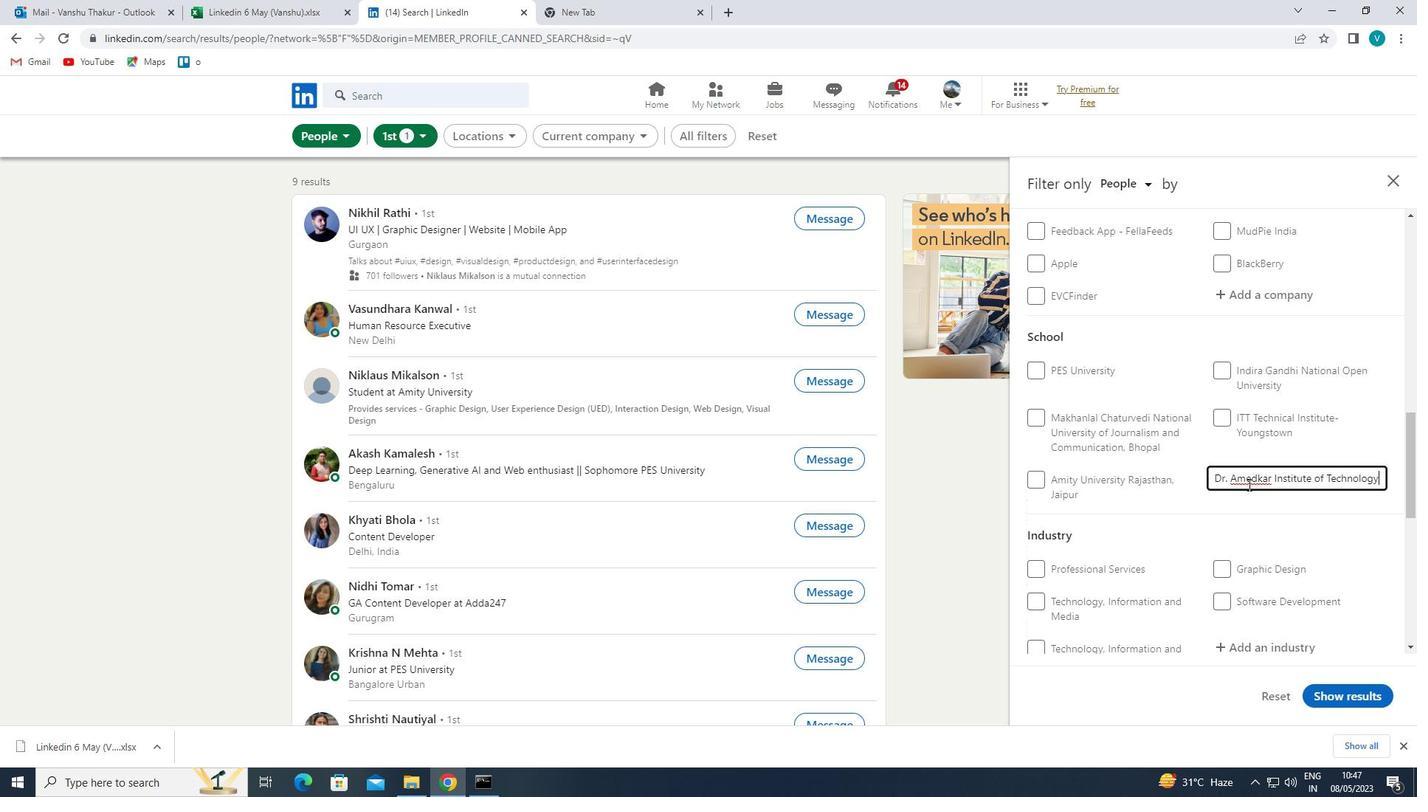 
Action: Mouse pressed left at (1246, 480)
Screenshot: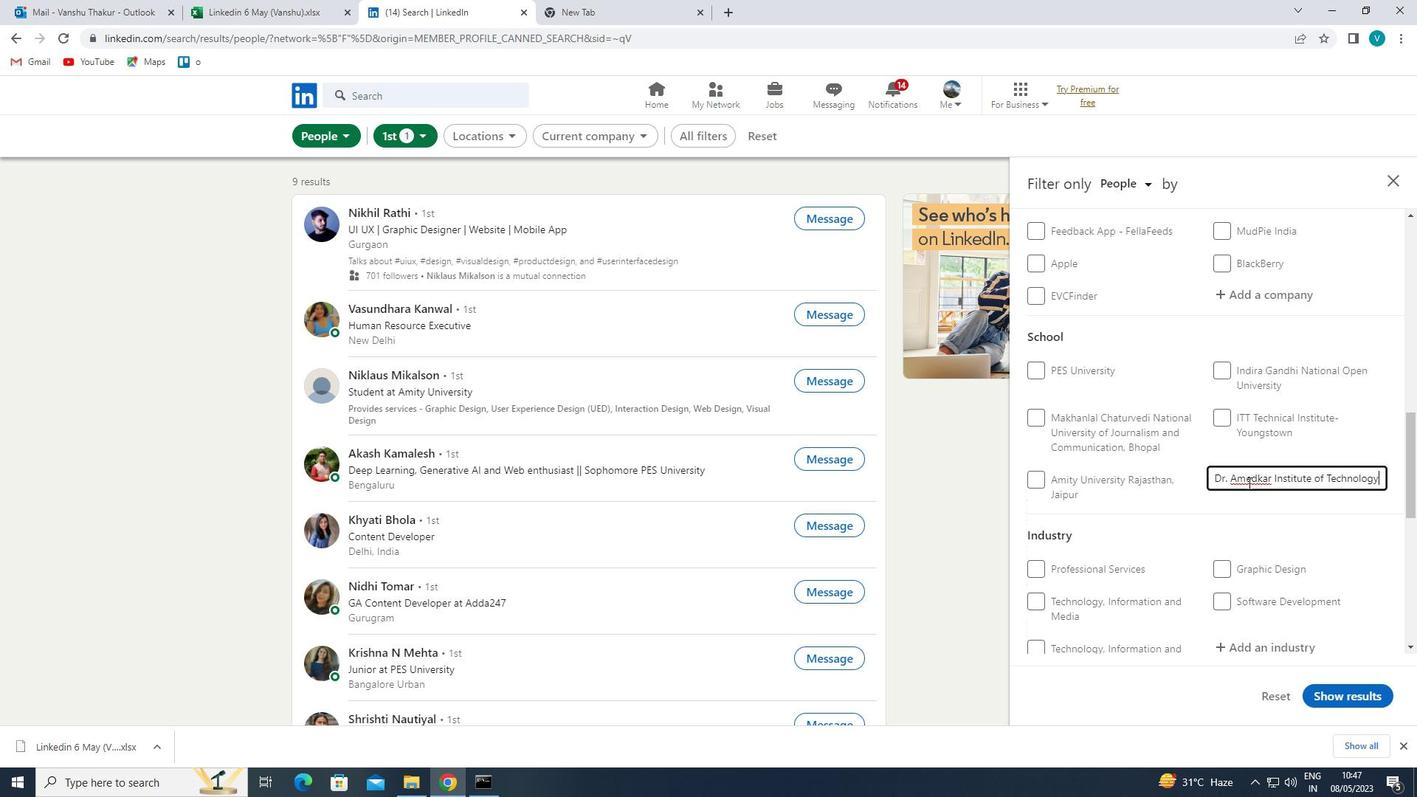 
Action: Mouse moved to (1251, 507)
Screenshot: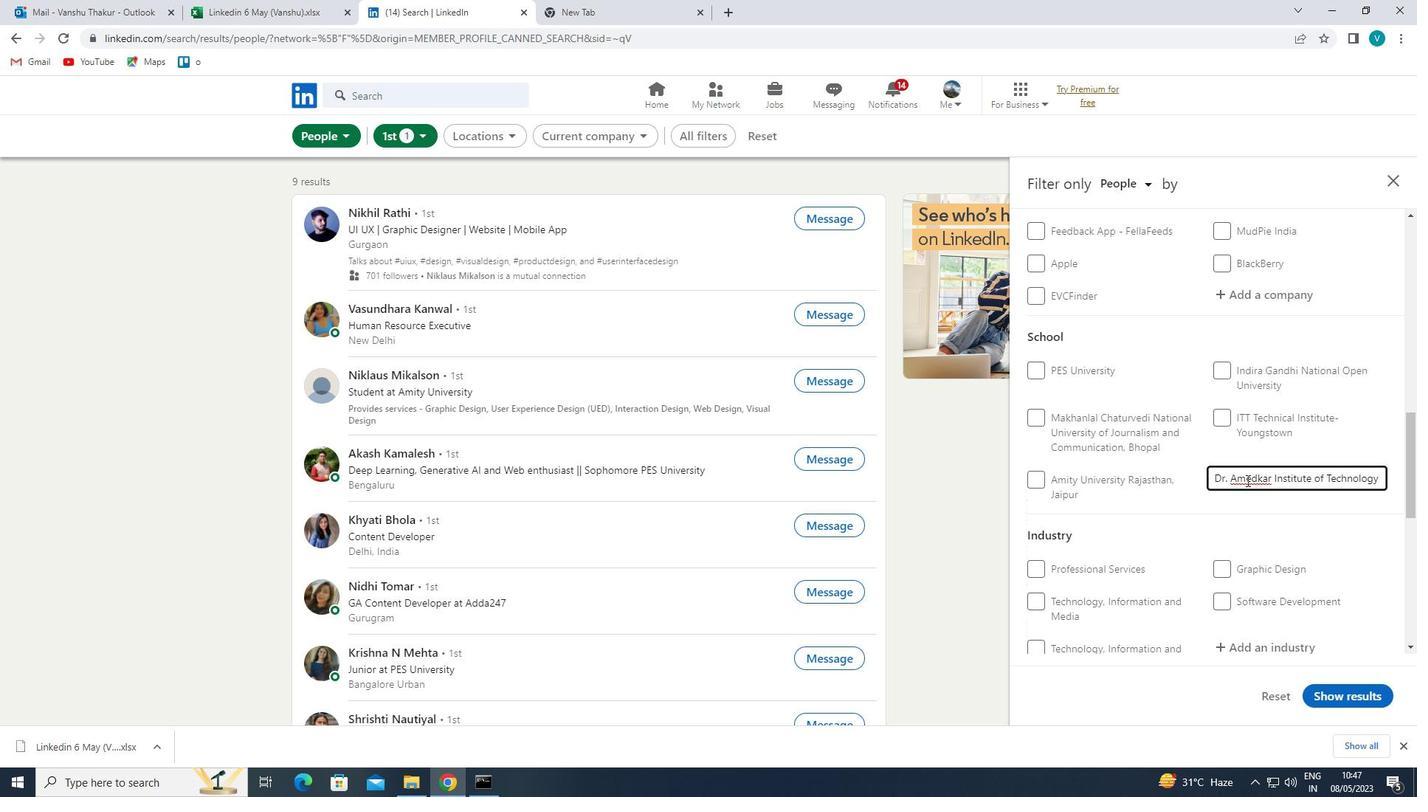 
Action: Key pressed B
Screenshot: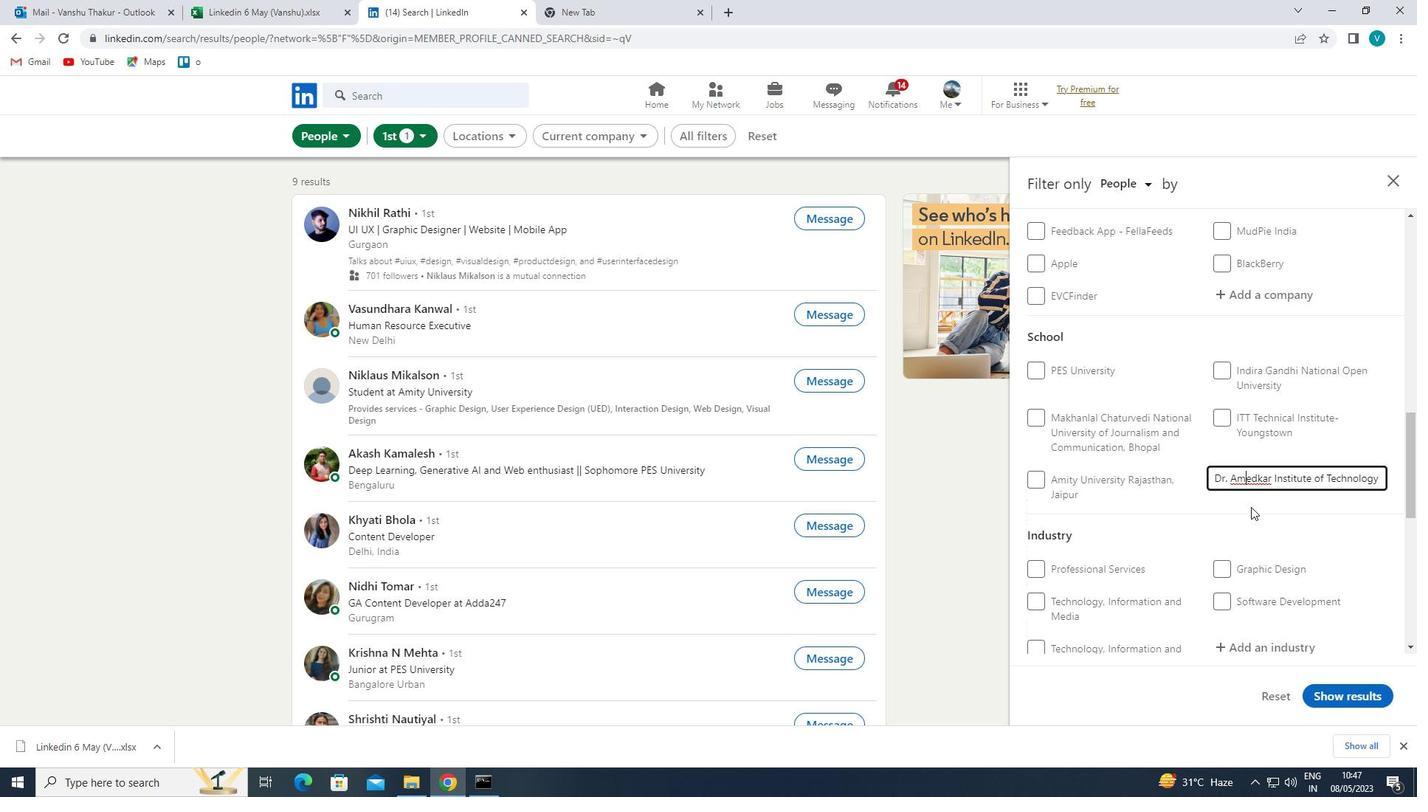 
Action: Mouse pressed left at (1251, 507)
Screenshot: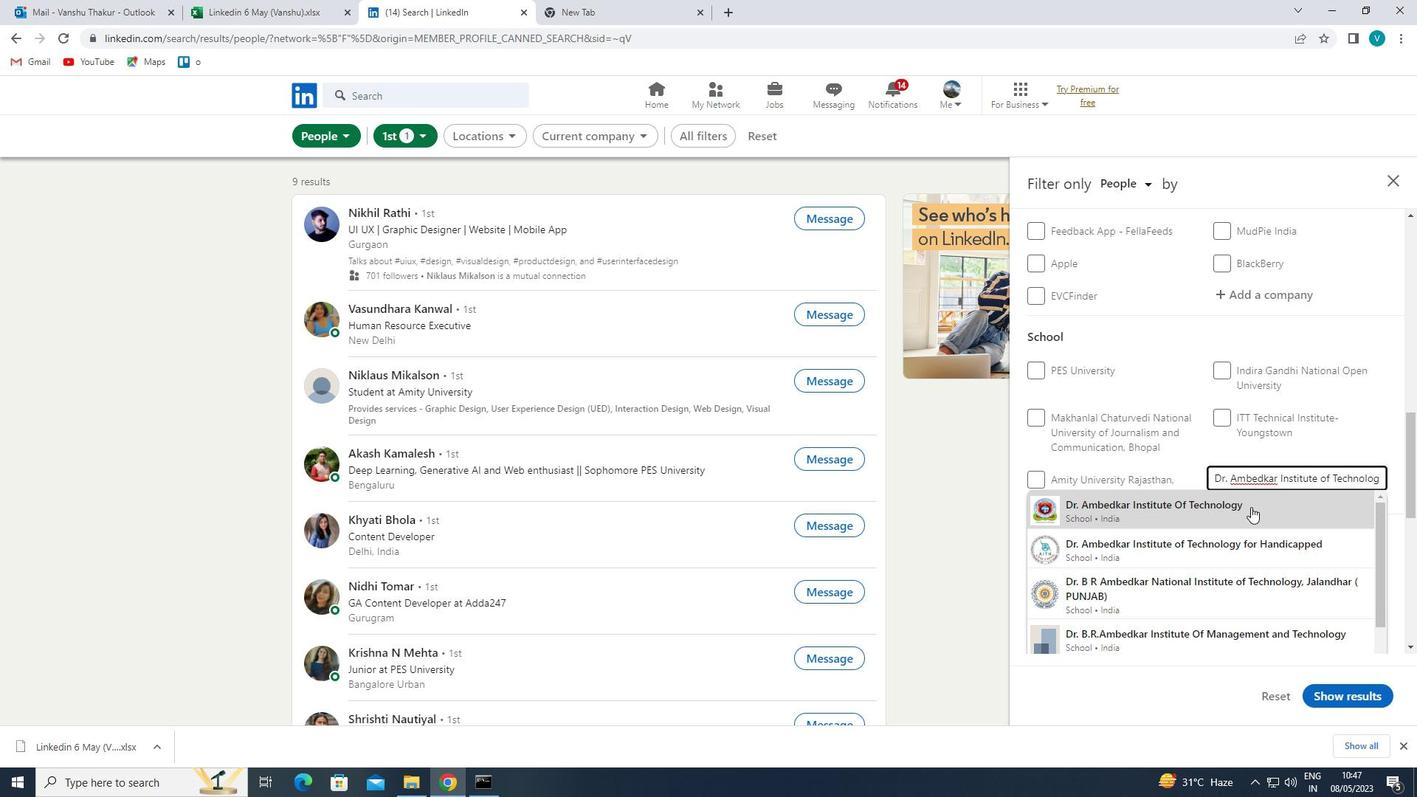 
Action: Mouse scrolled (1251, 506) with delta (0, 0)
Screenshot: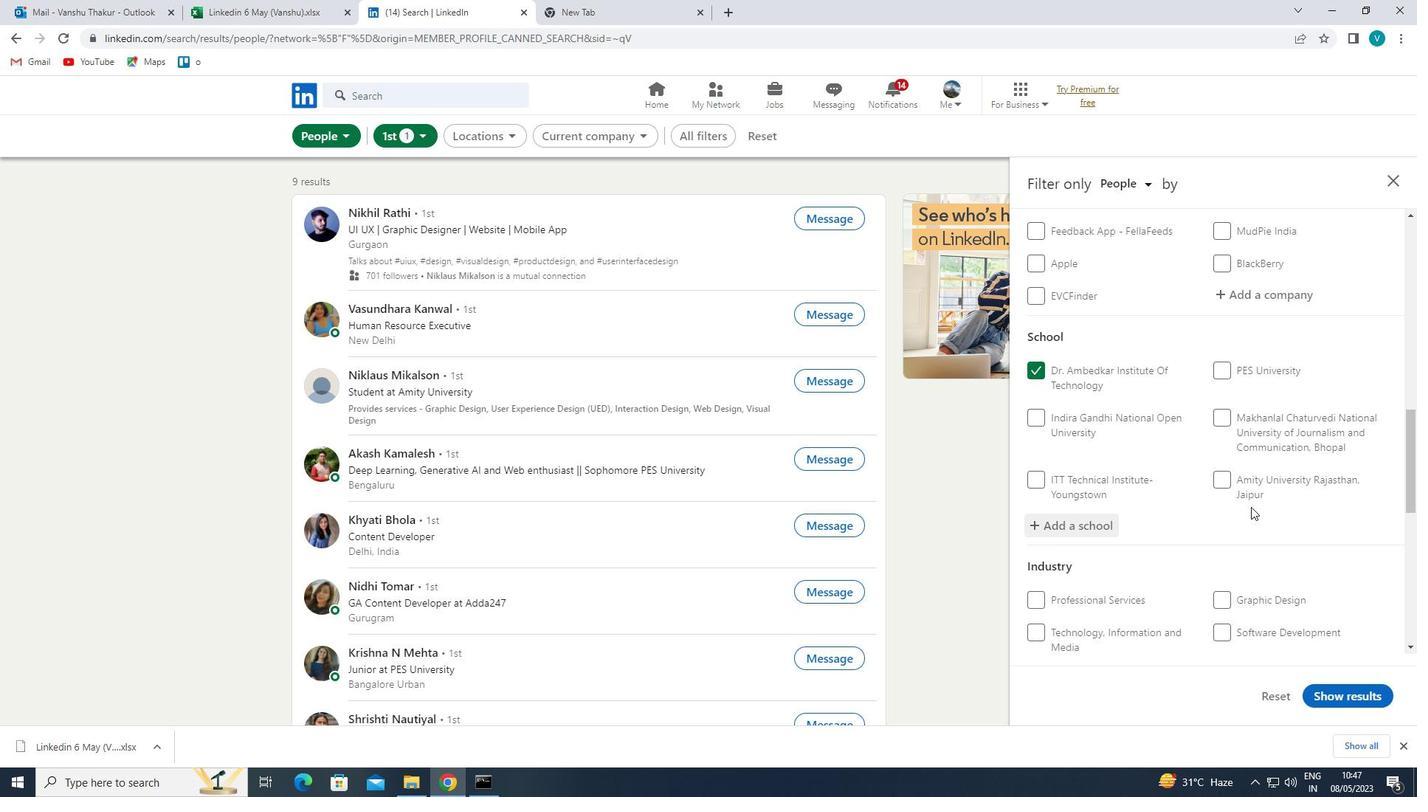 
Action: Mouse scrolled (1251, 506) with delta (0, 0)
Screenshot: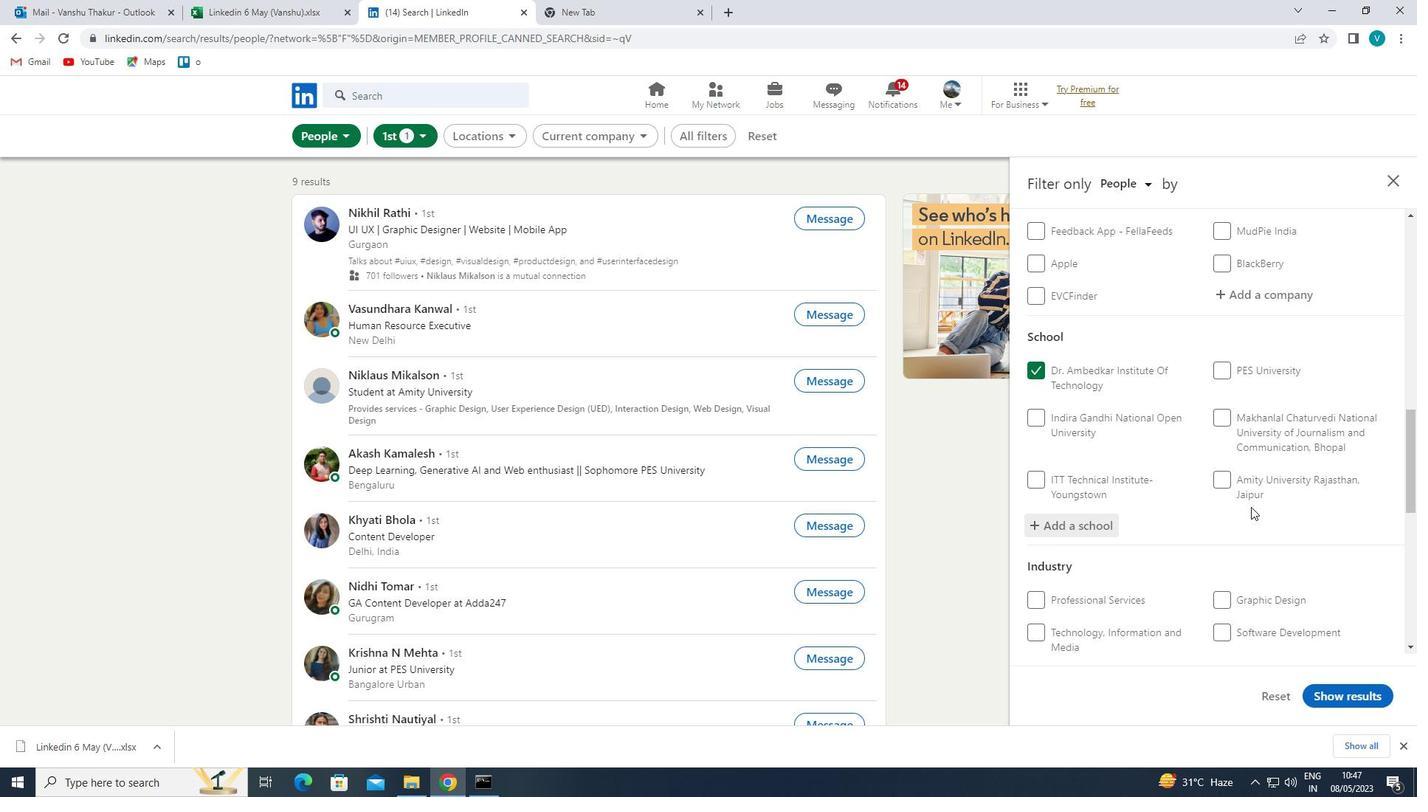 
Action: Mouse scrolled (1251, 506) with delta (0, 0)
Screenshot: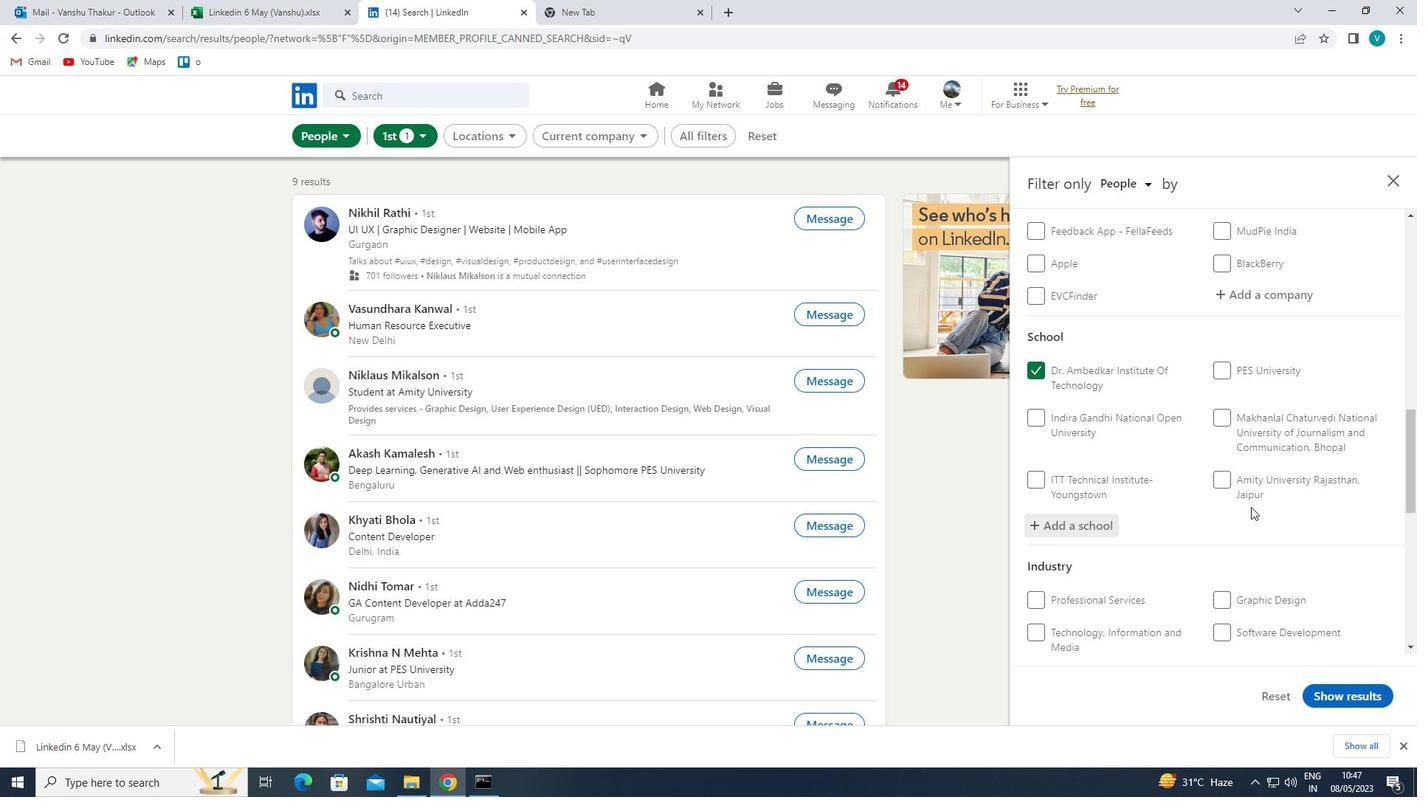 
Action: Mouse moved to (1277, 456)
Screenshot: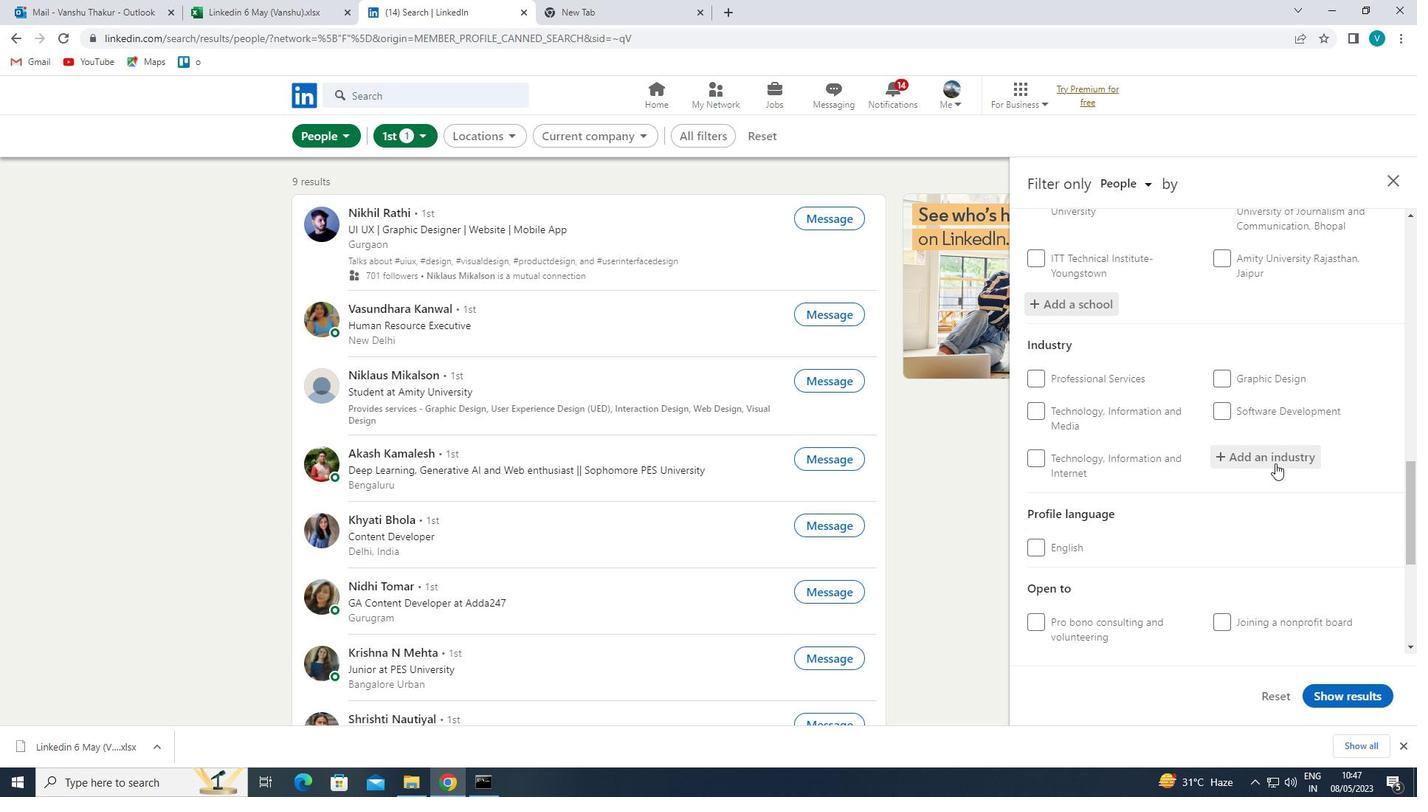 
Action: Mouse pressed left at (1277, 456)
Screenshot: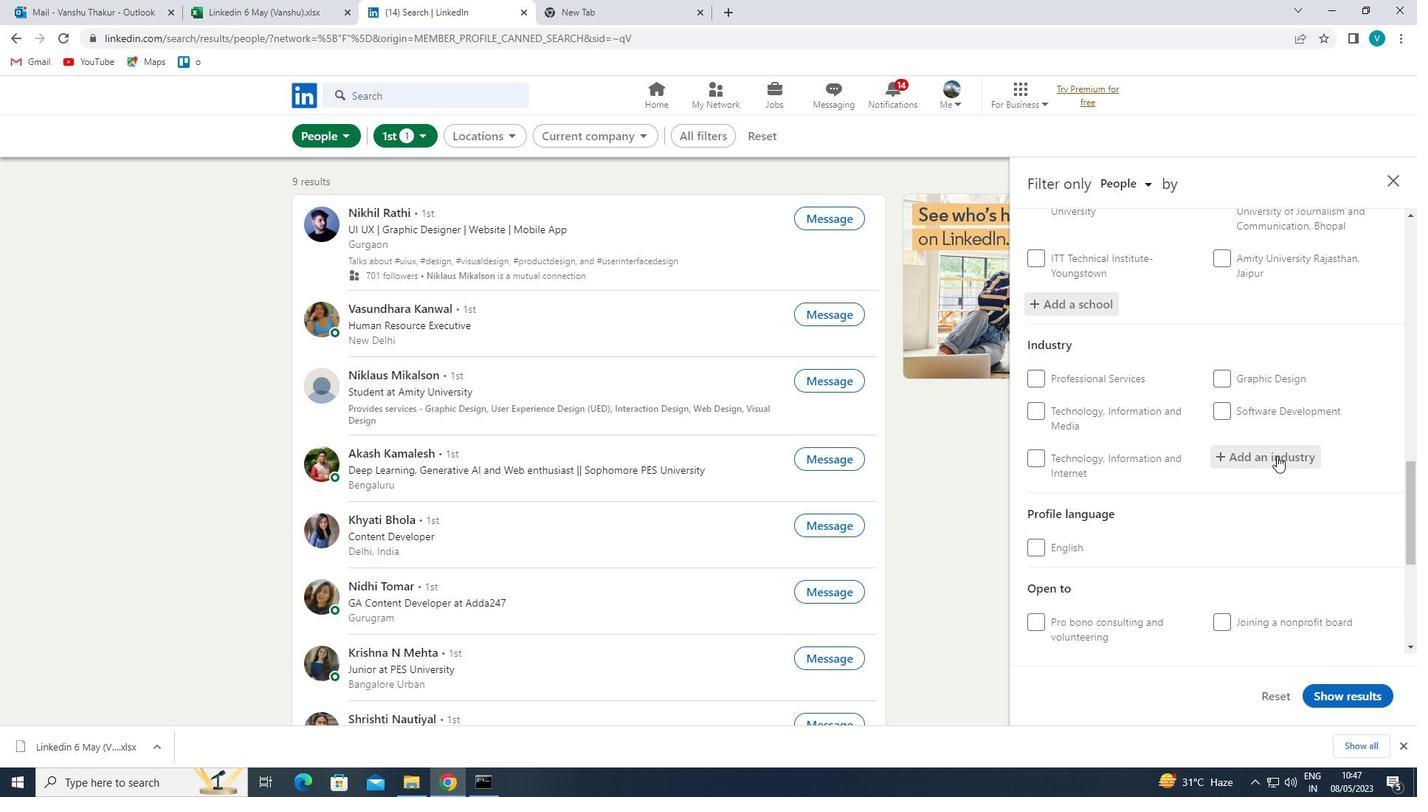 
Action: Mouse moved to (1280, 453)
Screenshot: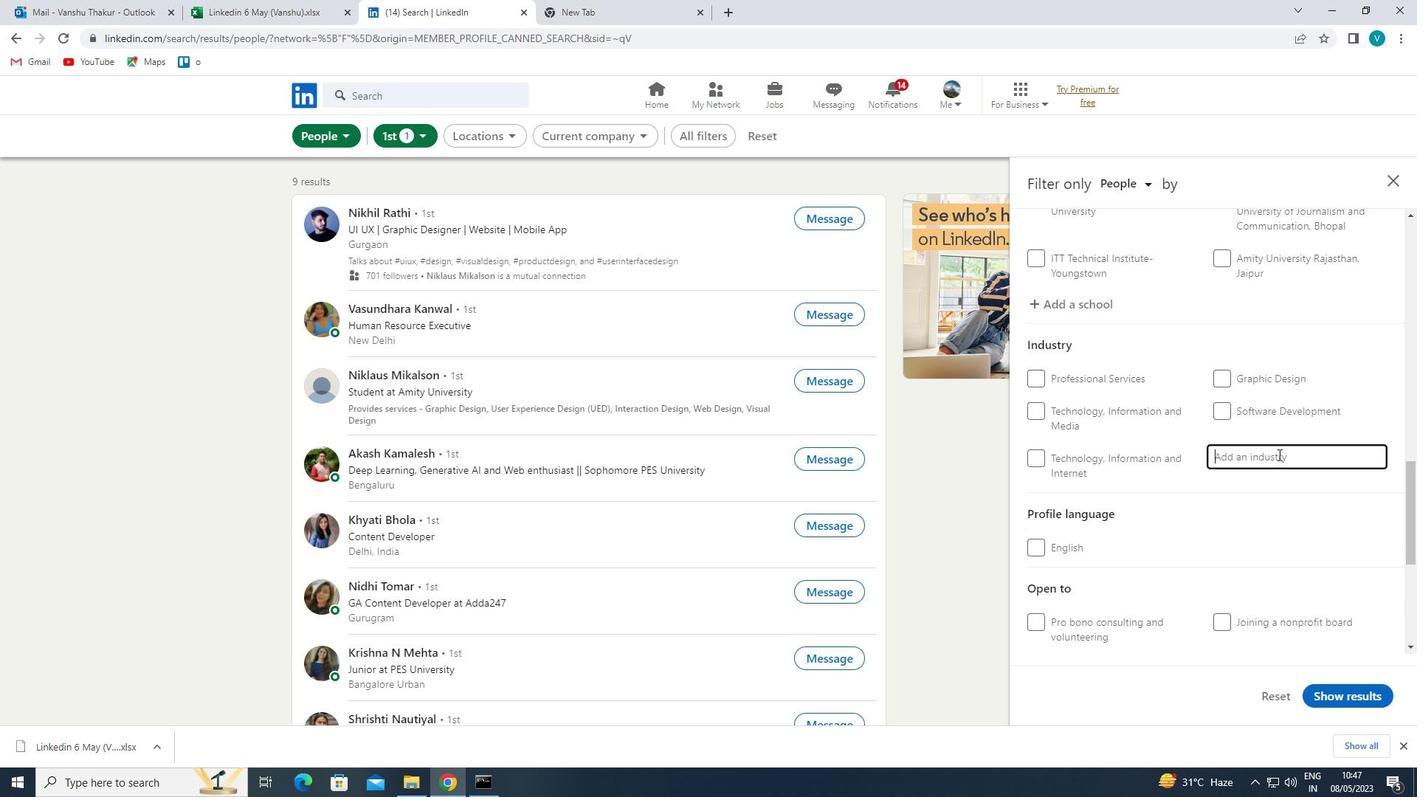 
Action: Key pressed <Key.shift>
Screenshot: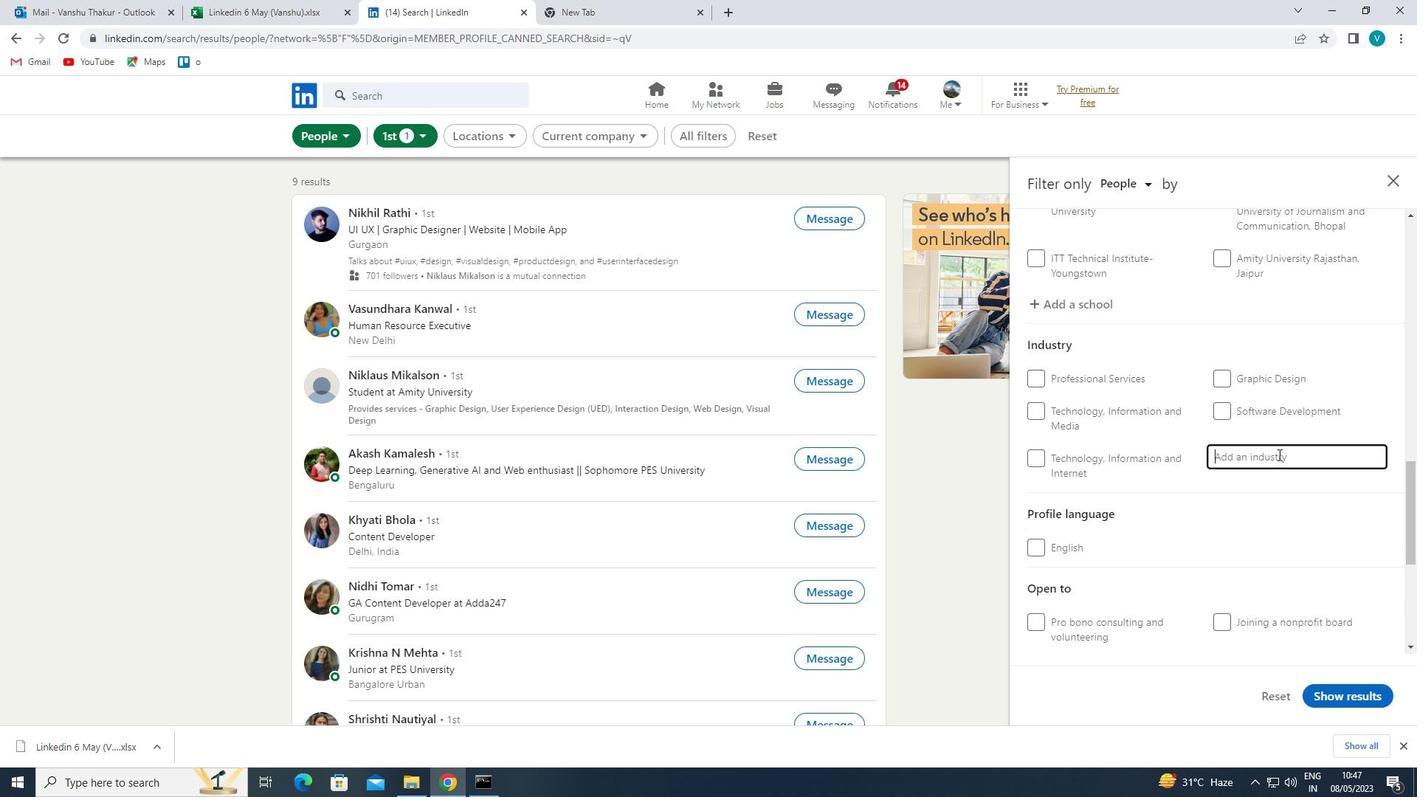 
Action: Mouse moved to (1279, 453)
Screenshot: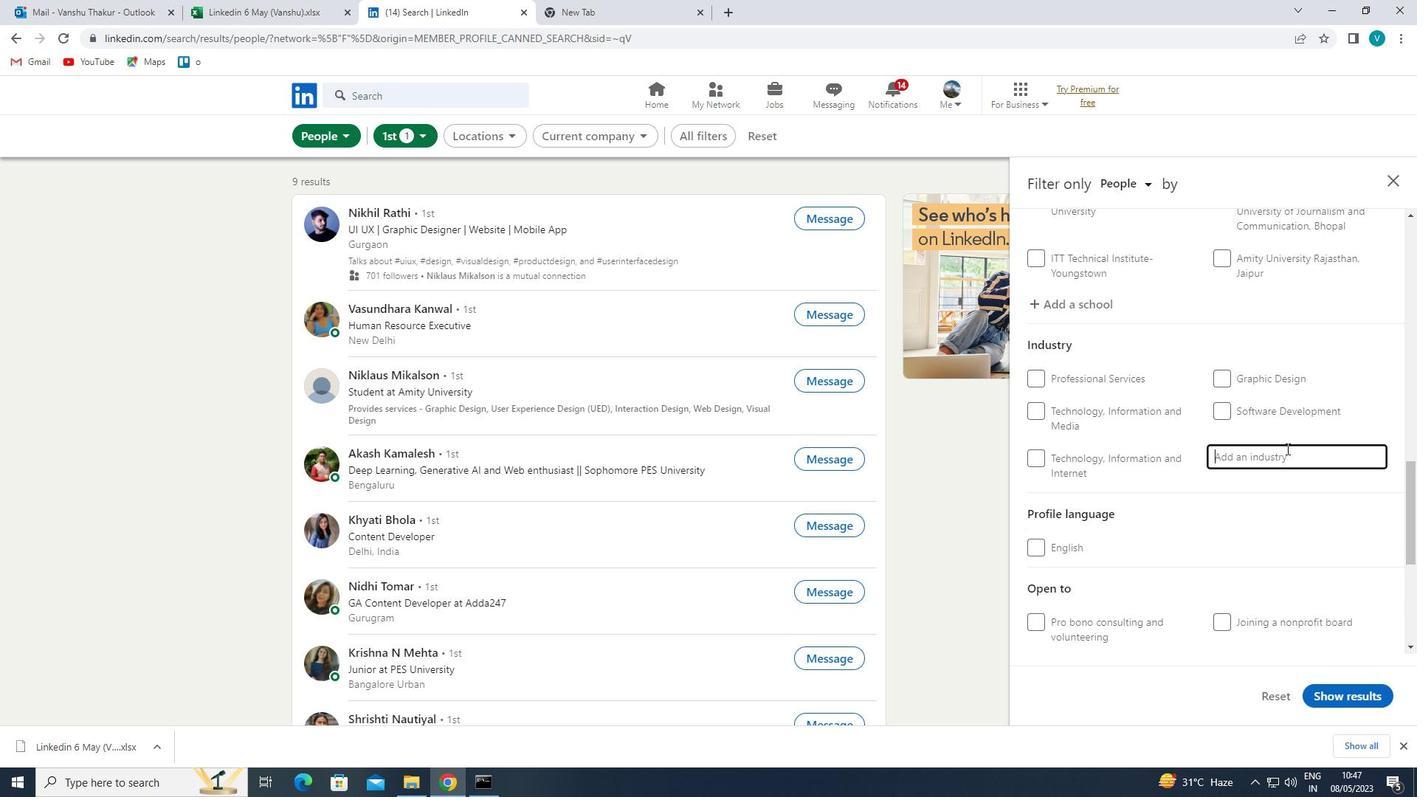 
Action: Key pressed CATERE
Screenshot: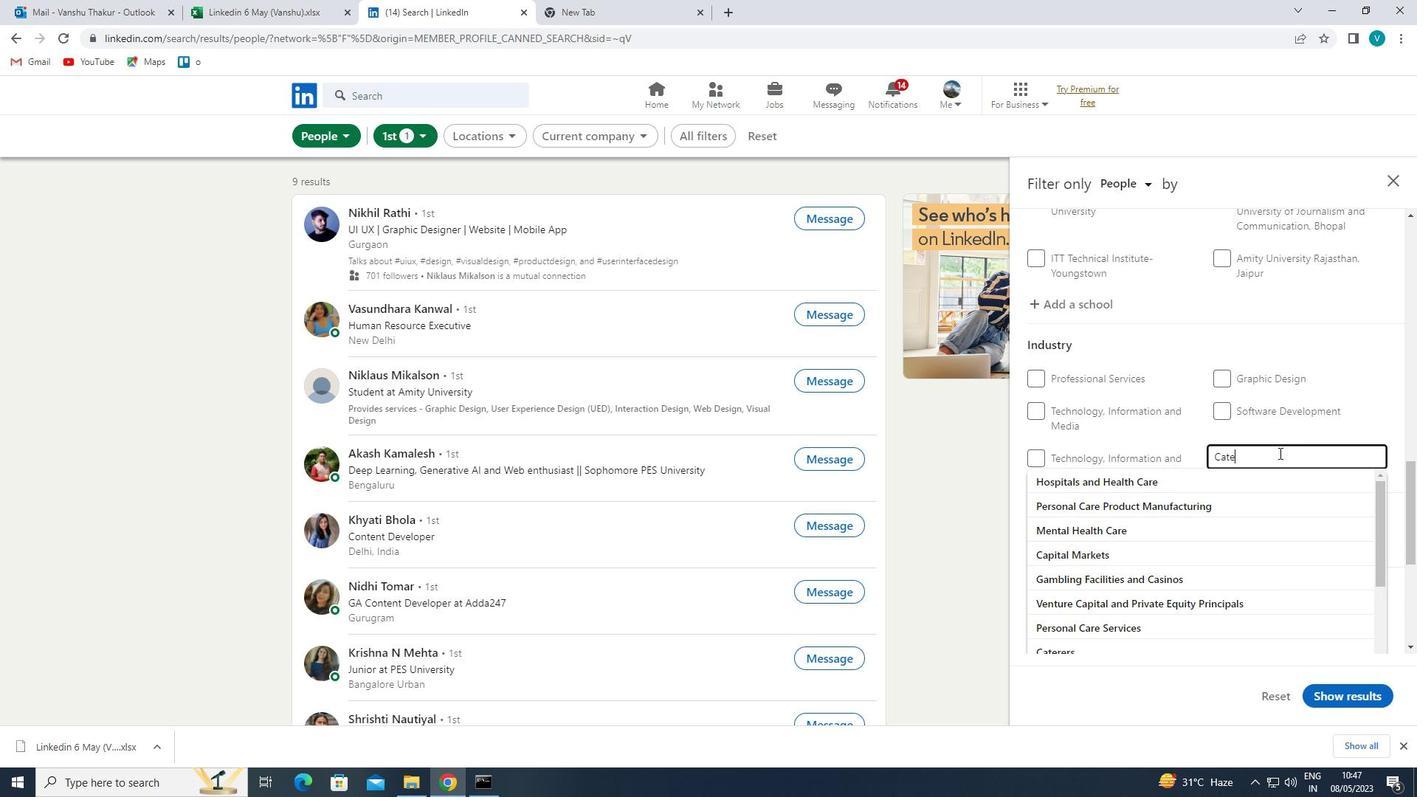 
Action: Mouse moved to (1236, 483)
Screenshot: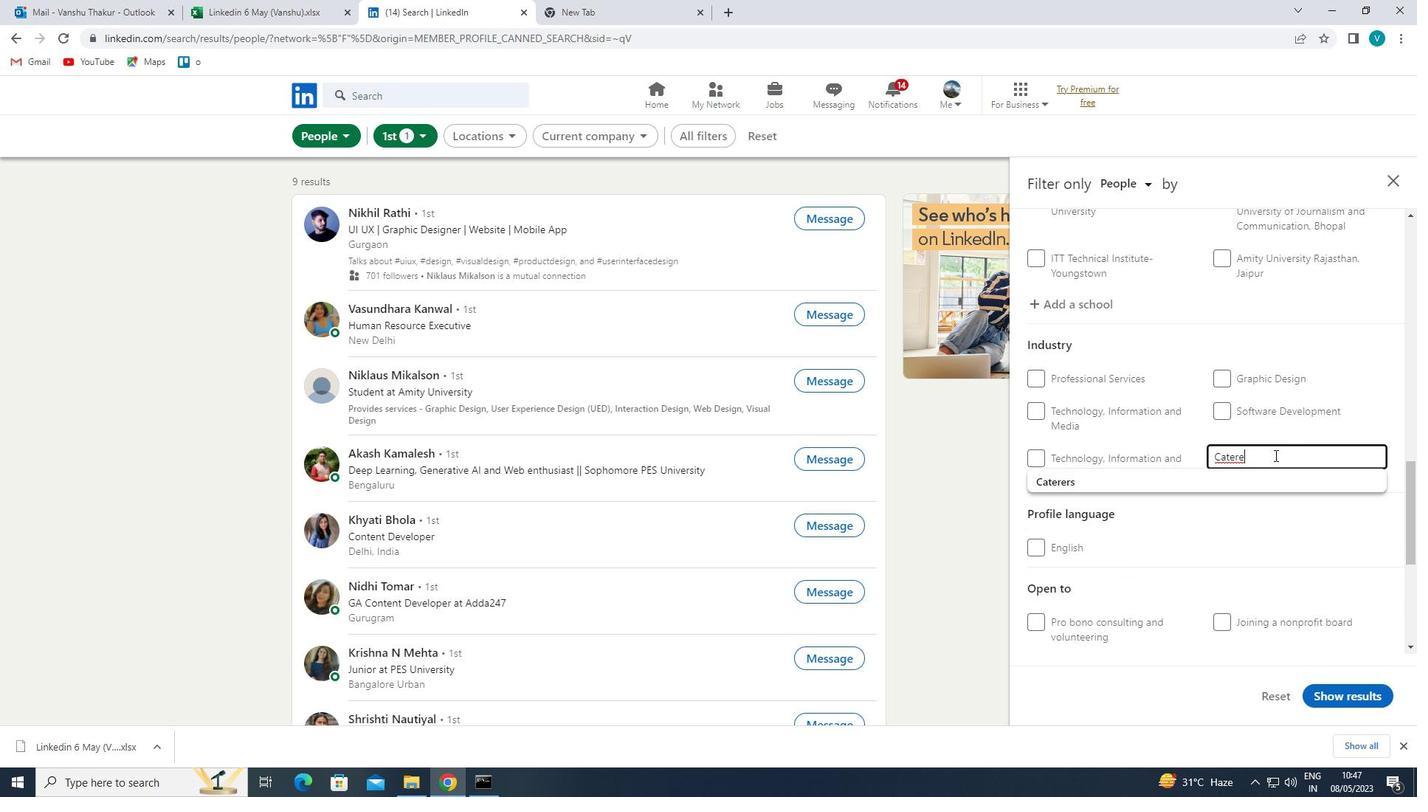 
Action: Mouse pressed left at (1236, 483)
Screenshot: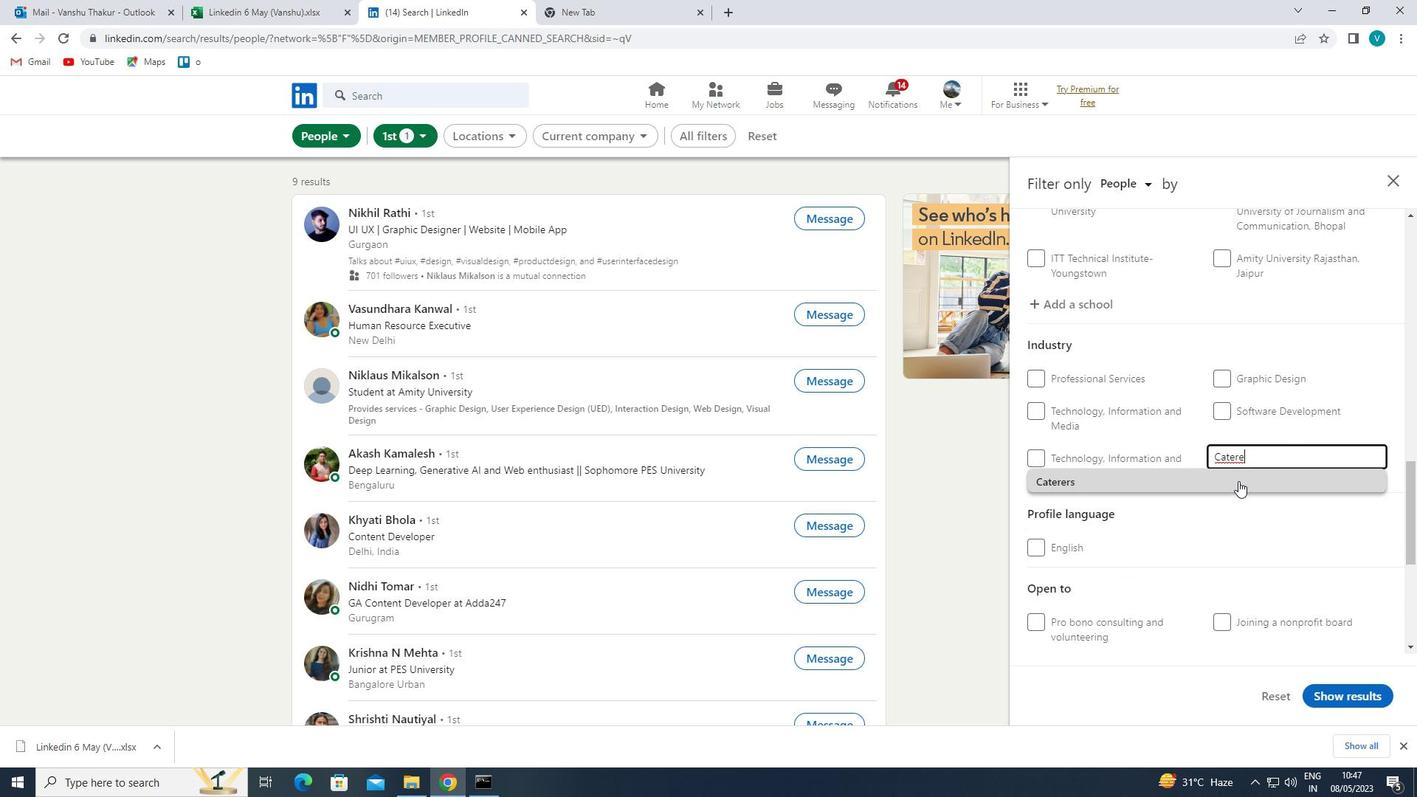 
Action: Mouse moved to (1236, 485)
Screenshot: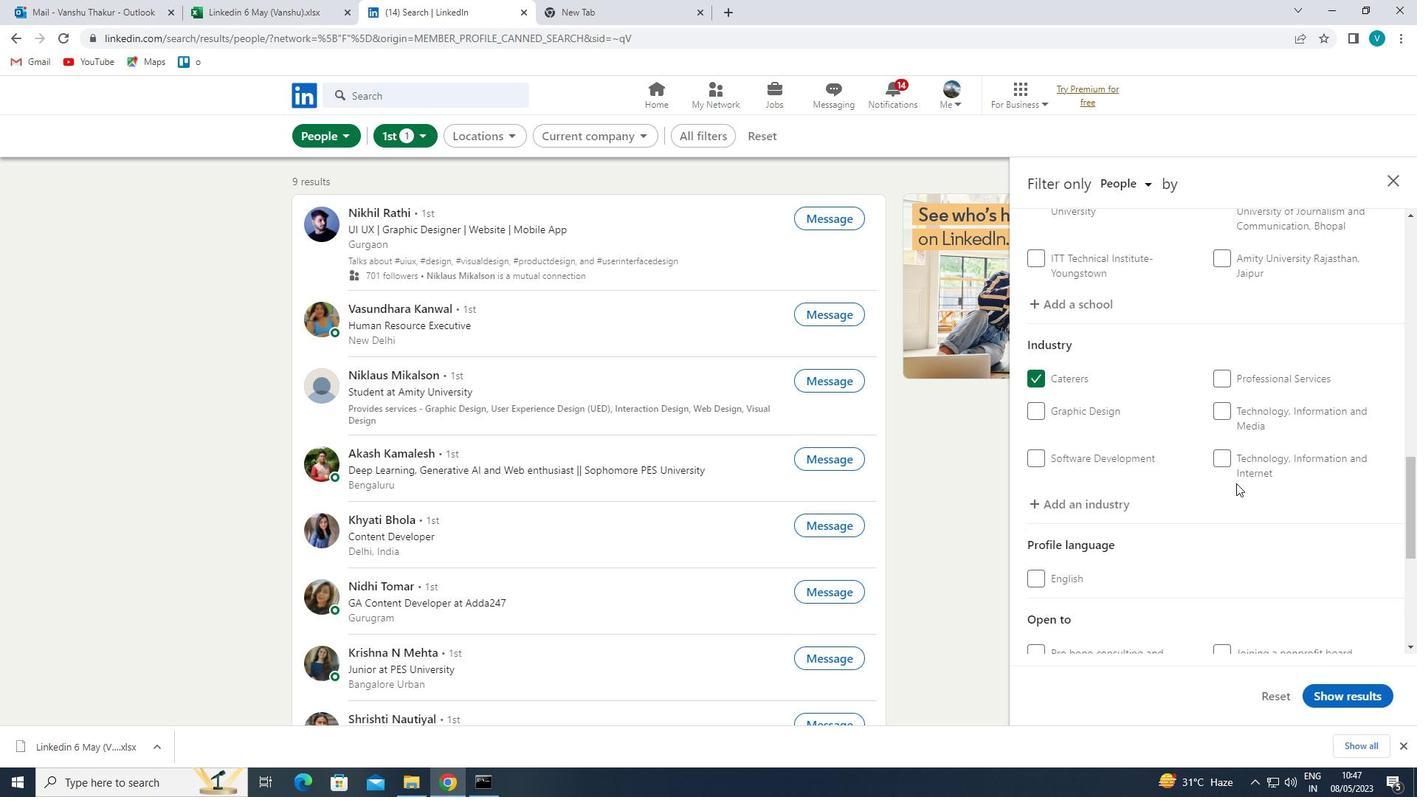 
Action: Mouse scrolled (1236, 485) with delta (0, 0)
Screenshot: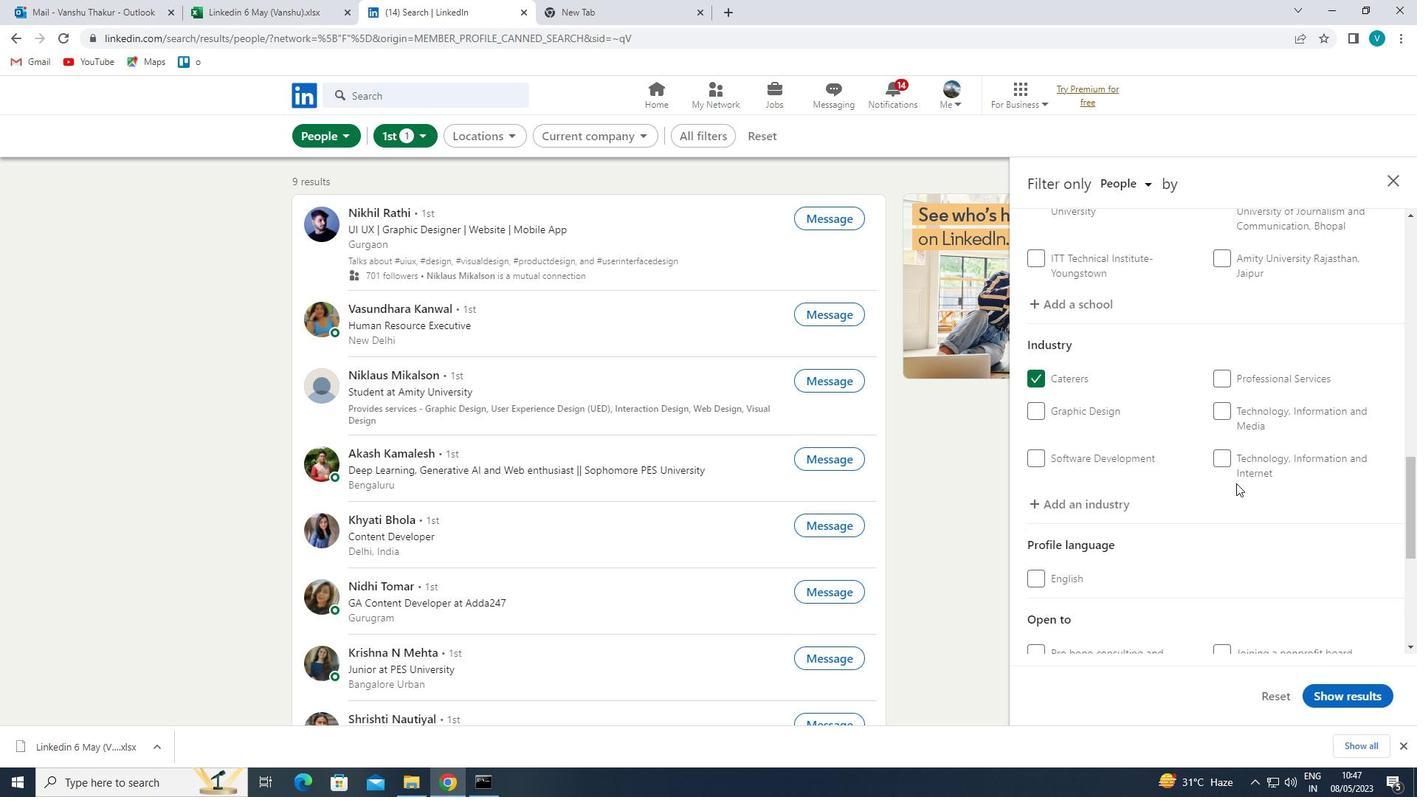 
Action: Mouse moved to (1235, 487)
Screenshot: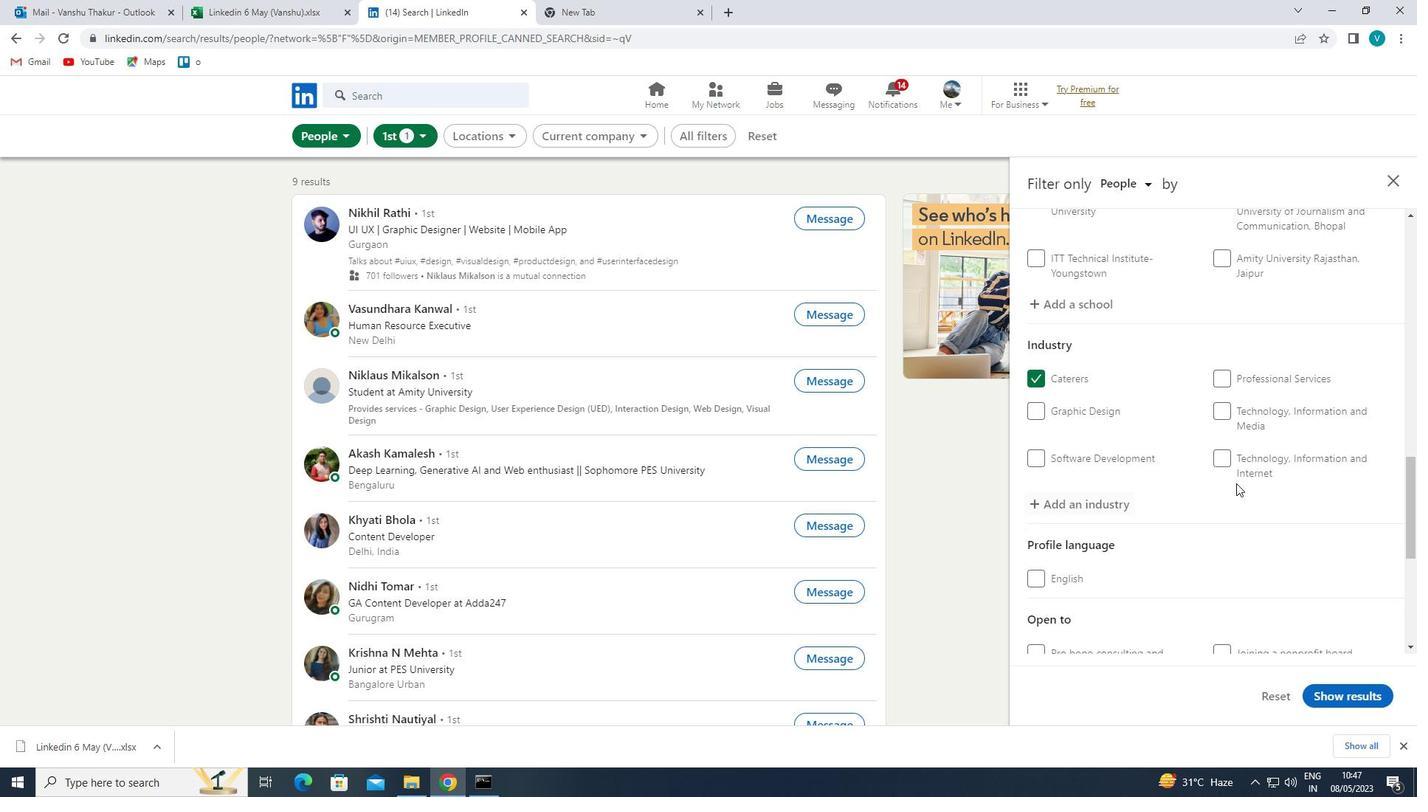 
Action: Mouse scrolled (1235, 486) with delta (0, 0)
Screenshot: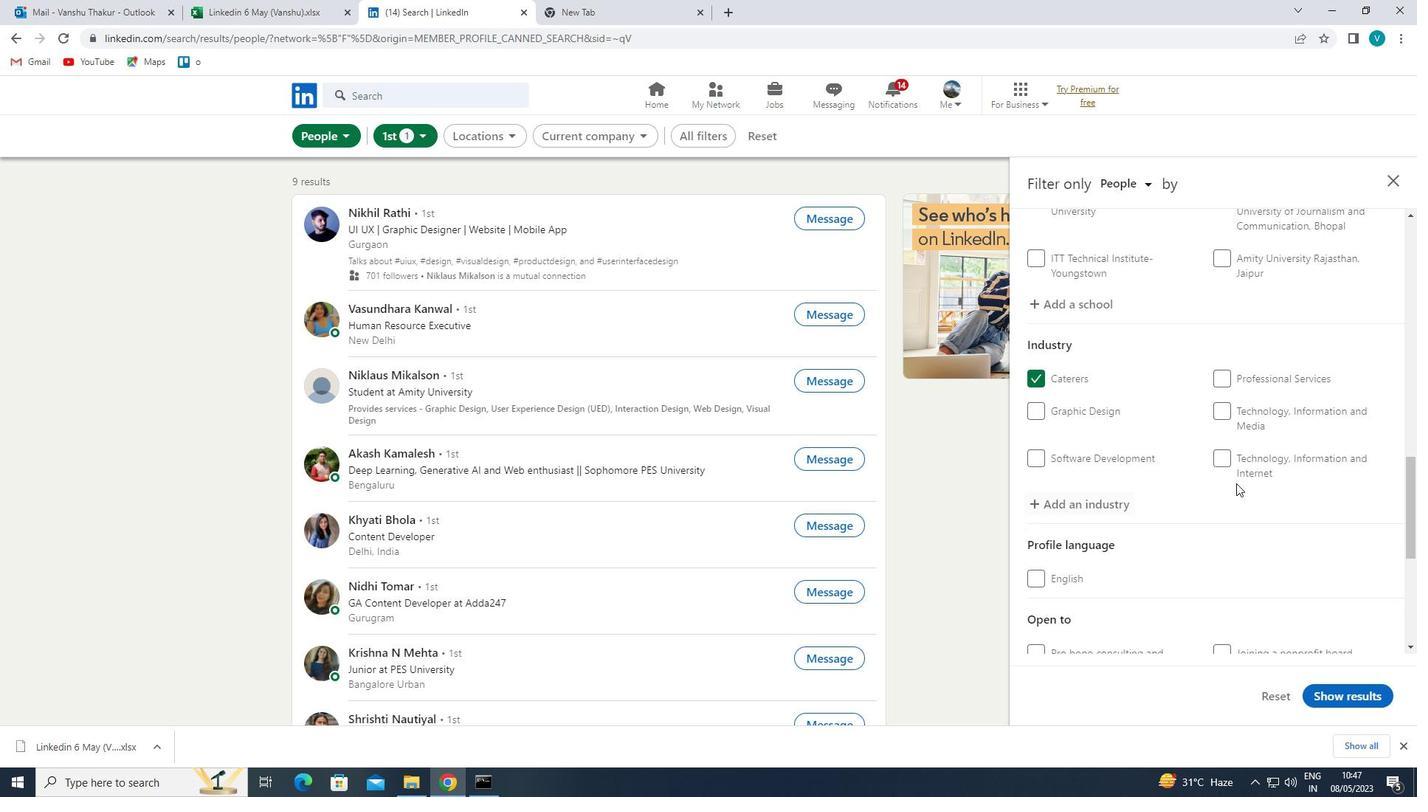 
Action: Mouse moved to (1235, 487)
Screenshot: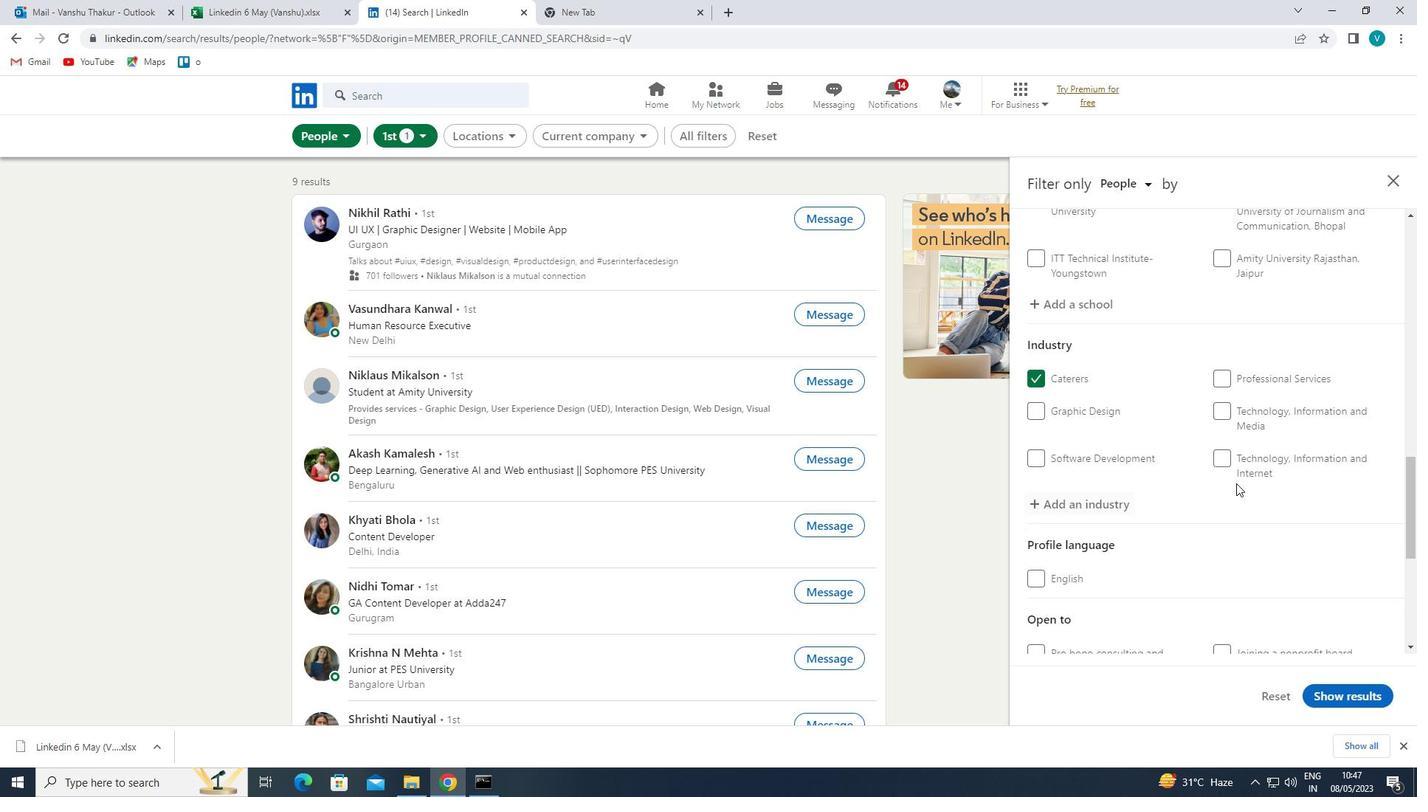
Action: Mouse scrolled (1235, 487) with delta (0, 0)
Screenshot: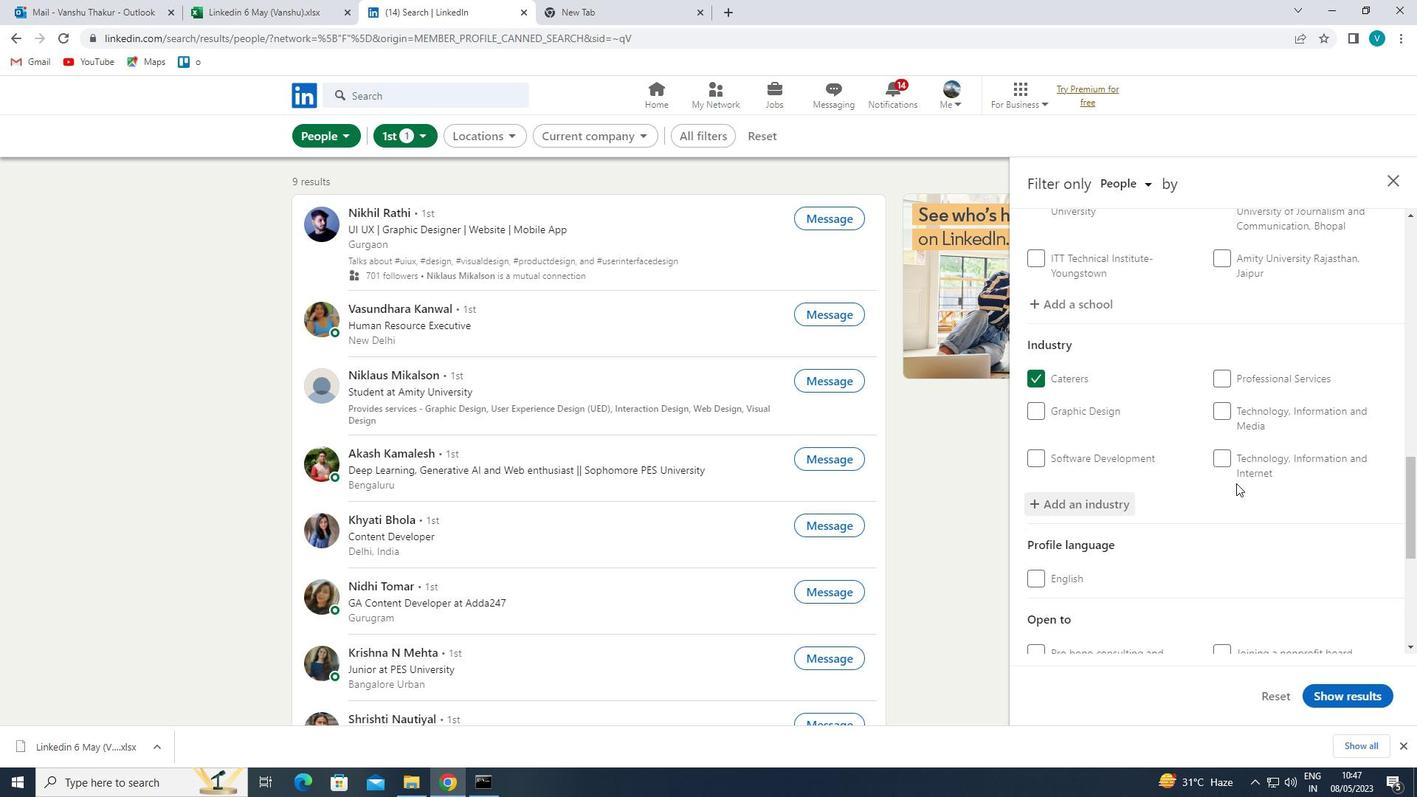 
Action: Mouse moved to (1235, 489)
Screenshot: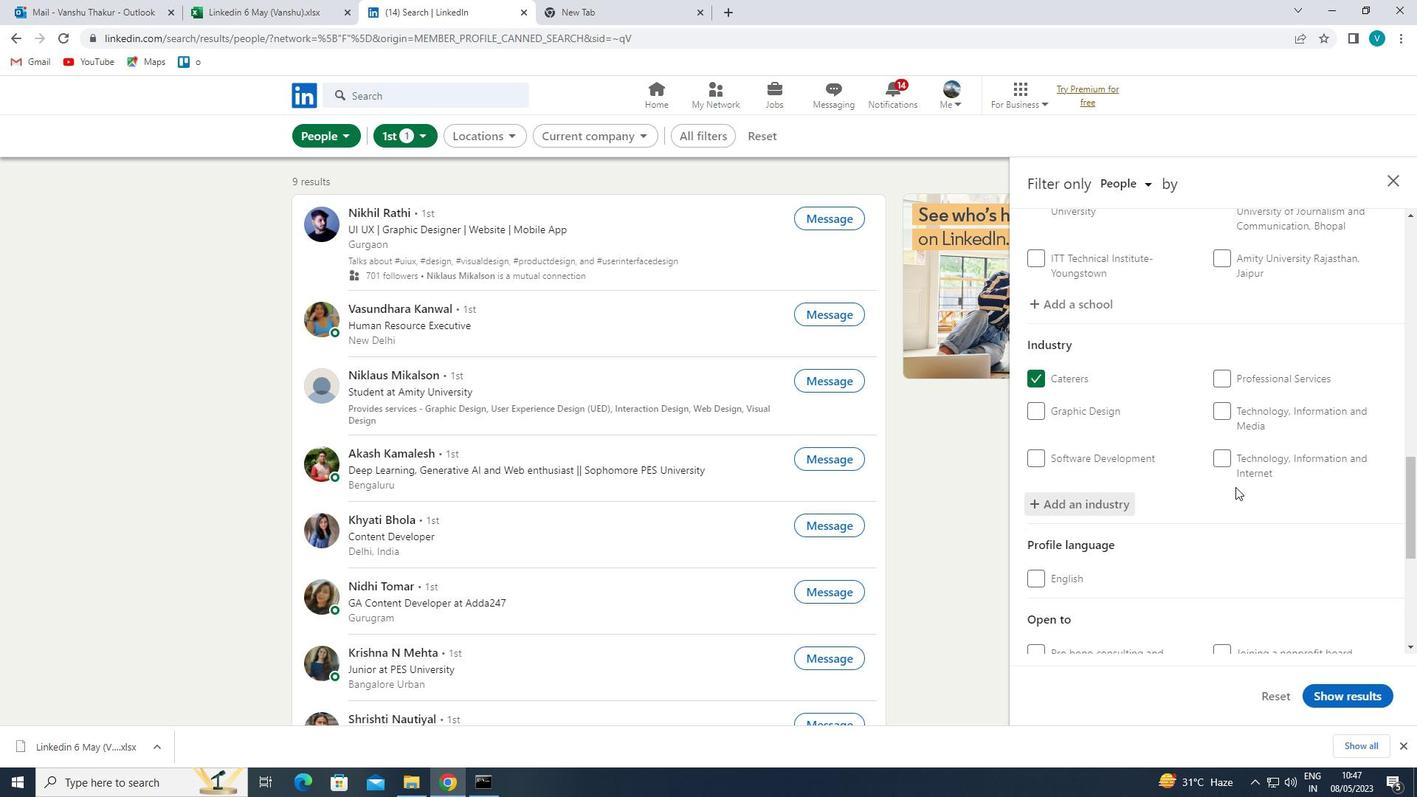 
Action: Mouse scrolled (1235, 488) with delta (0, 0)
Screenshot: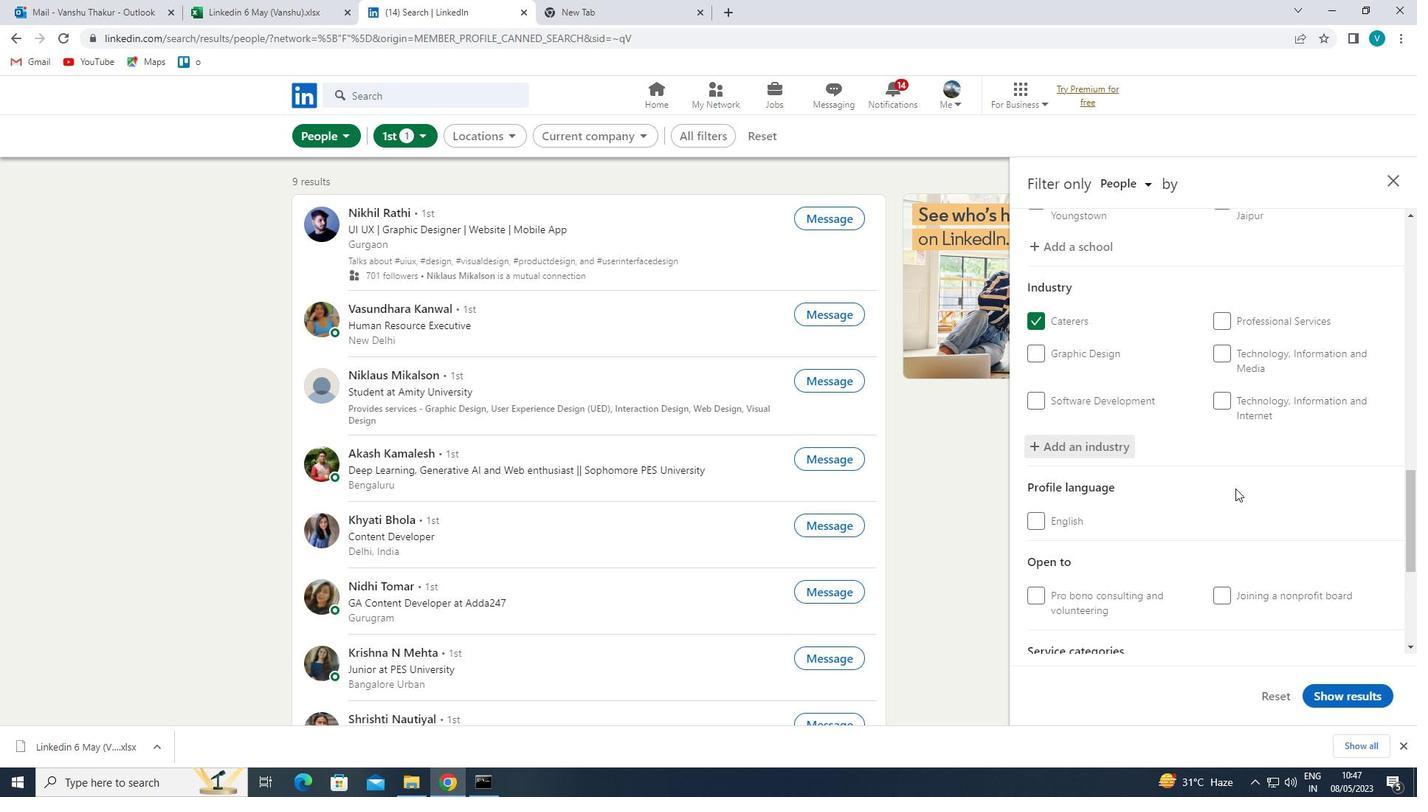 
Action: Mouse scrolled (1235, 488) with delta (0, 0)
Screenshot: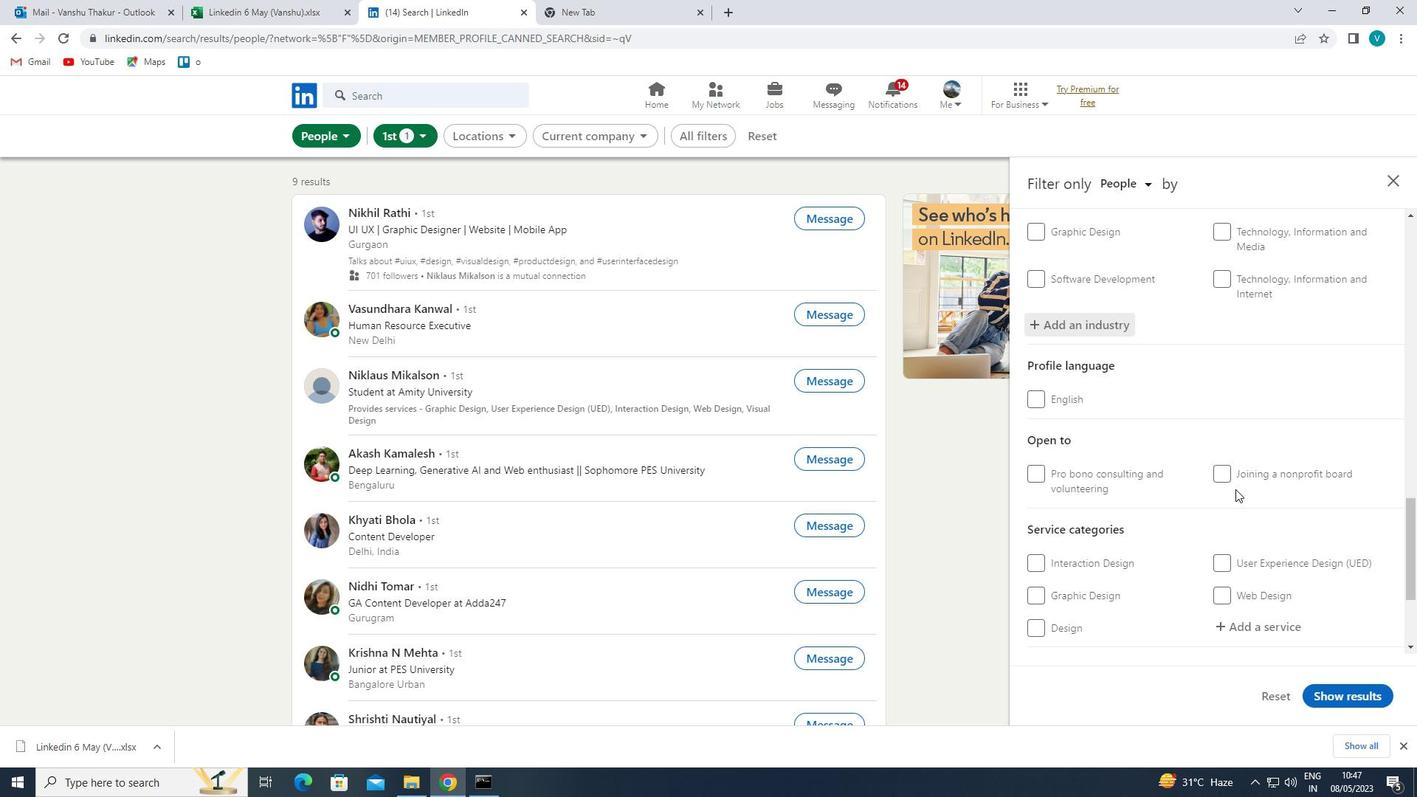 
Action: Mouse moved to (1271, 447)
Screenshot: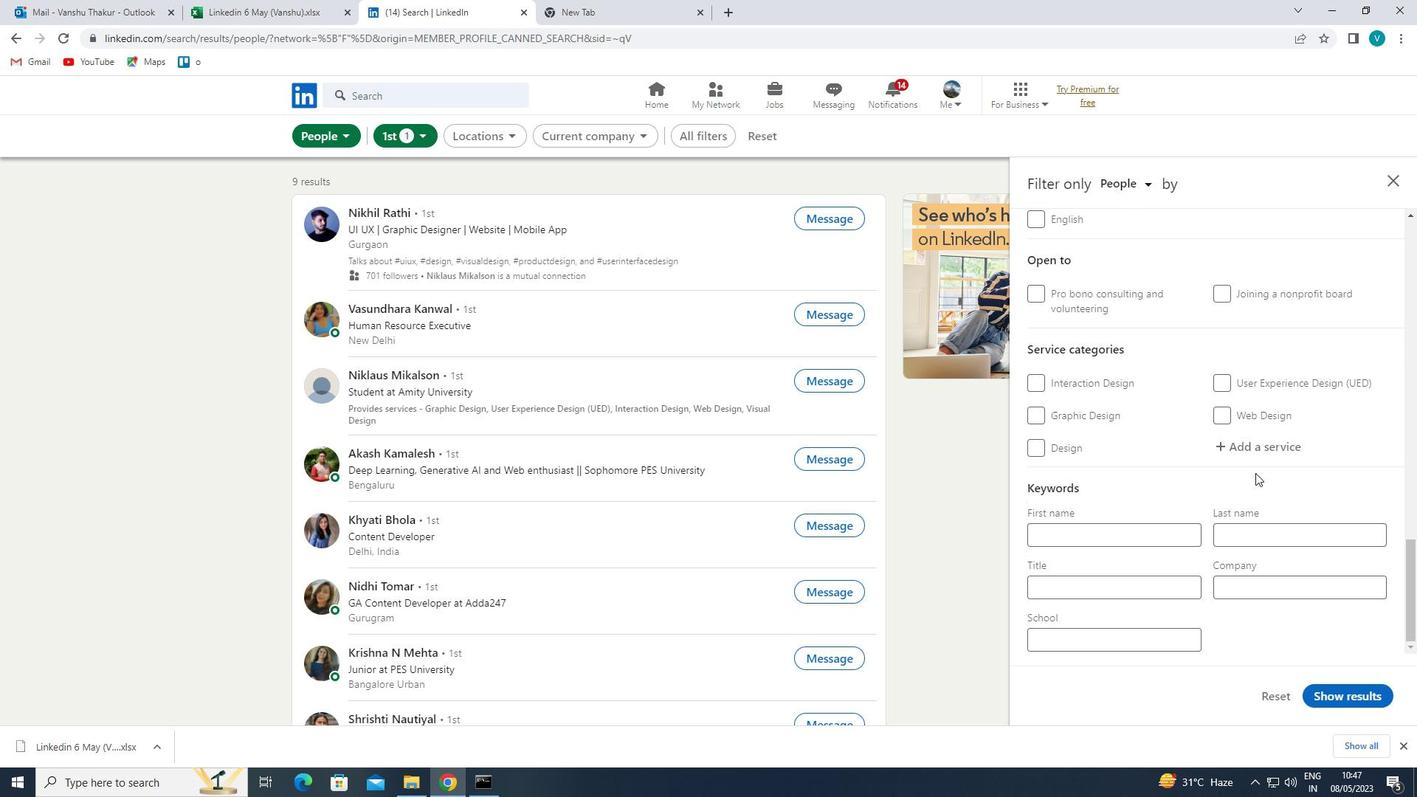 
Action: Mouse pressed left at (1271, 447)
Screenshot: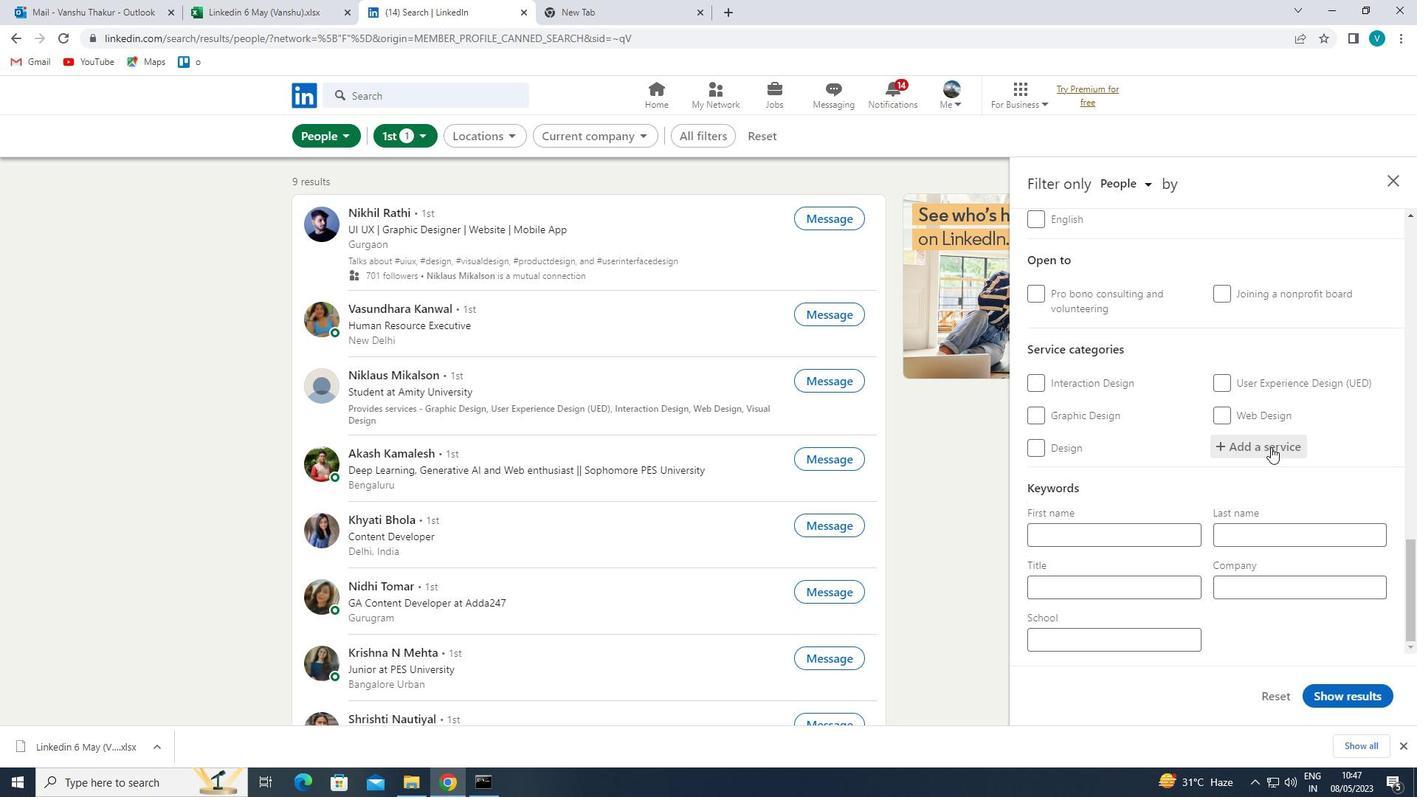 
Action: Key pressed <Key.shift>COMPUTER<Key.space>
Screenshot: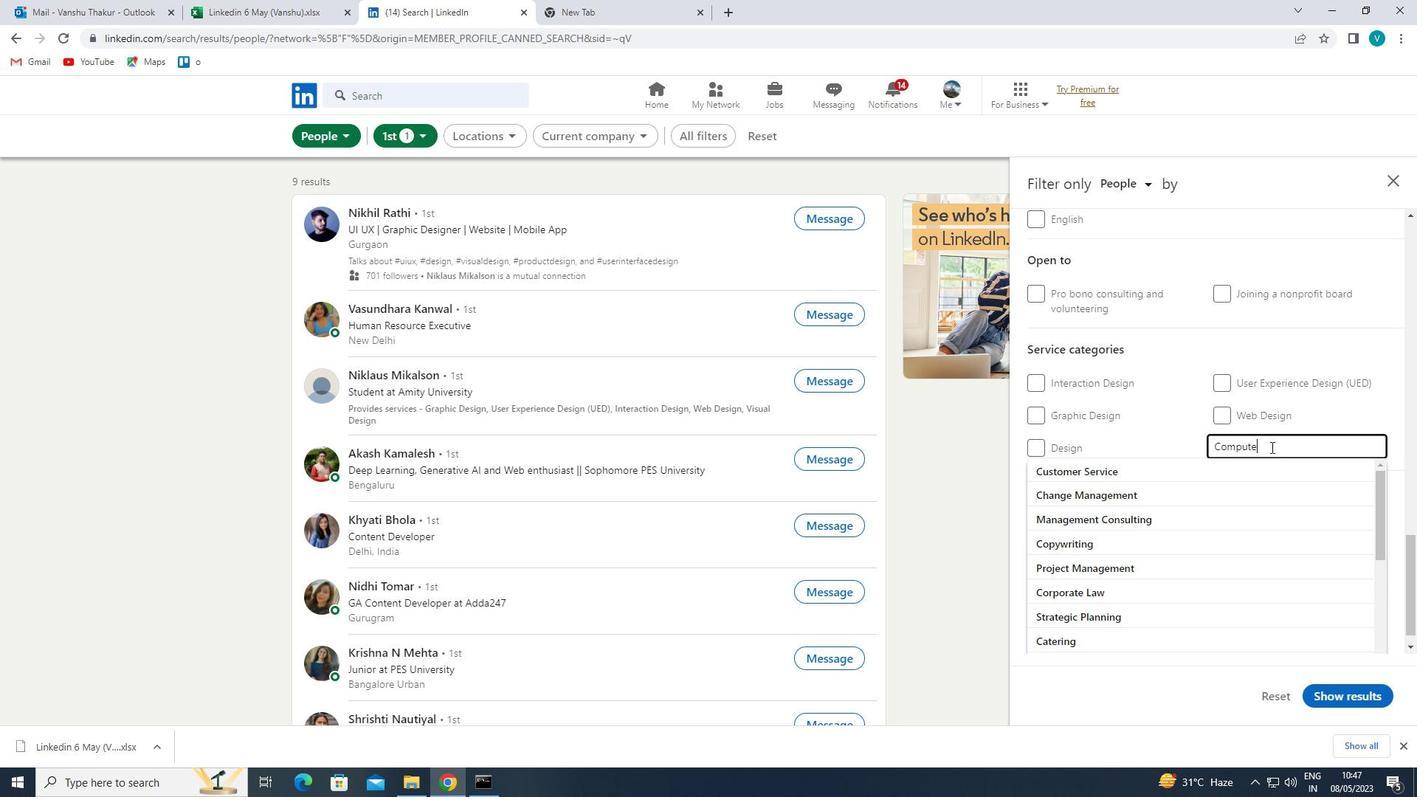 
Action: Mouse moved to (1233, 468)
Screenshot: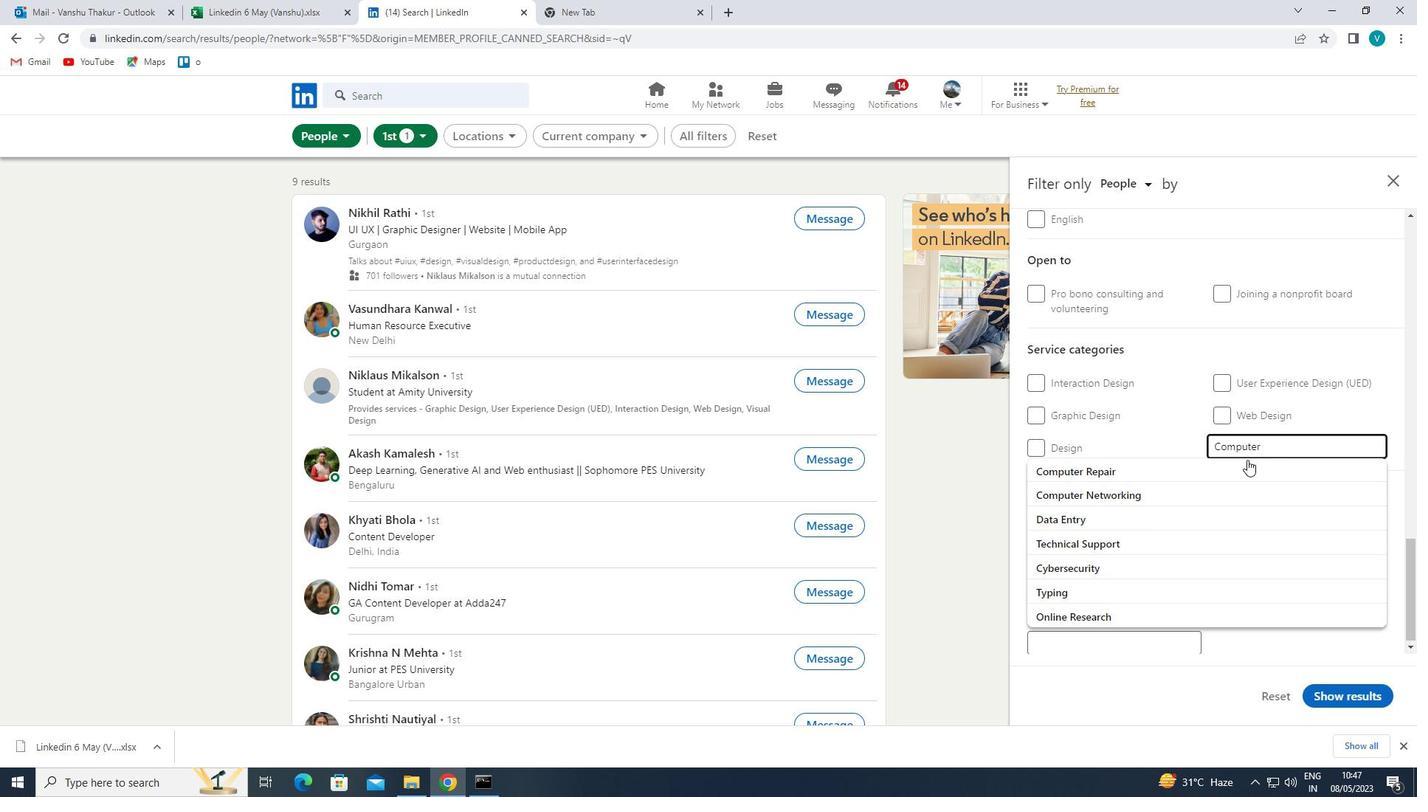 
Action: Mouse pressed left at (1233, 468)
Screenshot: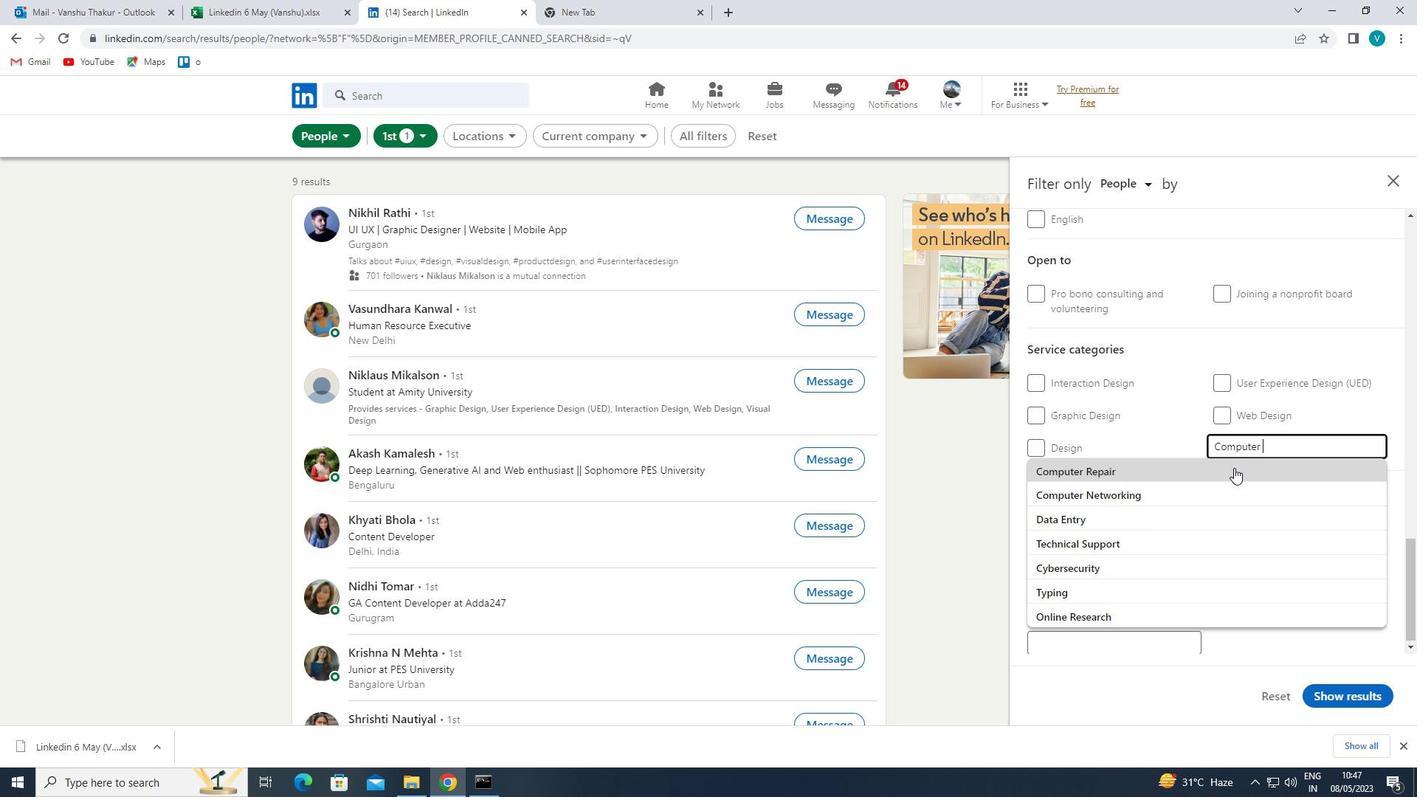 
Action: Mouse moved to (1229, 471)
Screenshot: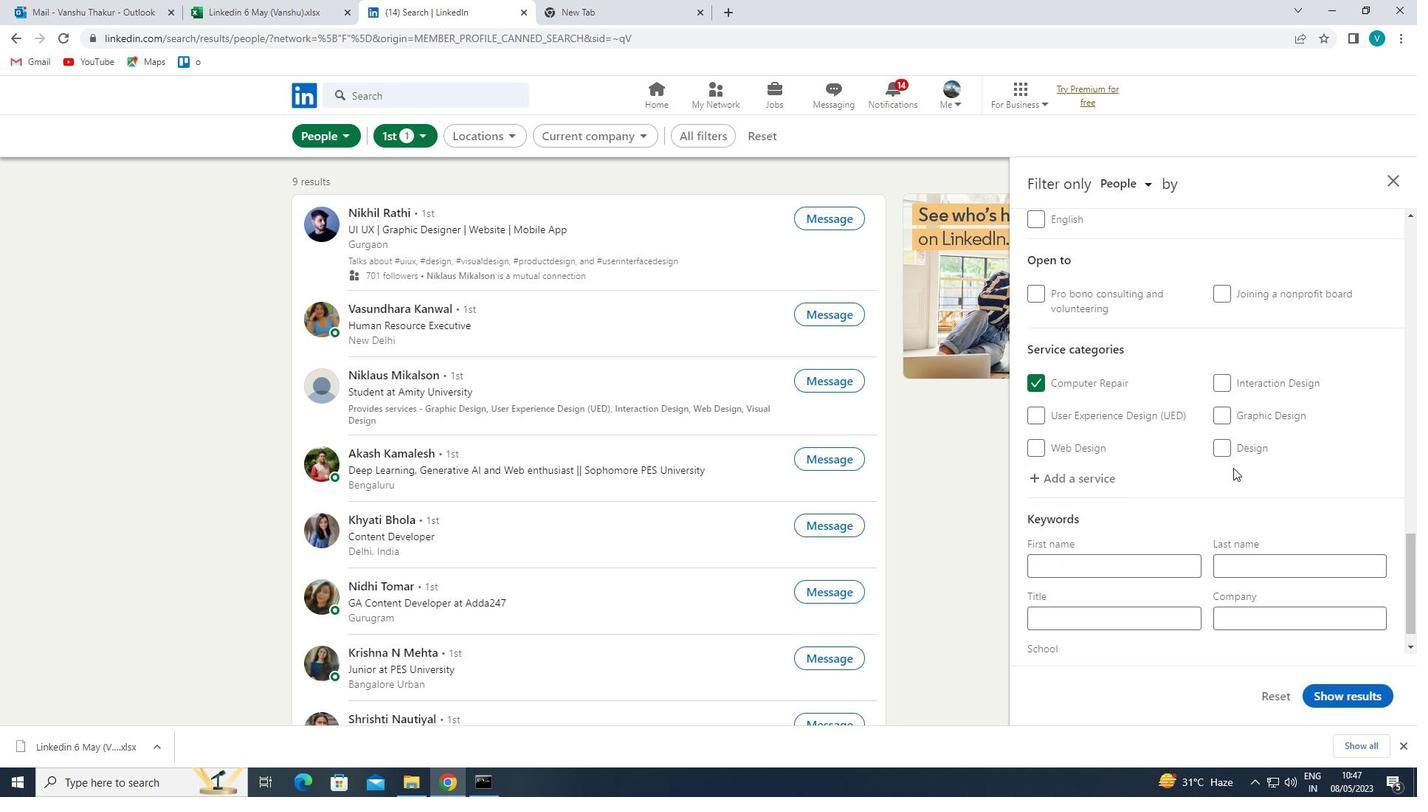 
Action: Mouse scrolled (1229, 471) with delta (0, 0)
Screenshot: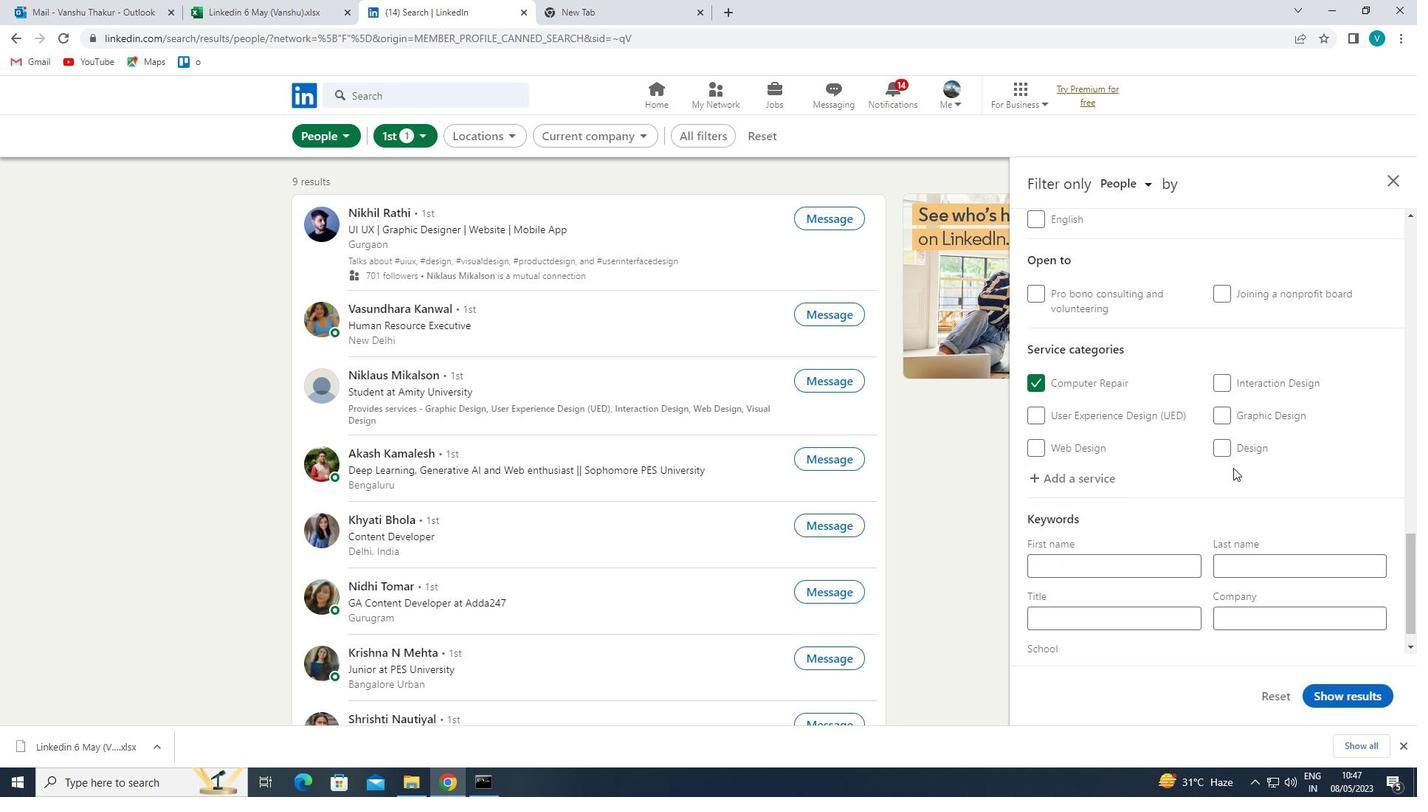 
Action: Mouse moved to (1227, 472)
Screenshot: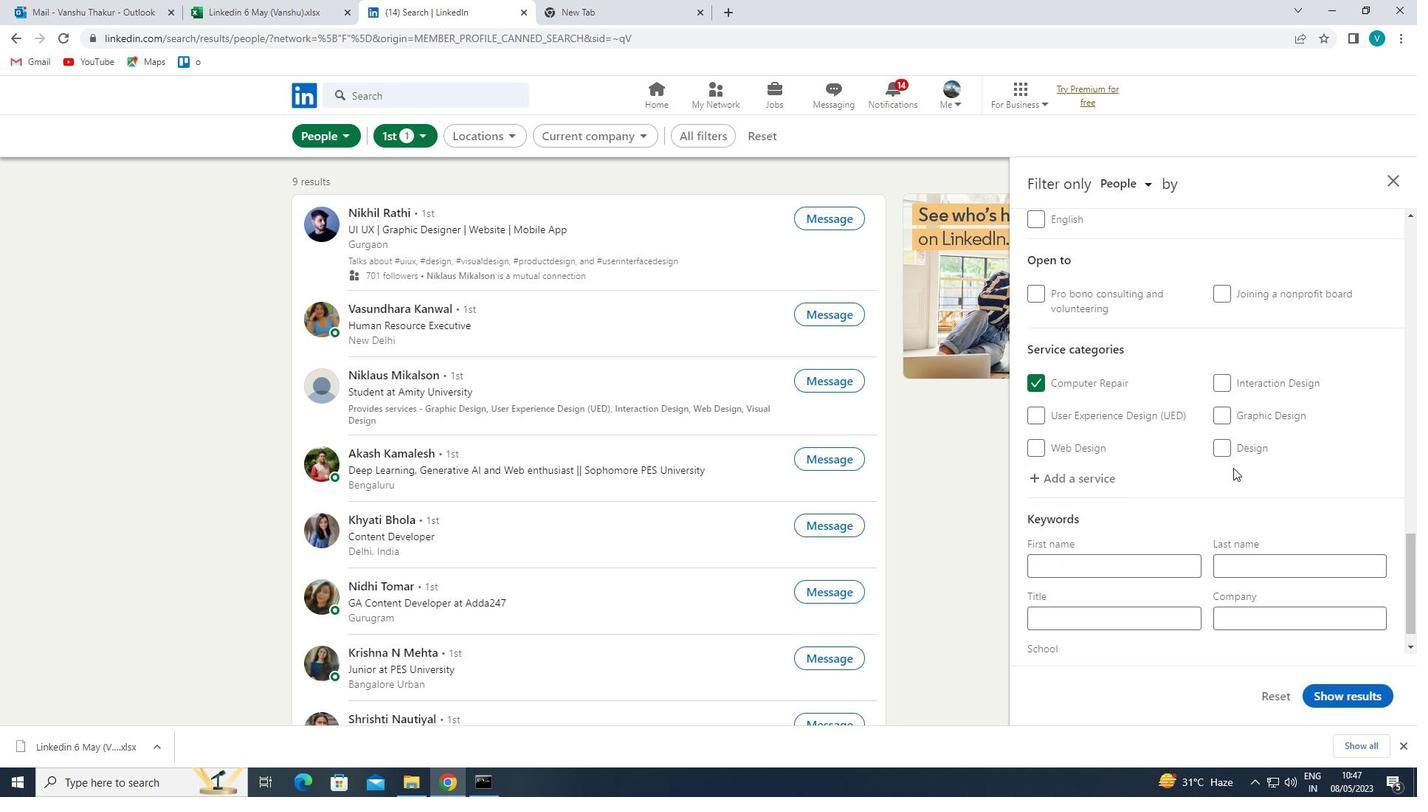 
Action: Mouse scrolled (1227, 471) with delta (0, 0)
Screenshot: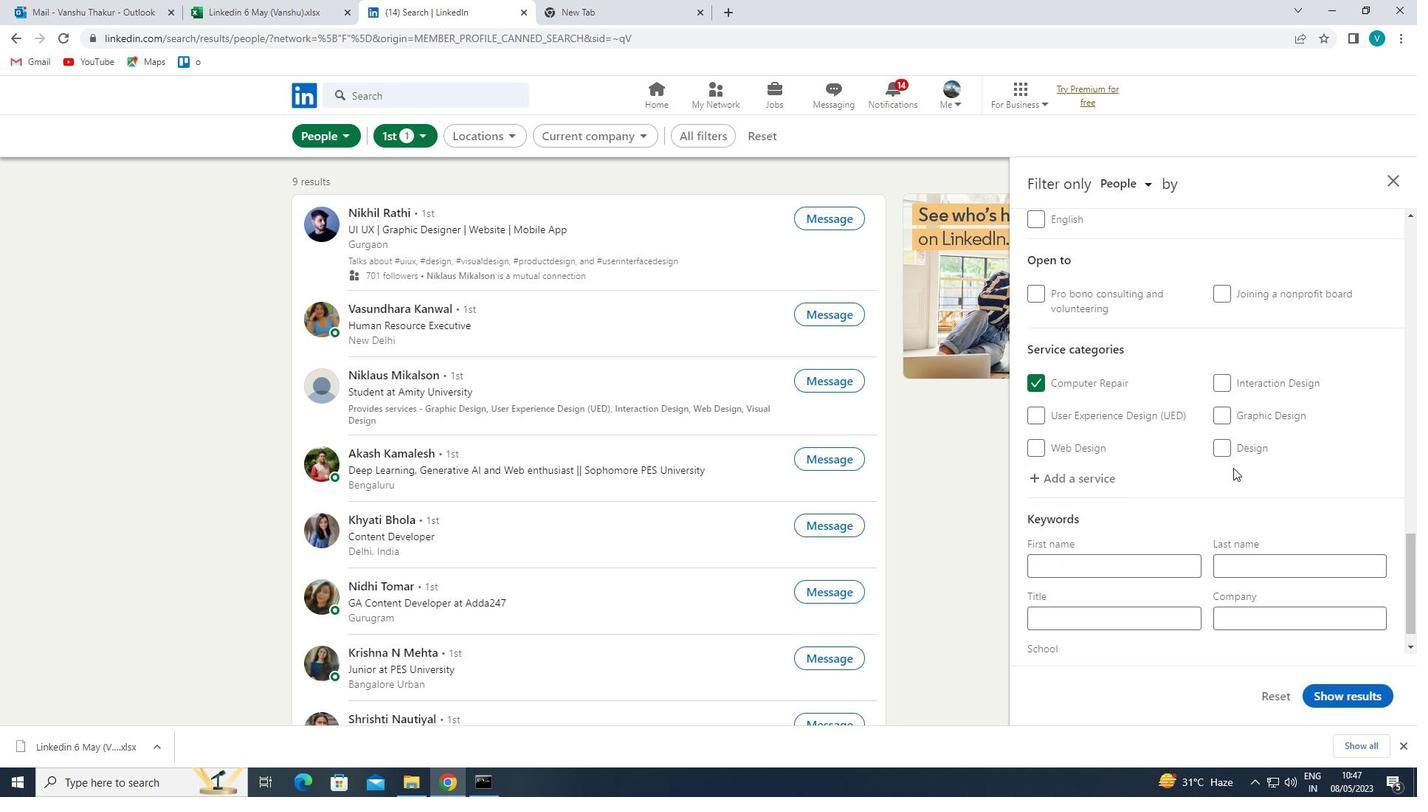 
Action: Mouse moved to (1221, 477)
Screenshot: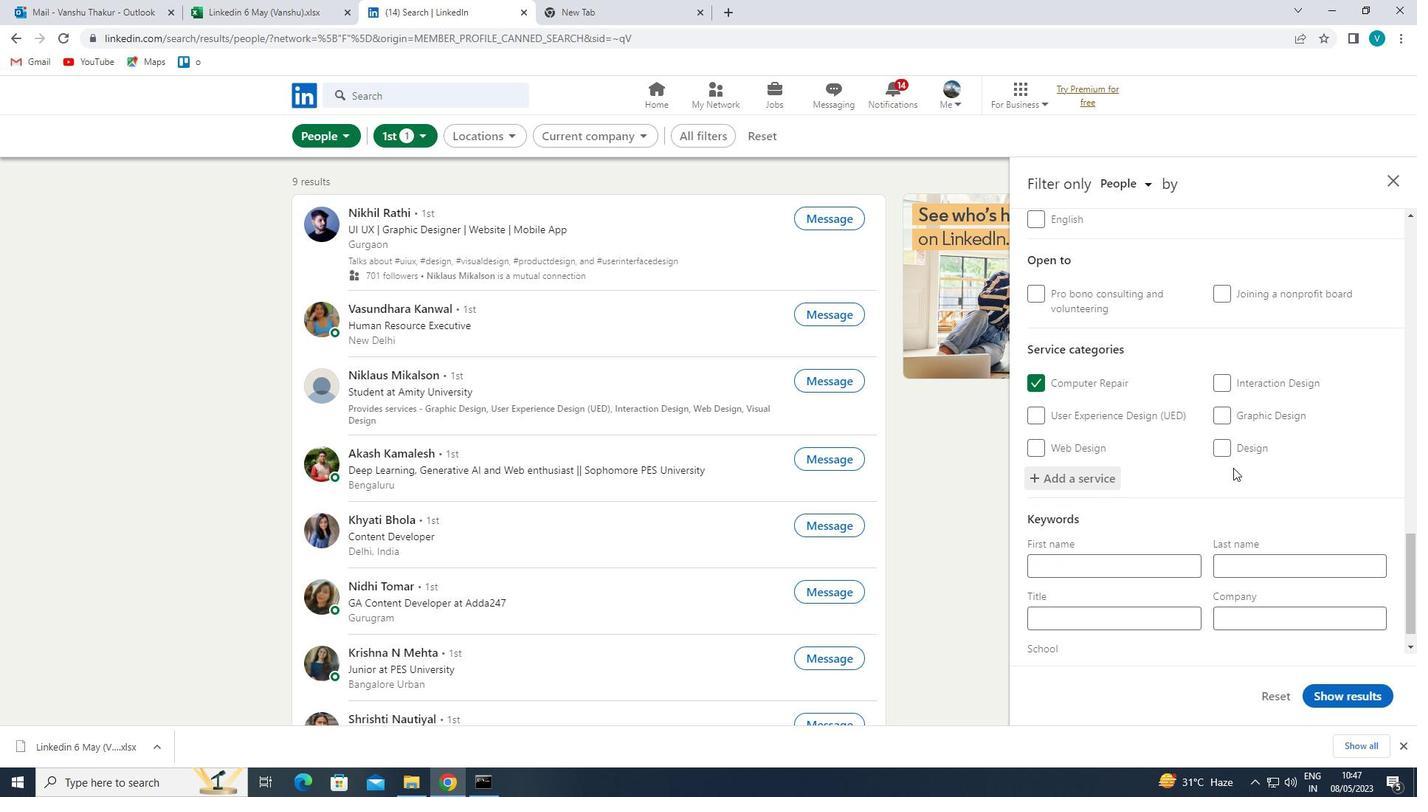 
Action: Mouse scrolled (1221, 476) with delta (0, 0)
Screenshot: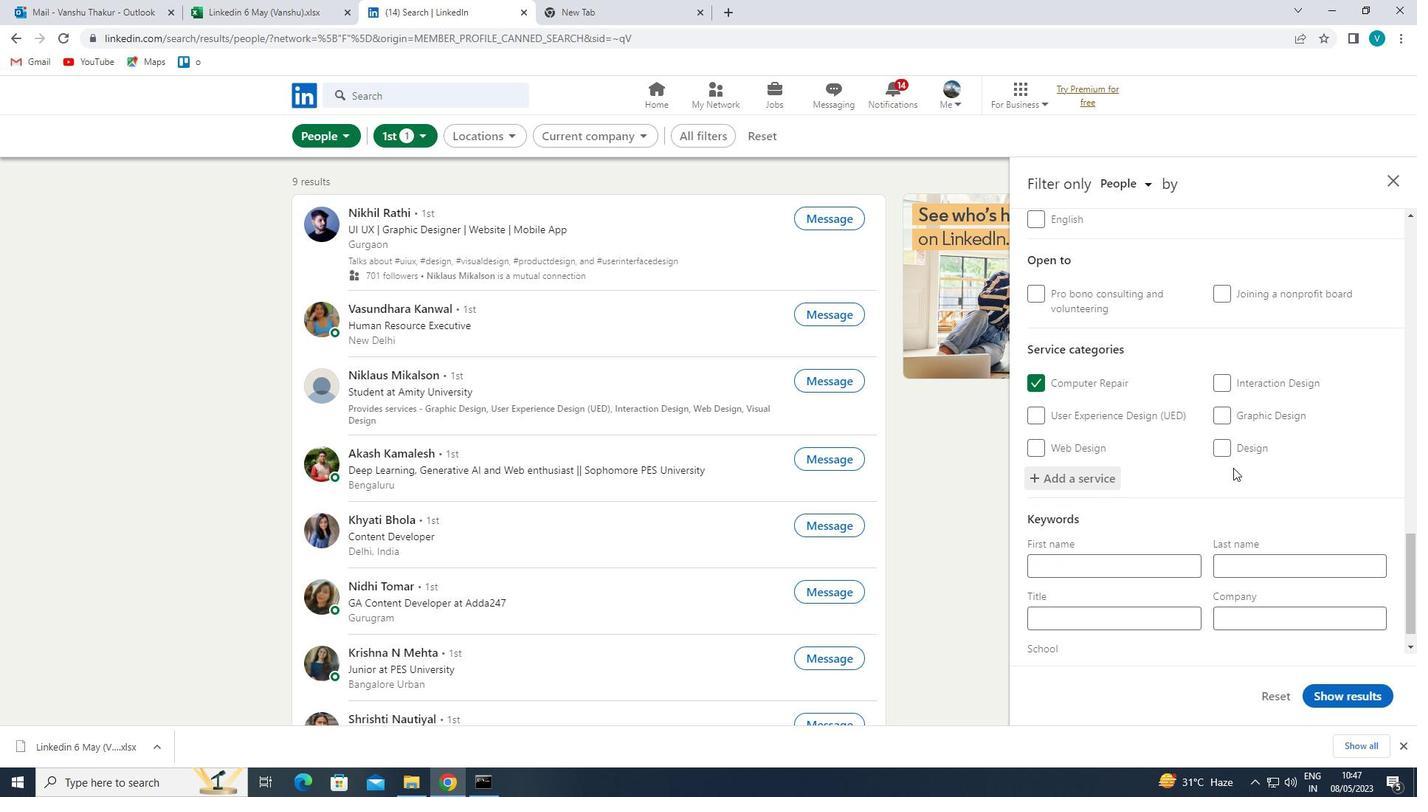
Action: Mouse moved to (1214, 484)
Screenshot: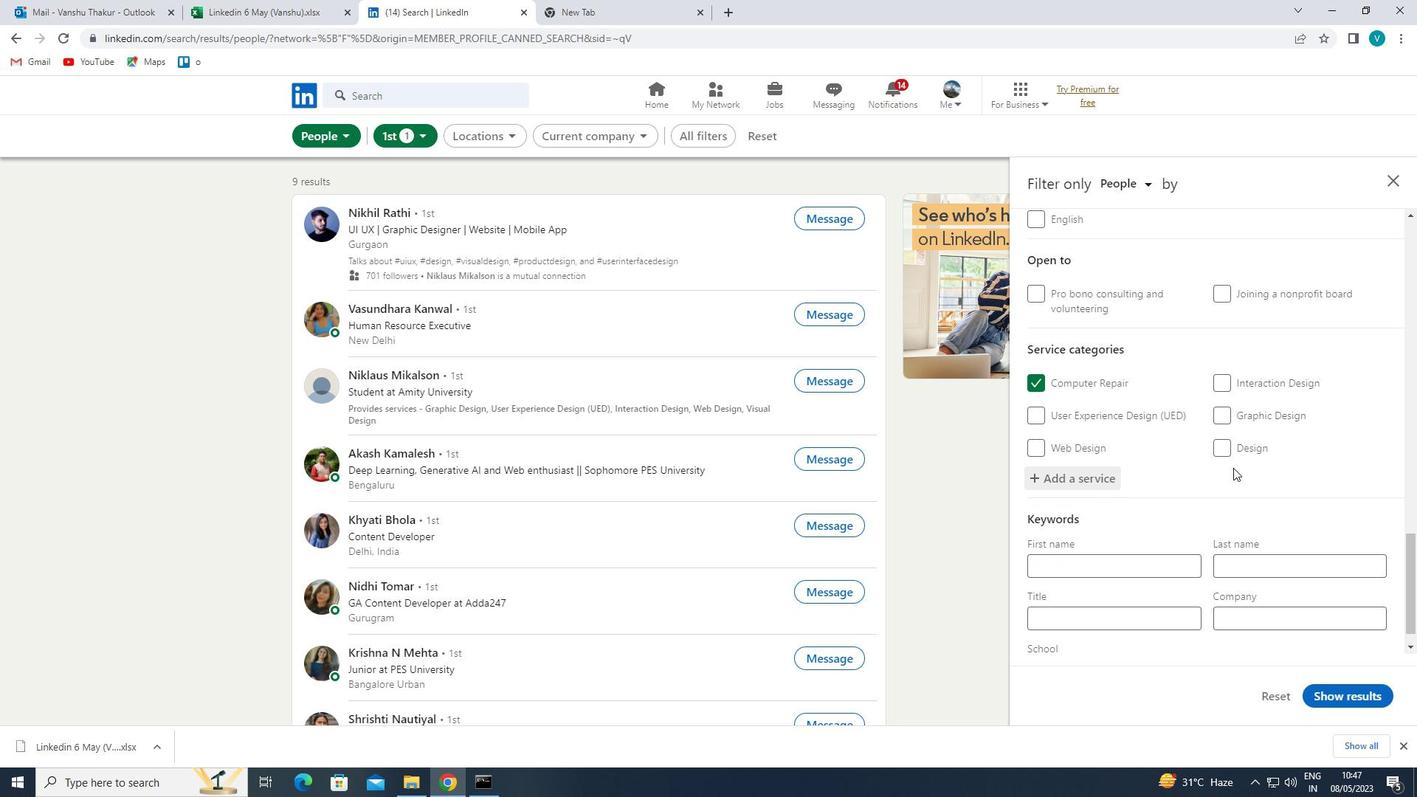 
Action: Mouse scrolled (1214, 483) with delta (0, 0)
Screenshot: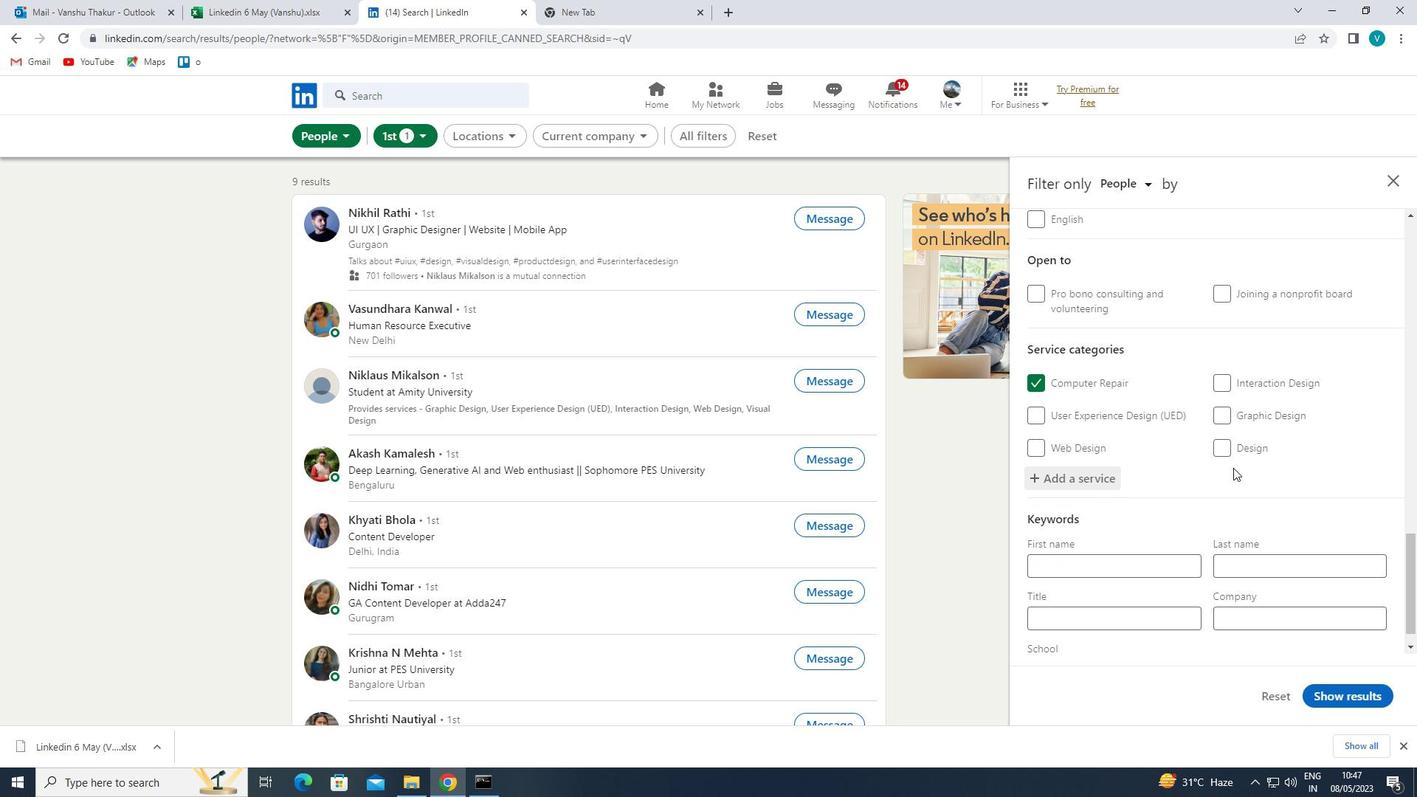 
Action: Mouse moved to (1160, 578)
Screenshot: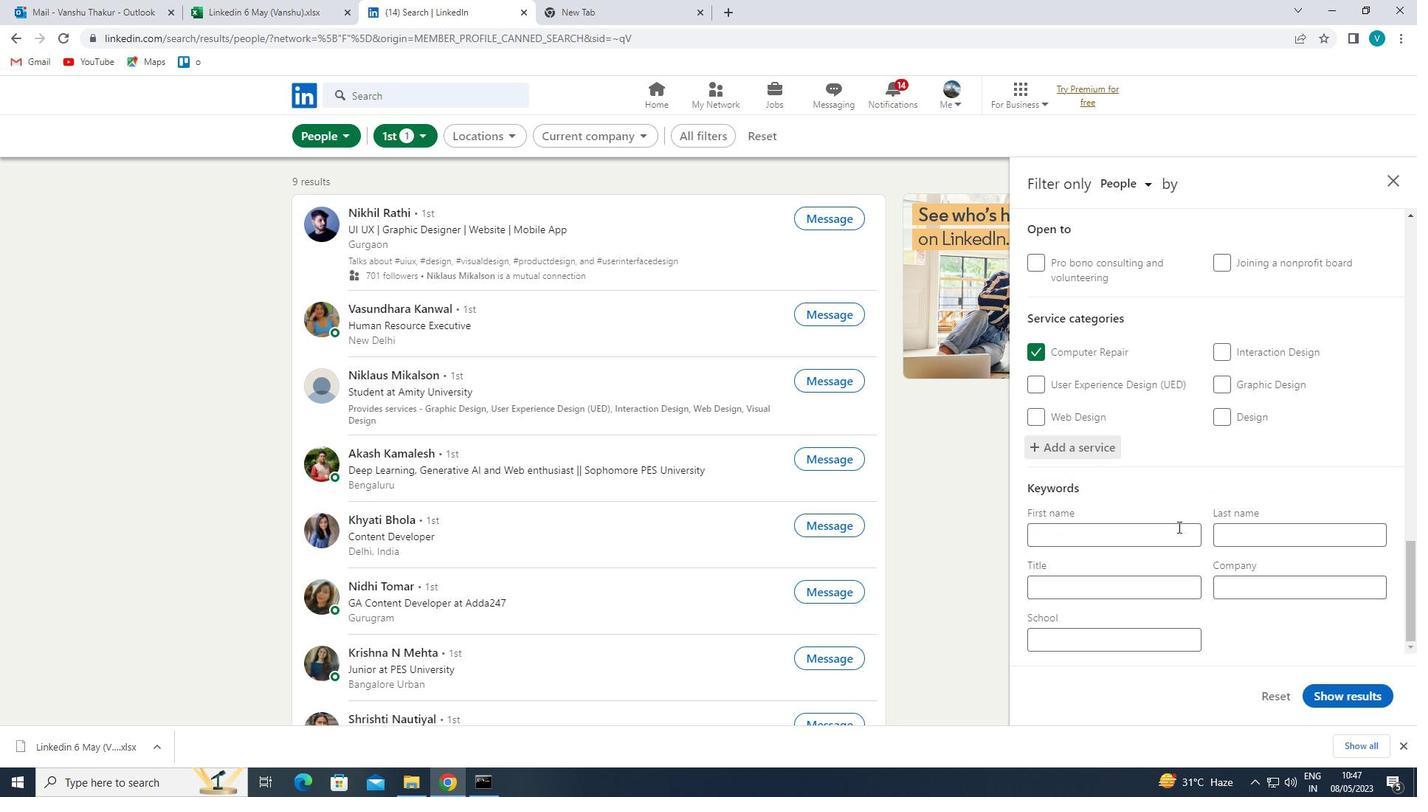 
Action: Mouse pressed left at (1160, 578)
Screenshot: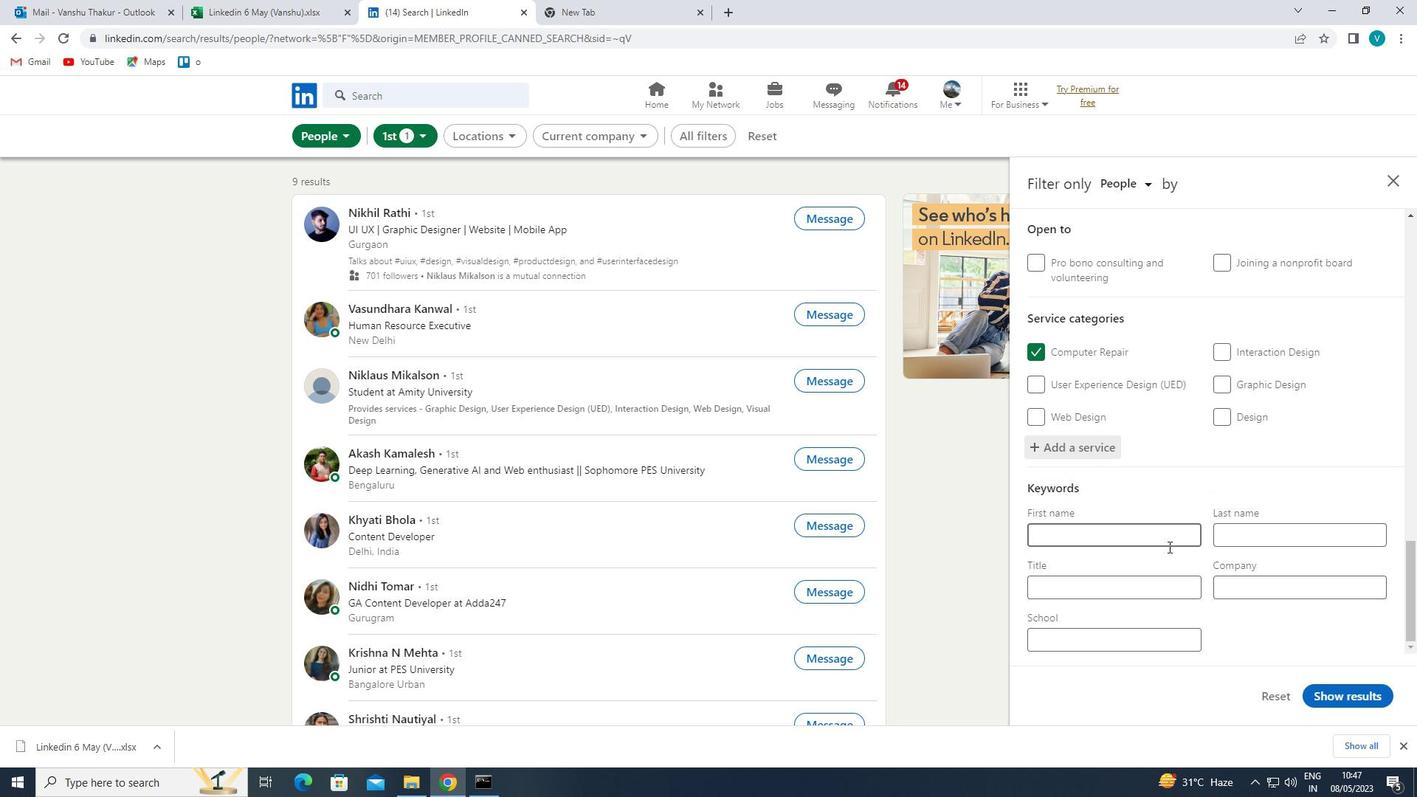 
Action: Mouse moved to (1164, 577)
Screenshot: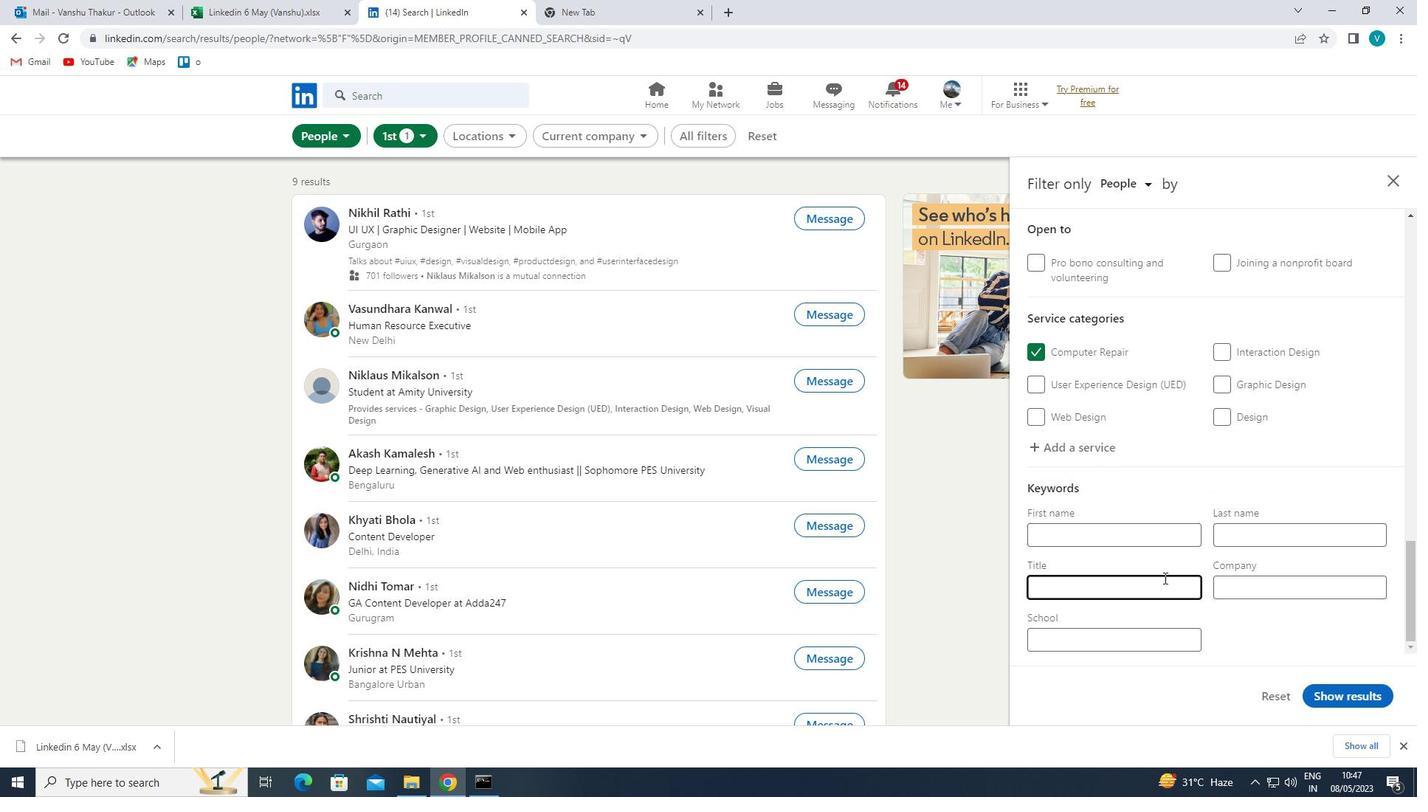 
Action: Key pressed <Key.shift>PERSONAKL<Key.space><Key.backspace><Key.backspace><Key.backspace>L<Key.space><Key.shift>ASSISTANT<Key.space>
Screenshot: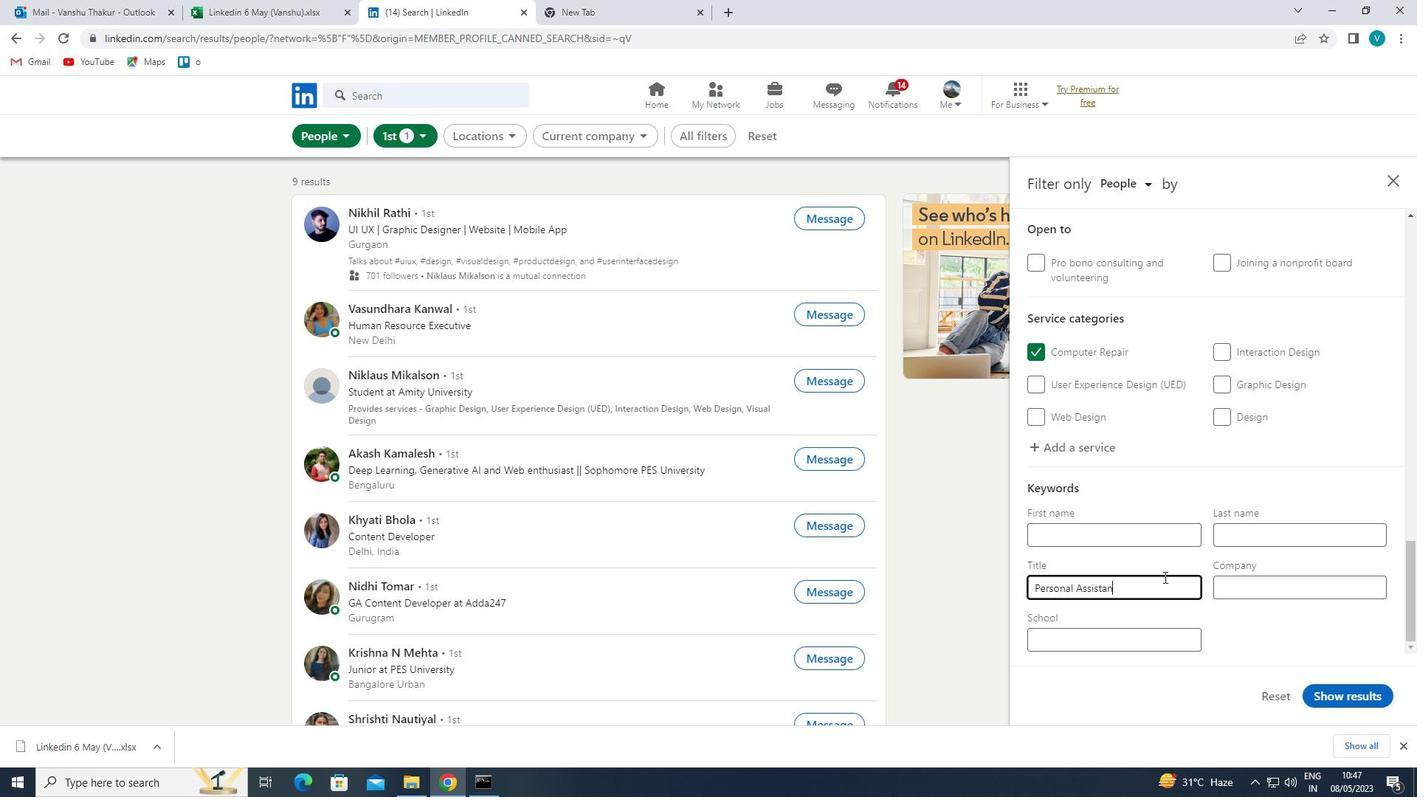 
Action: Mouse moved to (1334, 689)
Screenshot: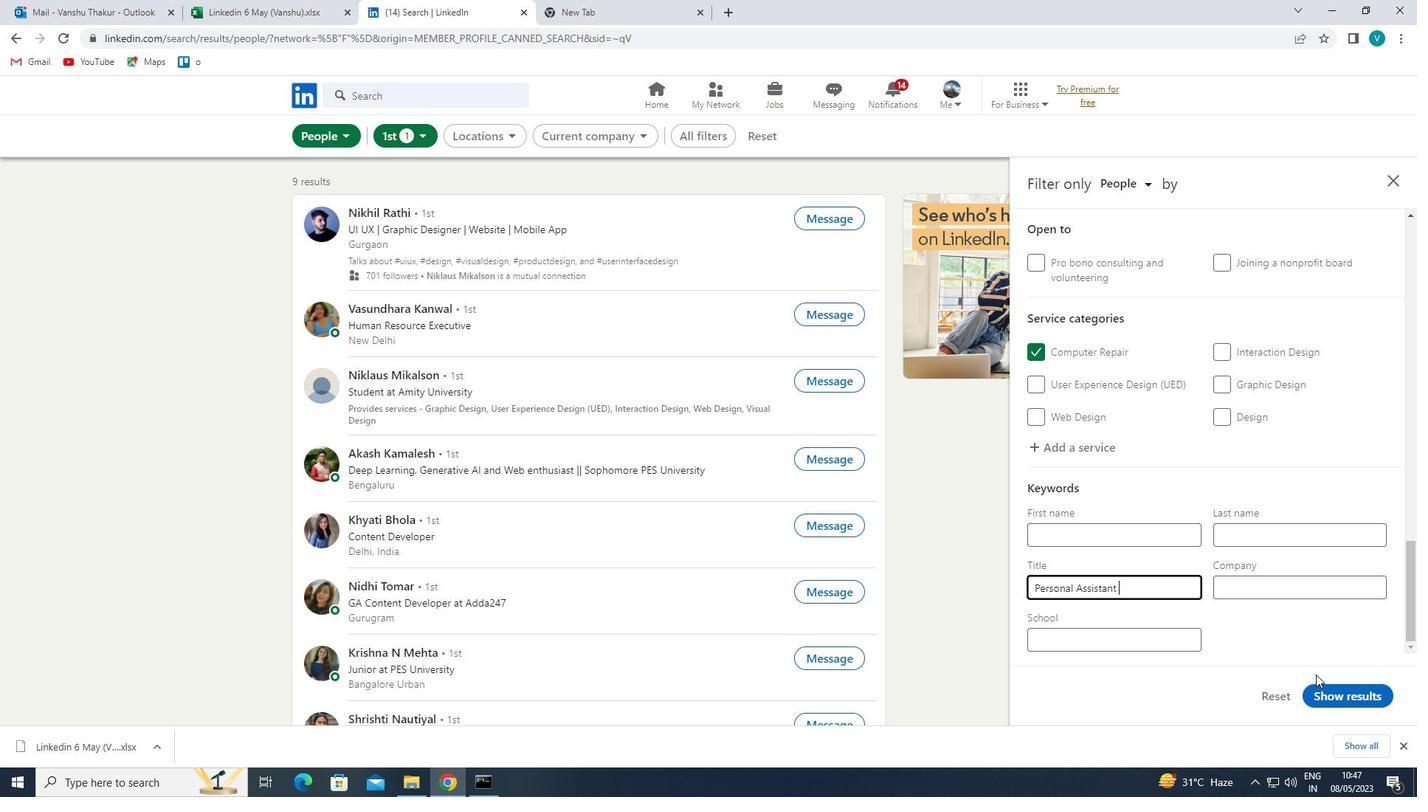 
Action: Mouse pressed left at (1334, 689)
Screenshot: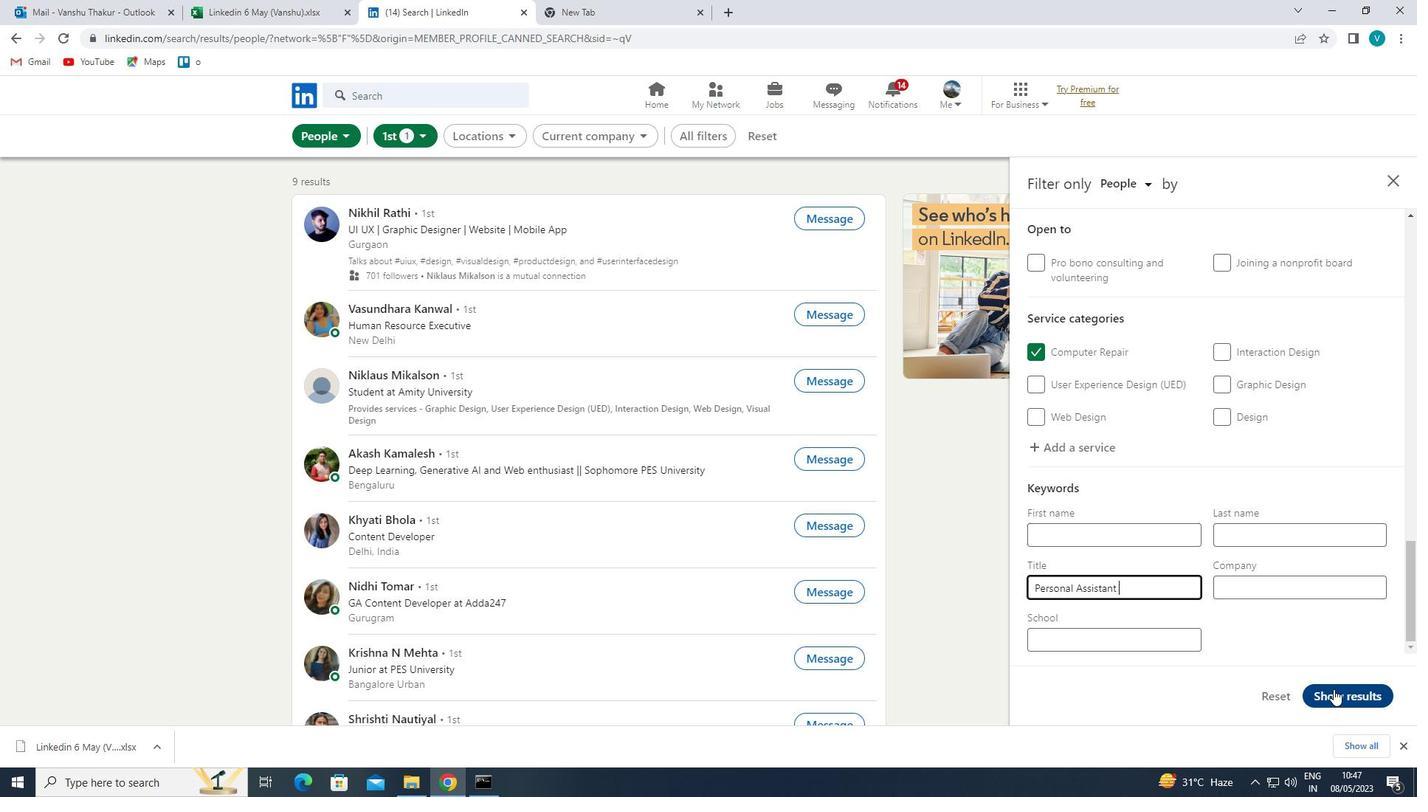 
